 Task: Search one way flight ticket for 4 adults, 1 infant in seat and 1 infant on lap in premium economy from Lexington: Blue Grass Airport to Evansville: Evansville Regional Airport on 5-3-2023. Choice of flights is Alaska. Number of bags: 2 carry on bags and 1 checked bag. Price is upto 20000. Outbound departure time preference is 12:30.
Action: Mouse moved to (348, 150)
Screenshot: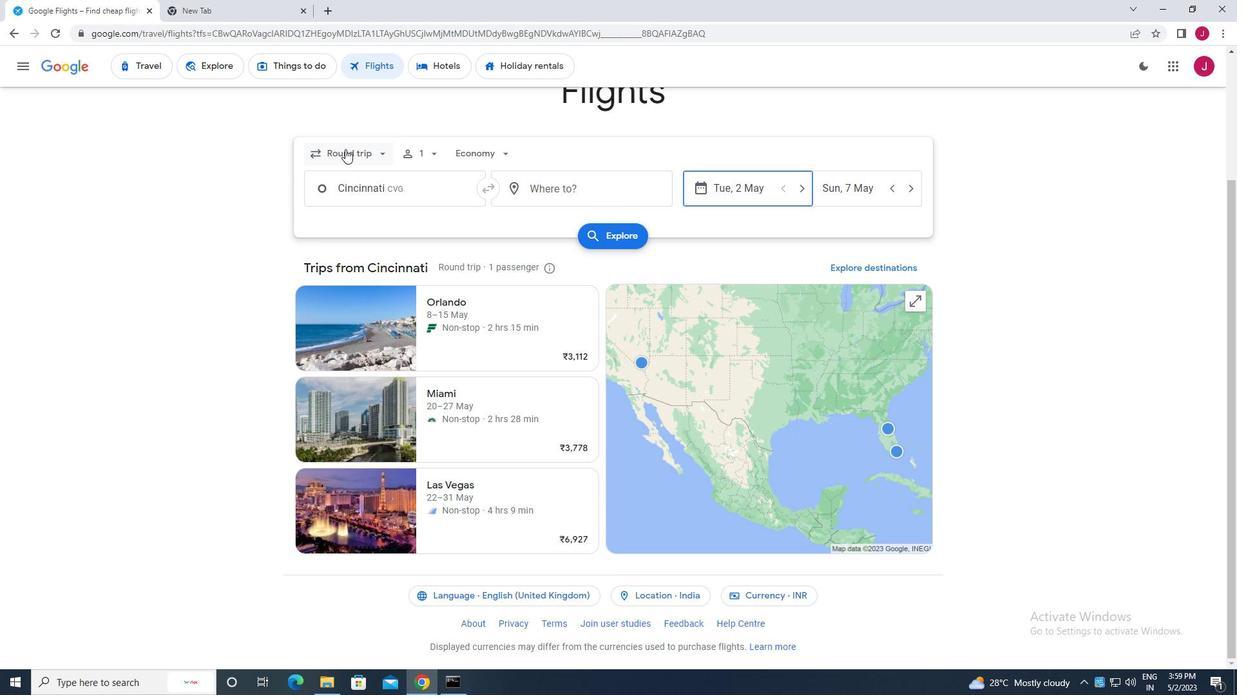 
Action: Mouse pressed left at (348, 150)
Screenshot: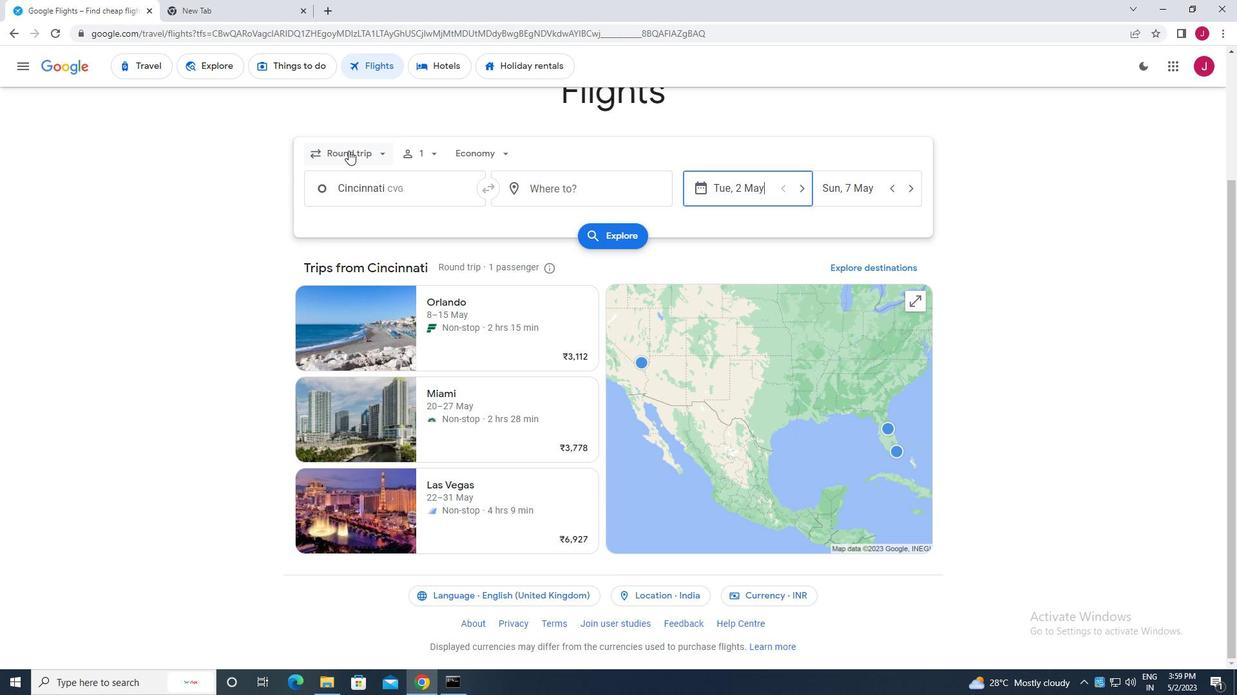 
Action: Mouse moved to (375, 218)
Screenshot: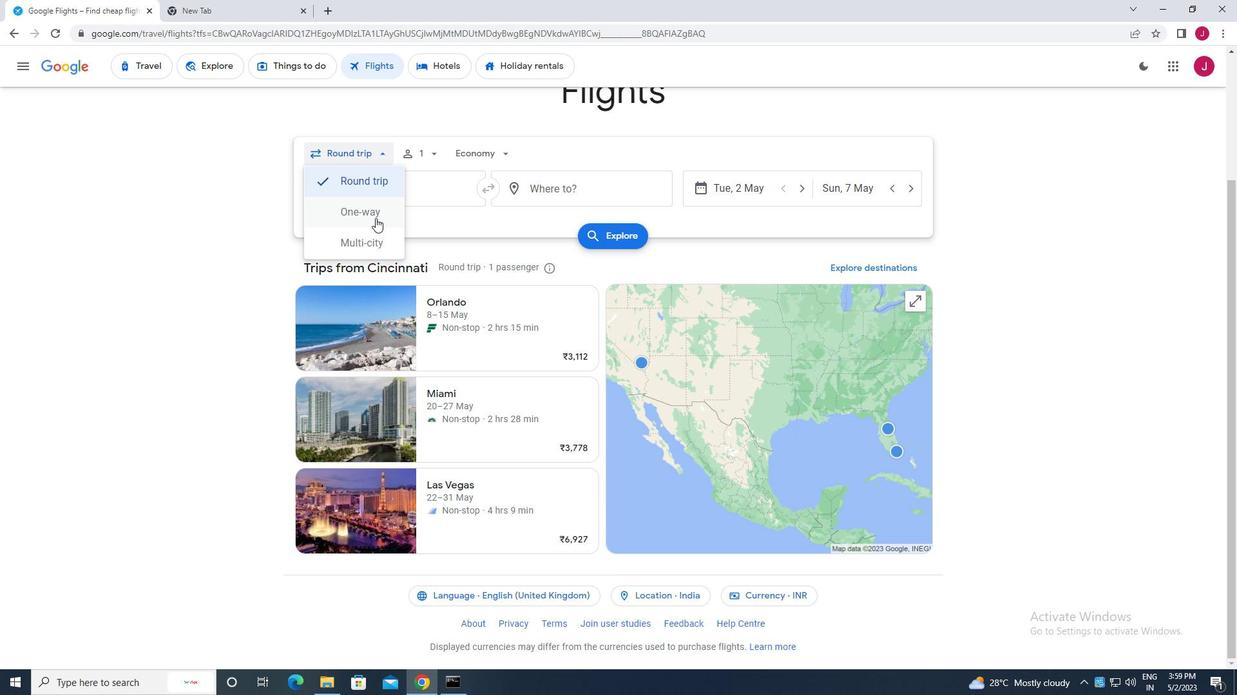 
Action: Mouse pressed left at (375, 218)
Screenshot: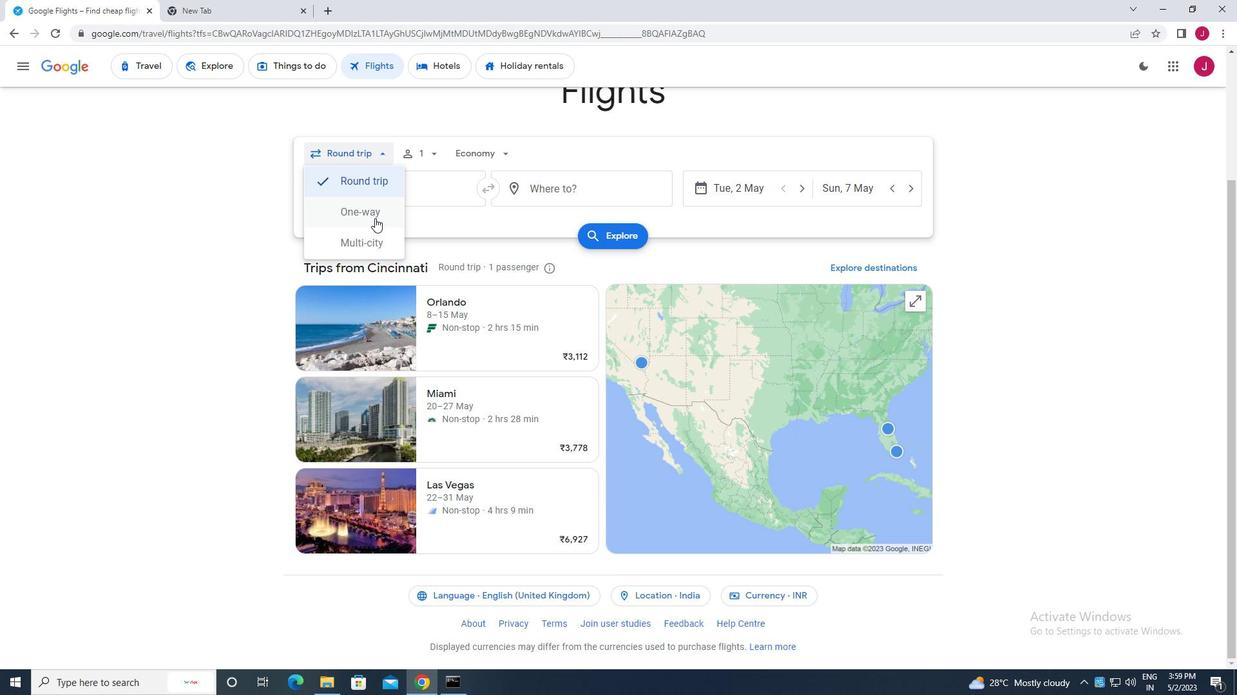 
Action: Mouse moved to (422, 155)
Screenshot: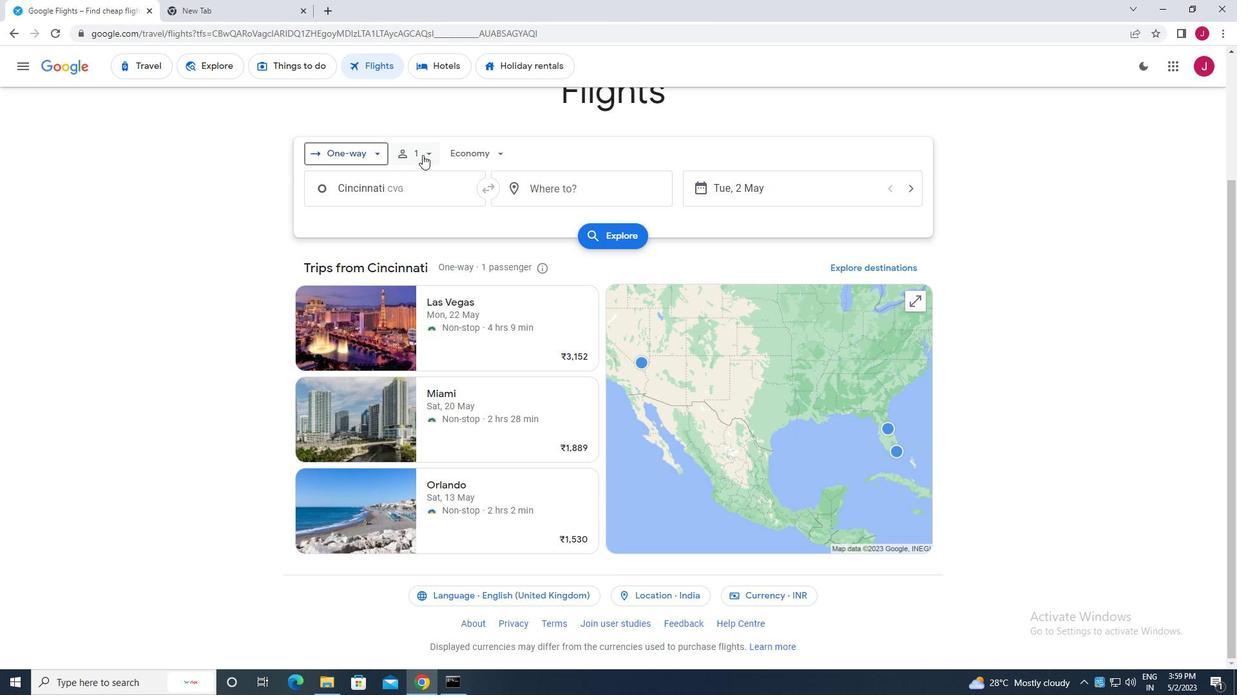 
Action: Mouse pressed left at (422, 155)
Screenshot: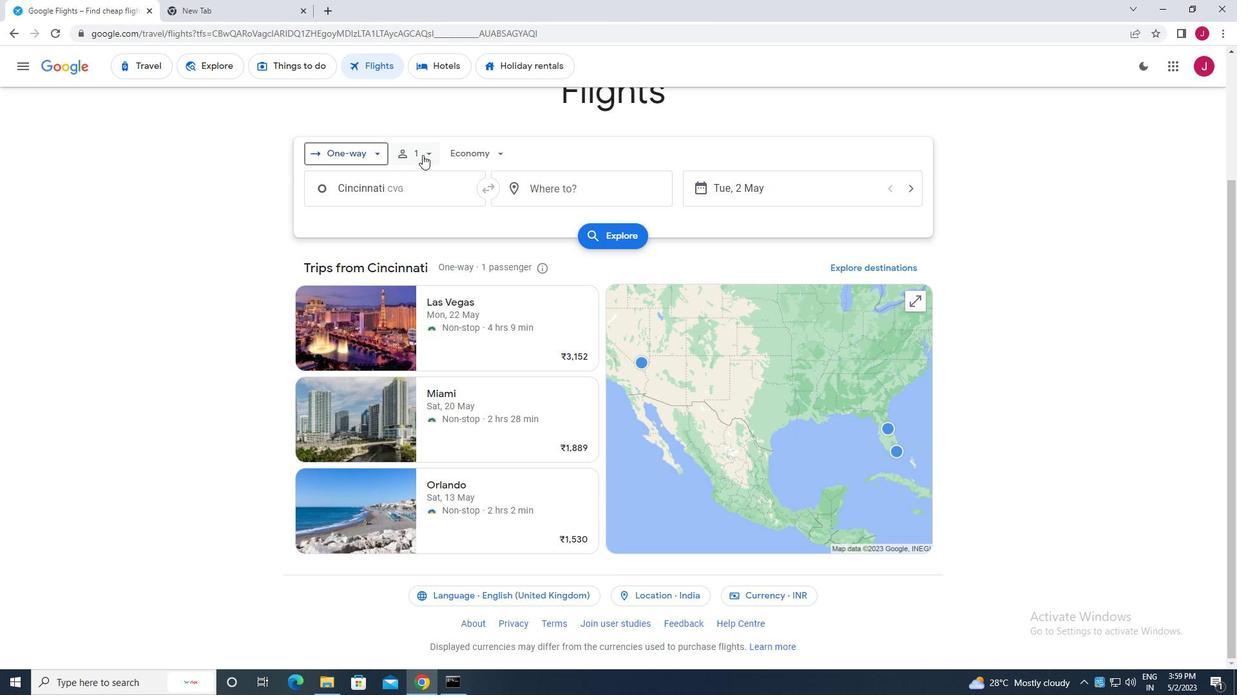 
Action: Mouse moved to (525, 188)
Screenshot: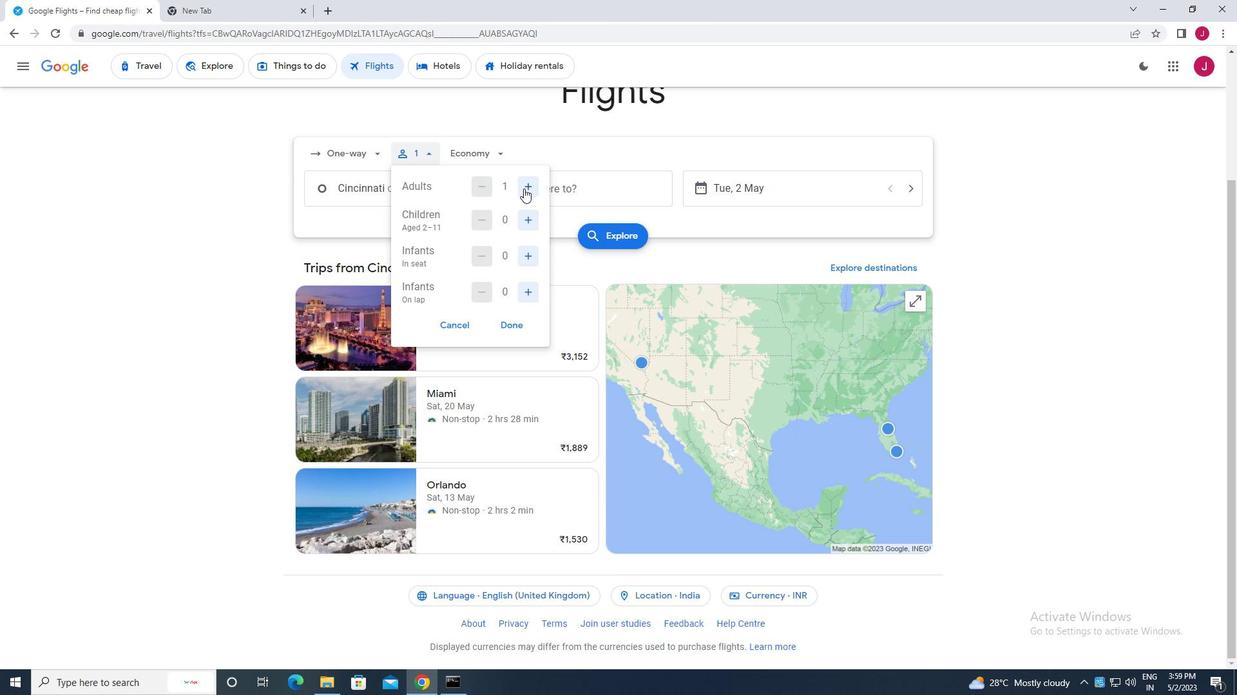 
Action: Mouse pressed left at (525, 188)
Screenshot: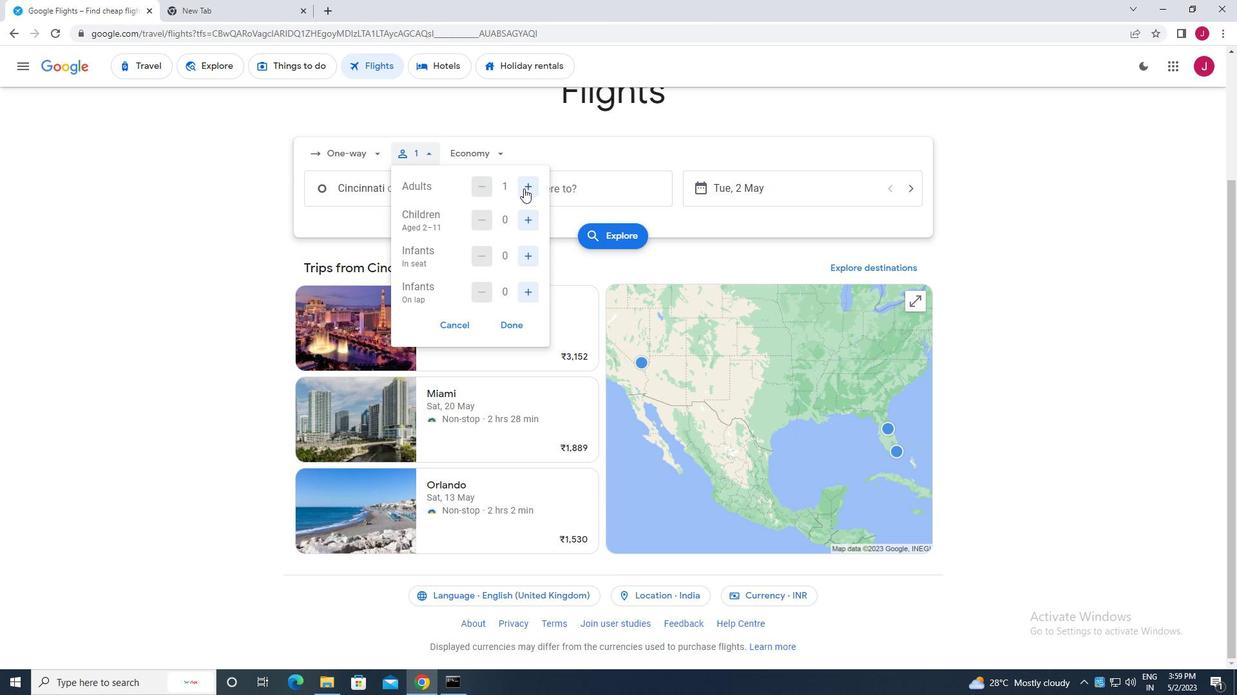 
Action: Mouse pressed left at (525, 188)
Screenshot: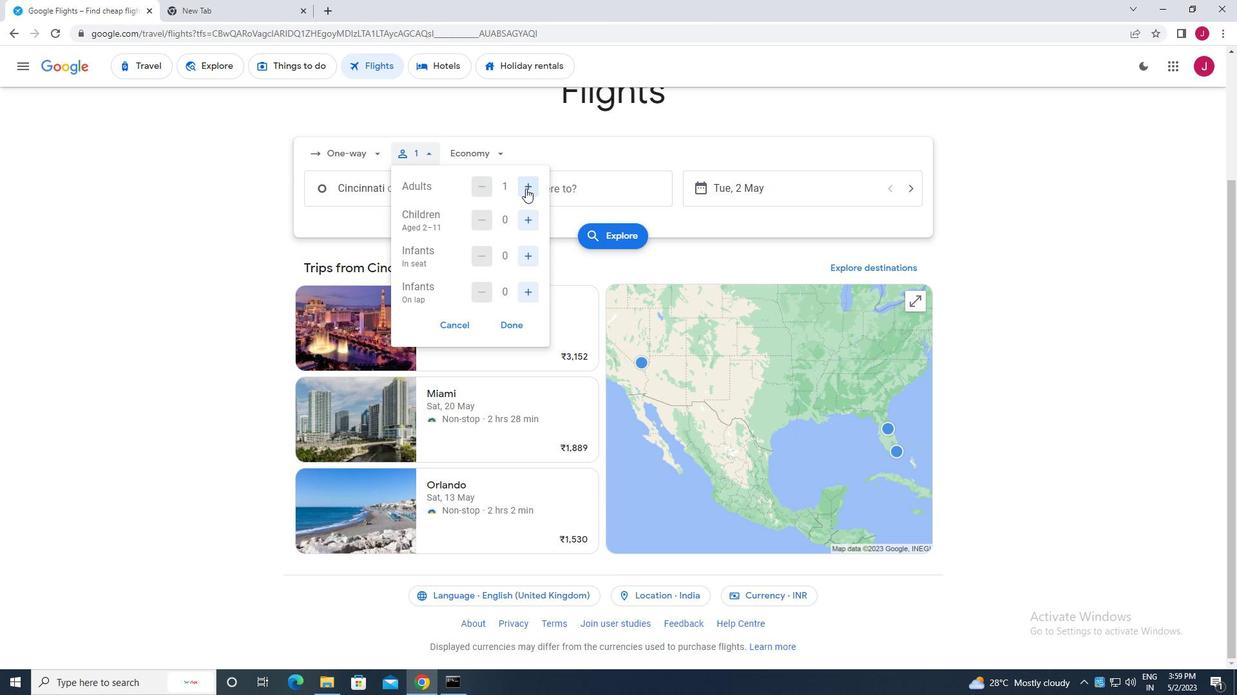 
Action: Mouse pressed left at (525, 188)
Screenshot: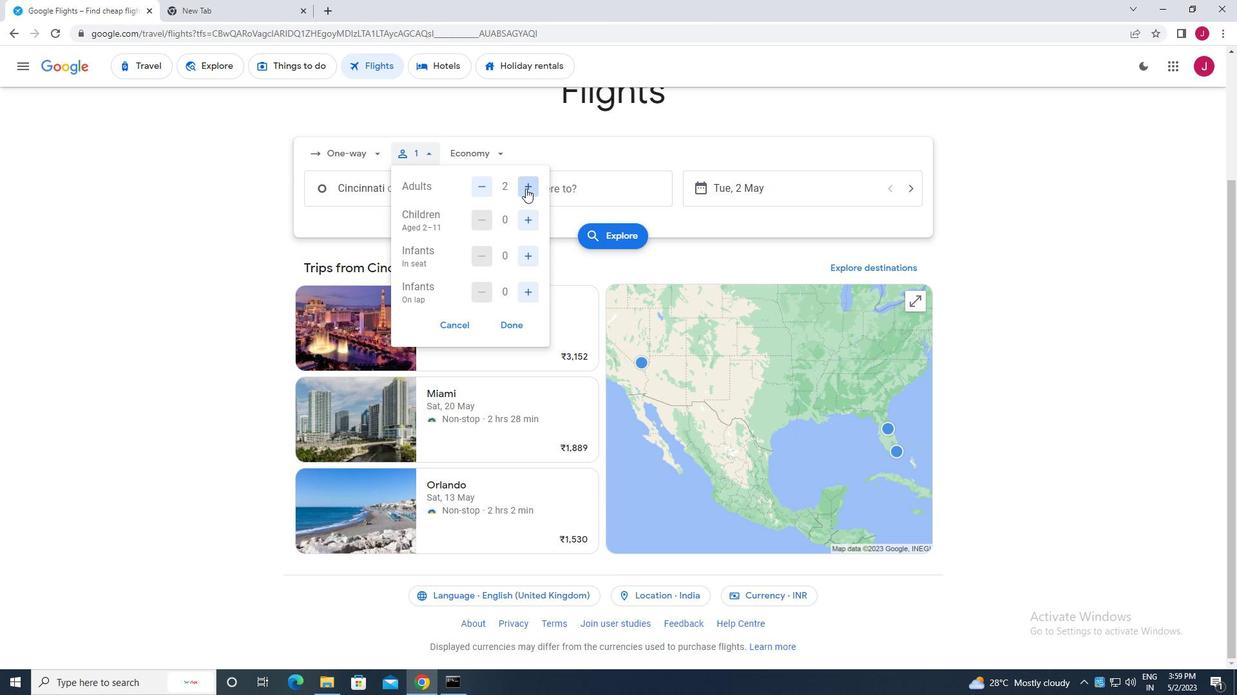 
Action: Mouse moved to (532, 255)
Screenshot: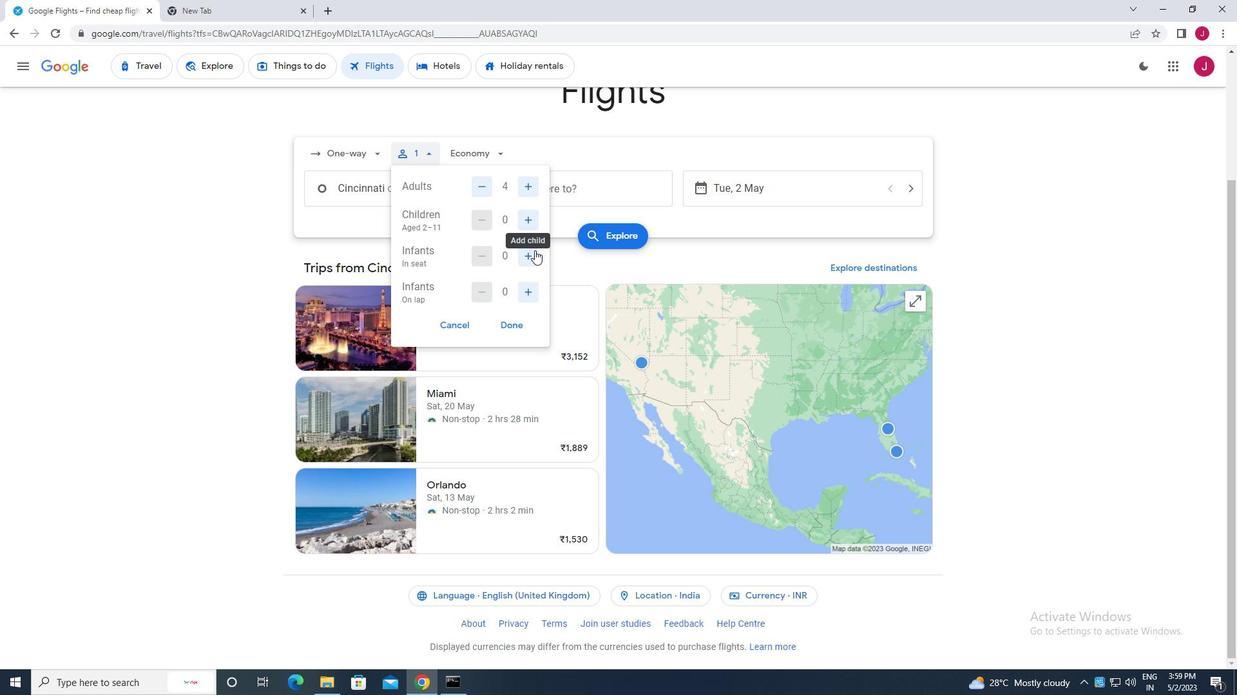 
Action: Mouse pressed left at (532, 255)
Screenshot: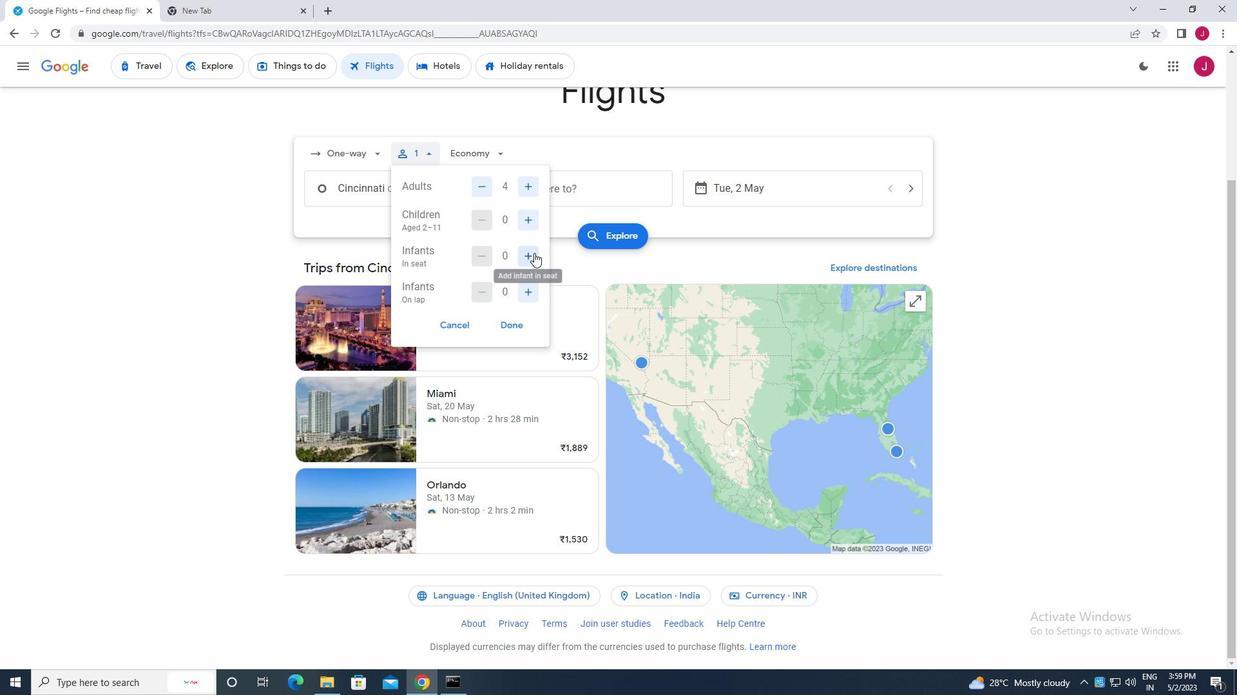 
Action: Mouse moved to (526, 292)
Screenshot: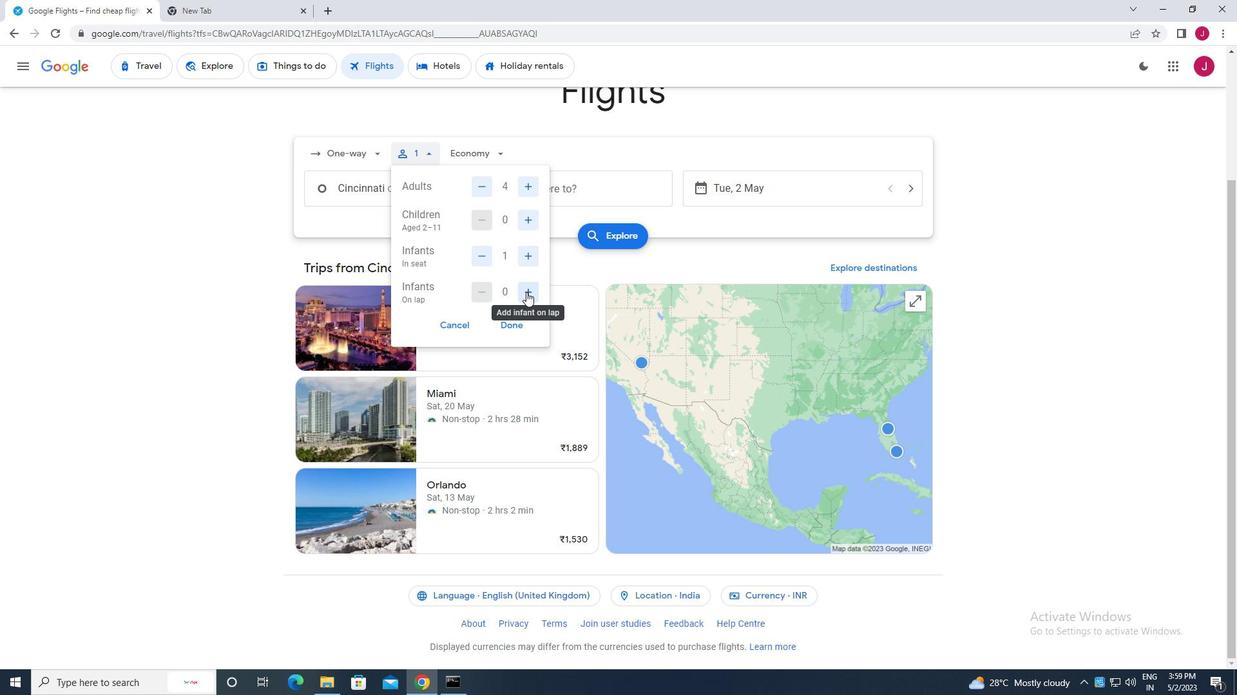 
Action: Mouse pressed left at (526, 292)
Screenshot: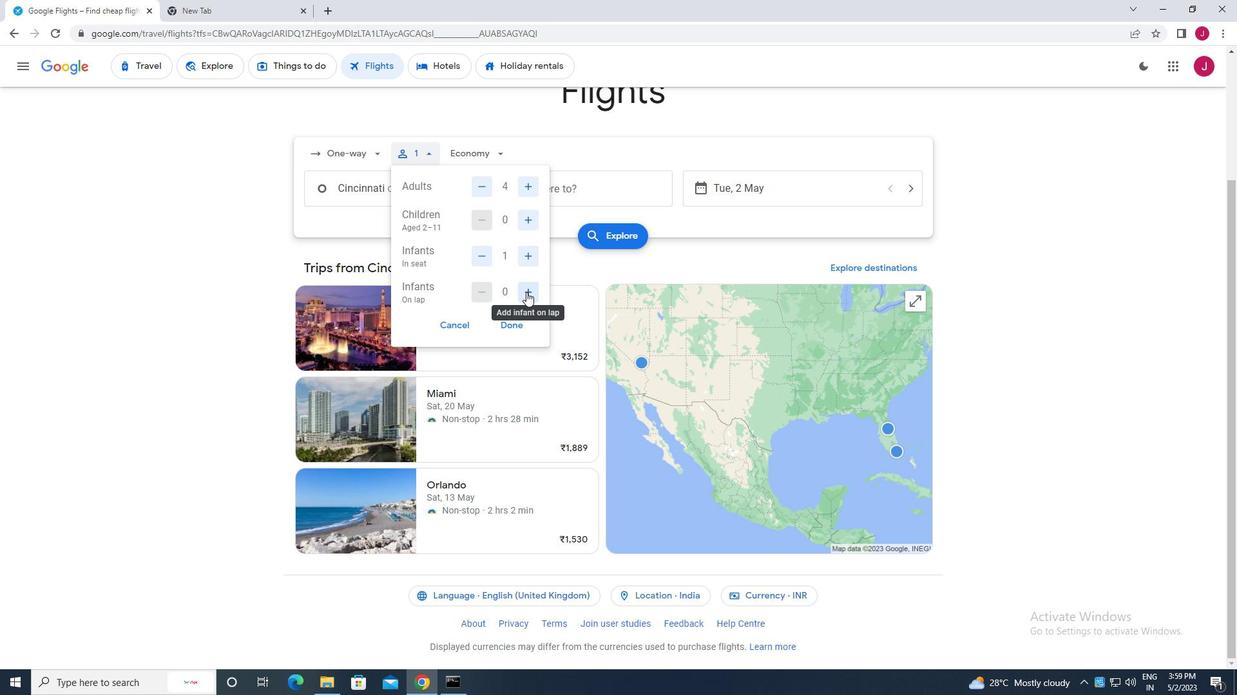 
Action: Mouse moved to (510, 326)
Screenshot: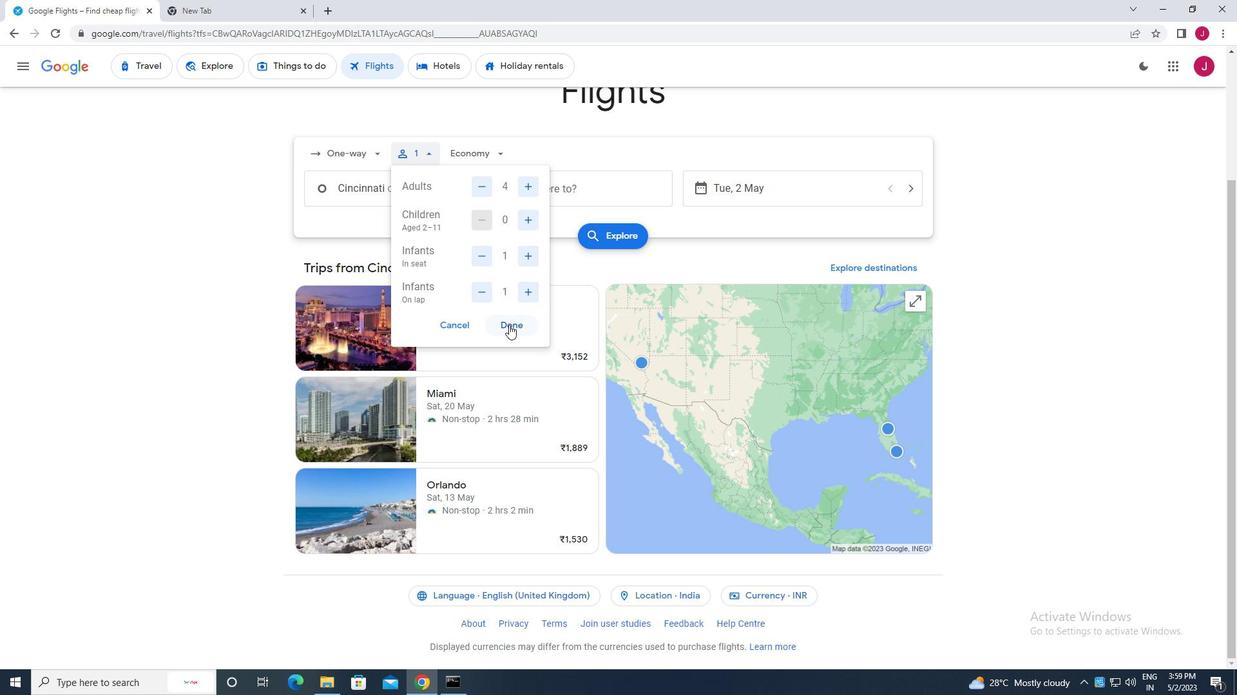 
Action: Mouse pressed left at (510, 326)
Screenshot: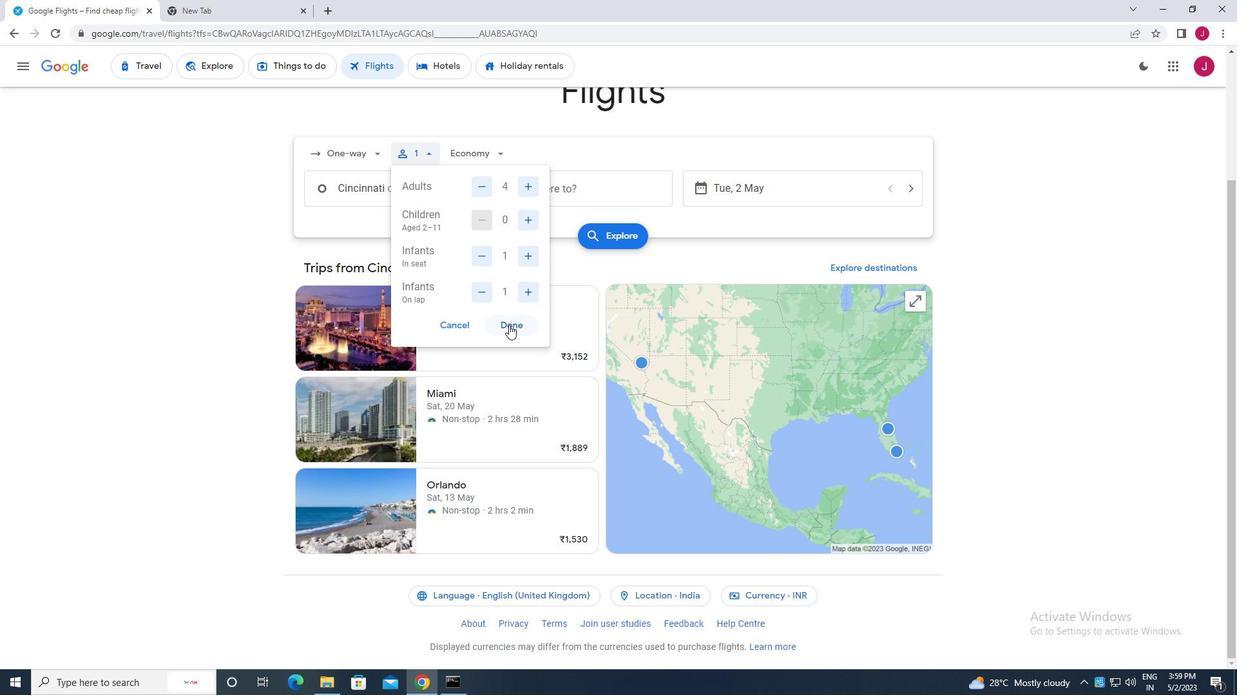 
Action: Mouse moved to (492, 152)
Screenshot: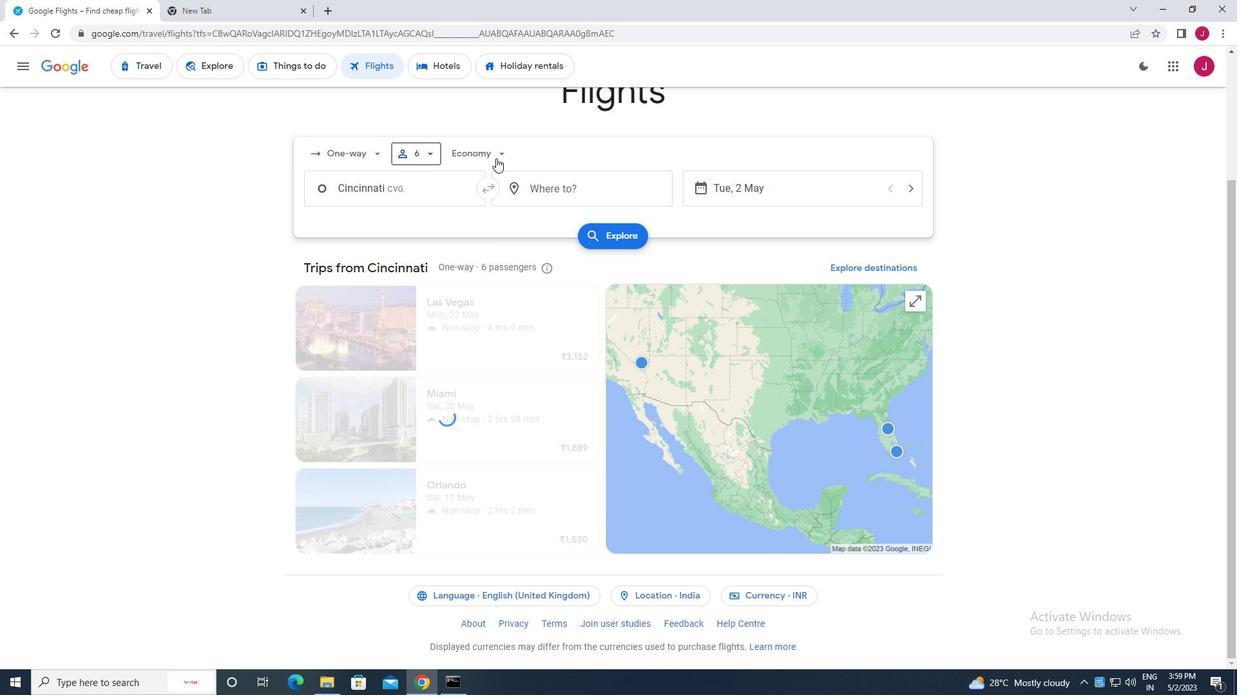 
Action: Mouse pressed left at (492, 152)
Screenshot: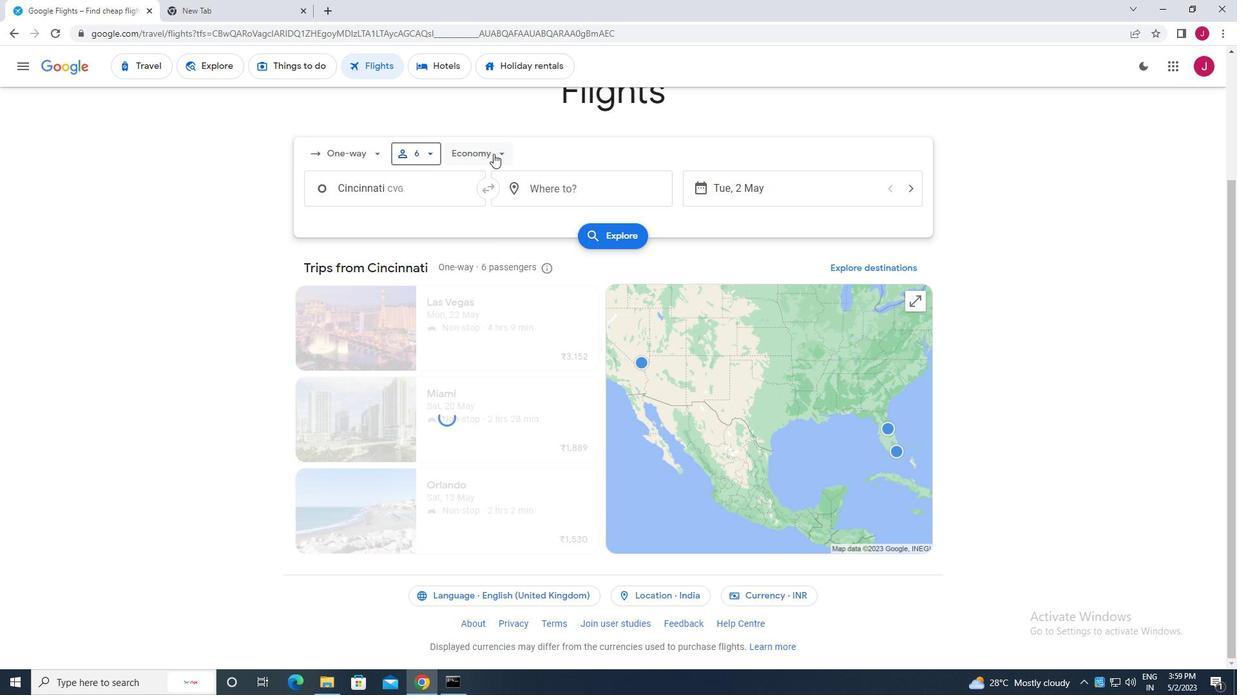 
Action: Mouse moved to (508, 209)
Screenshot: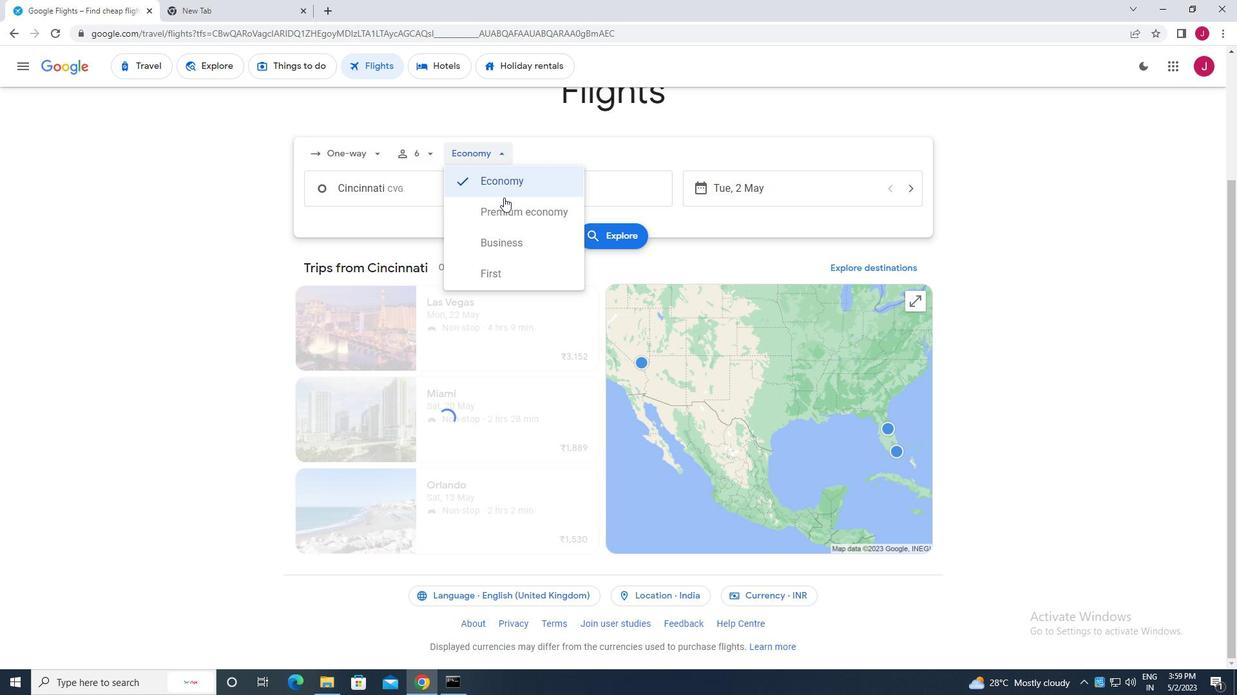 
Action: Mouse pressed left at (508, 209)
Screenshot: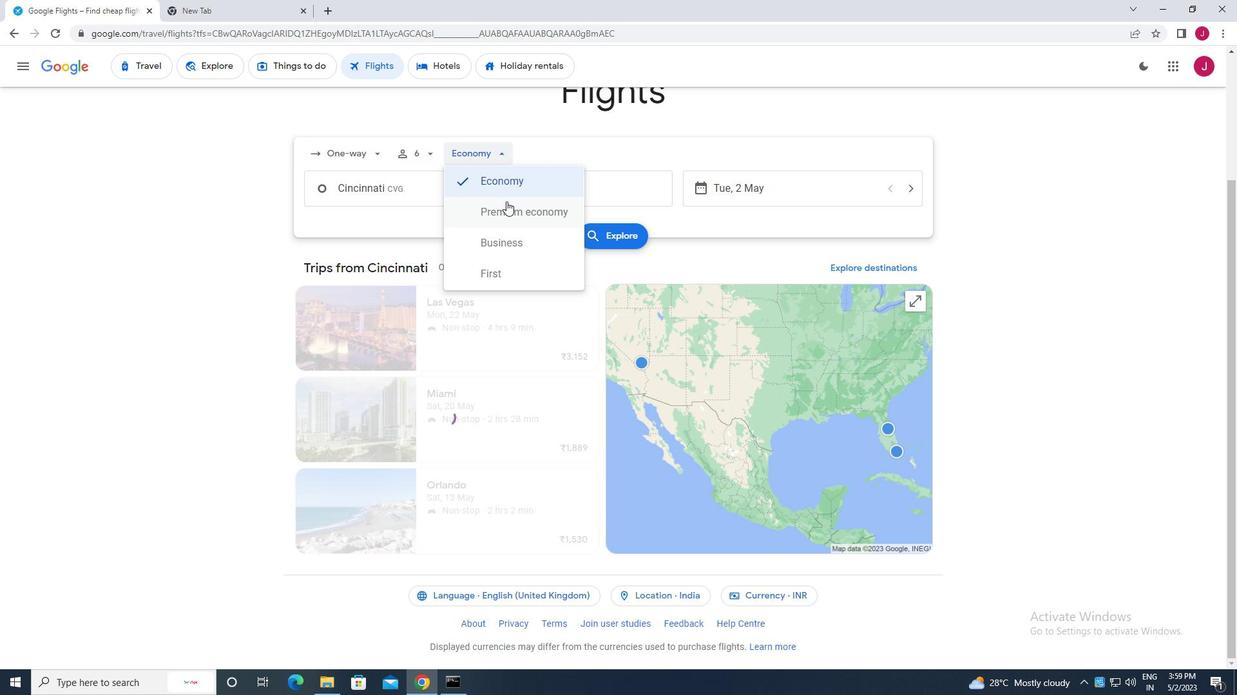 
Action: Mouse moved to (410, 190)
Screenshot: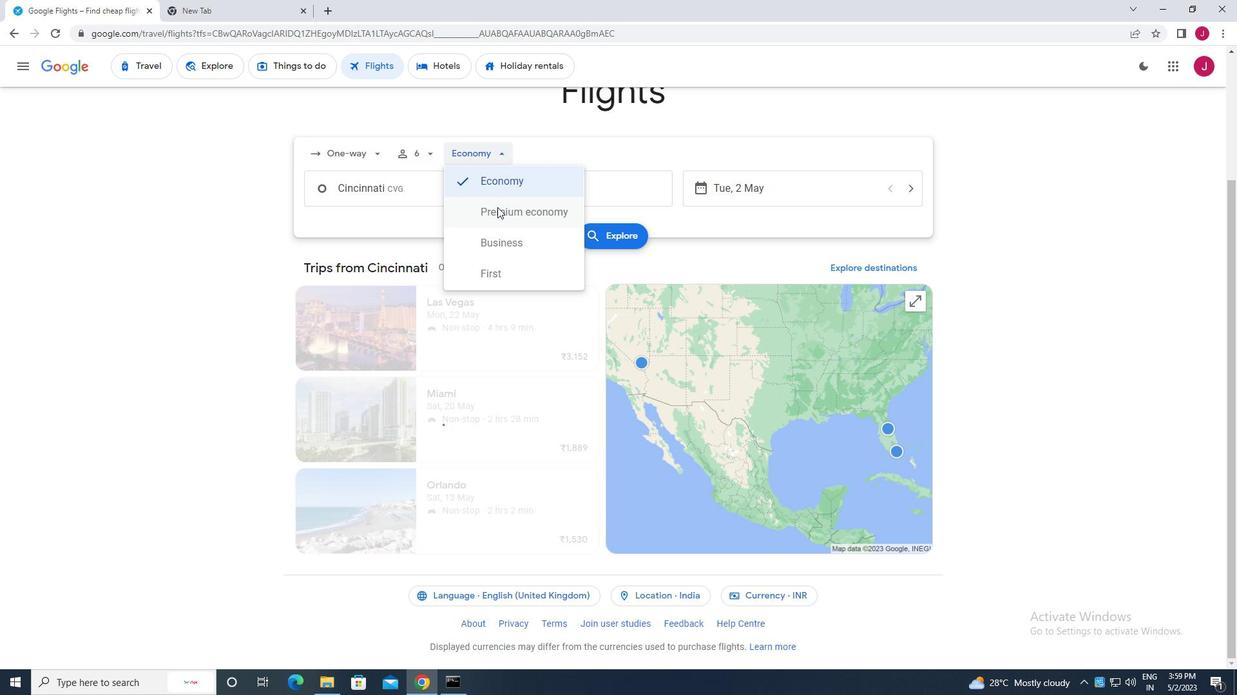 
Action: Mouse pressed left at (410, 190)
Screenshot: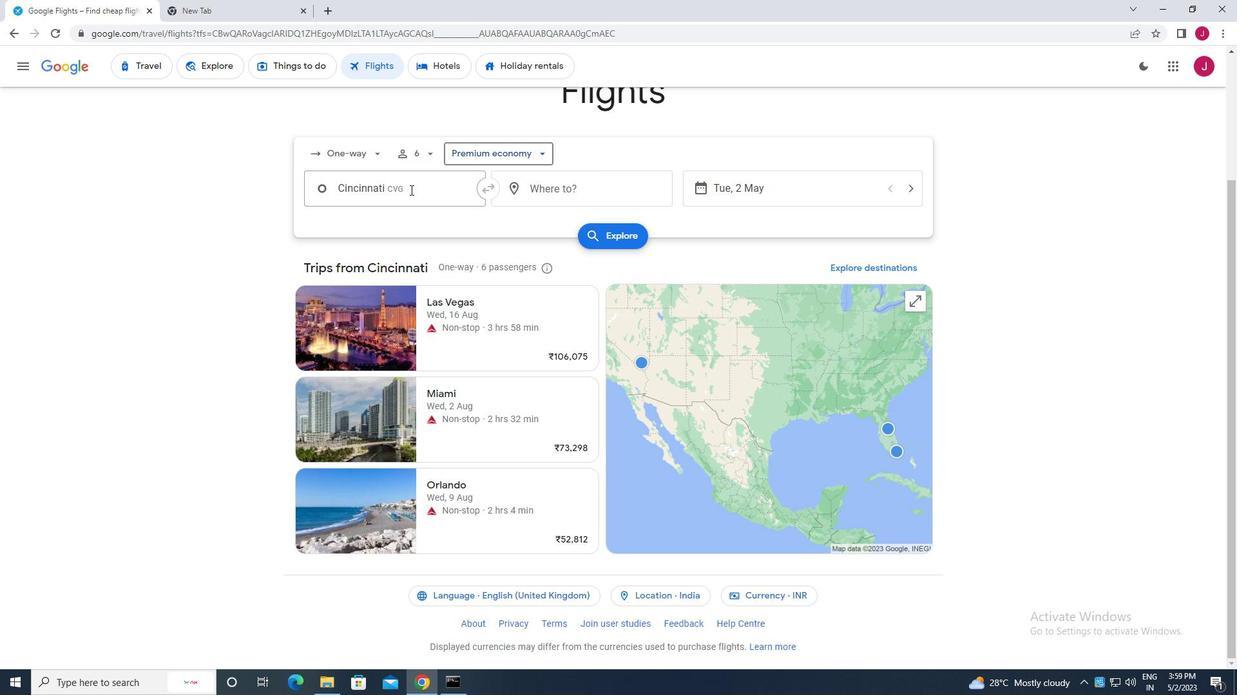 
Action: Key pressed lexing
Screenshot: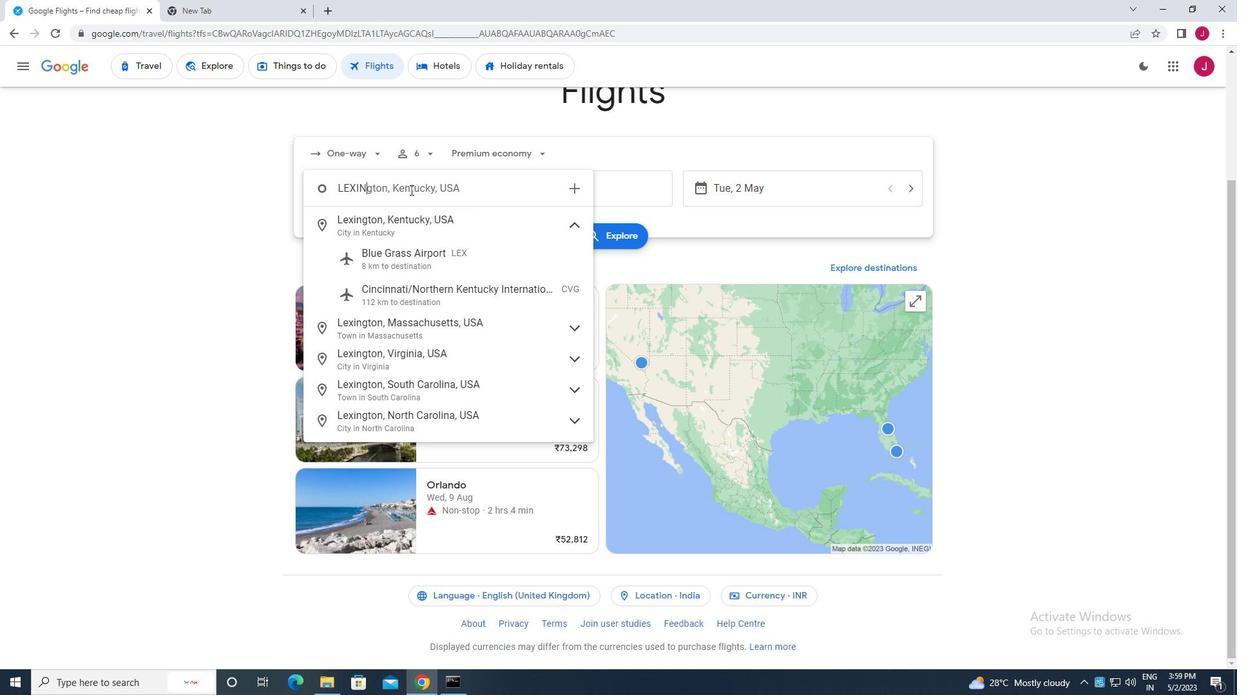 
Action: Mouse moved to (431, 259)
Screenshot: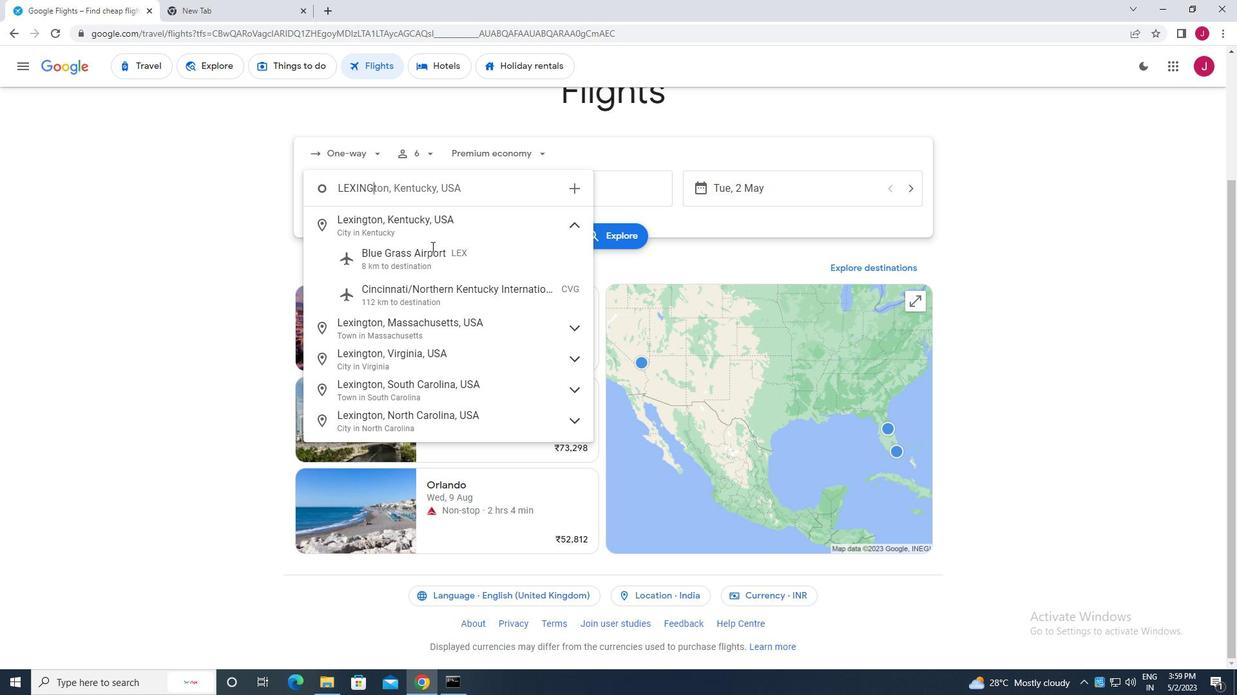 
Action: Mouse pressed left at (431, 259)
Screenshot: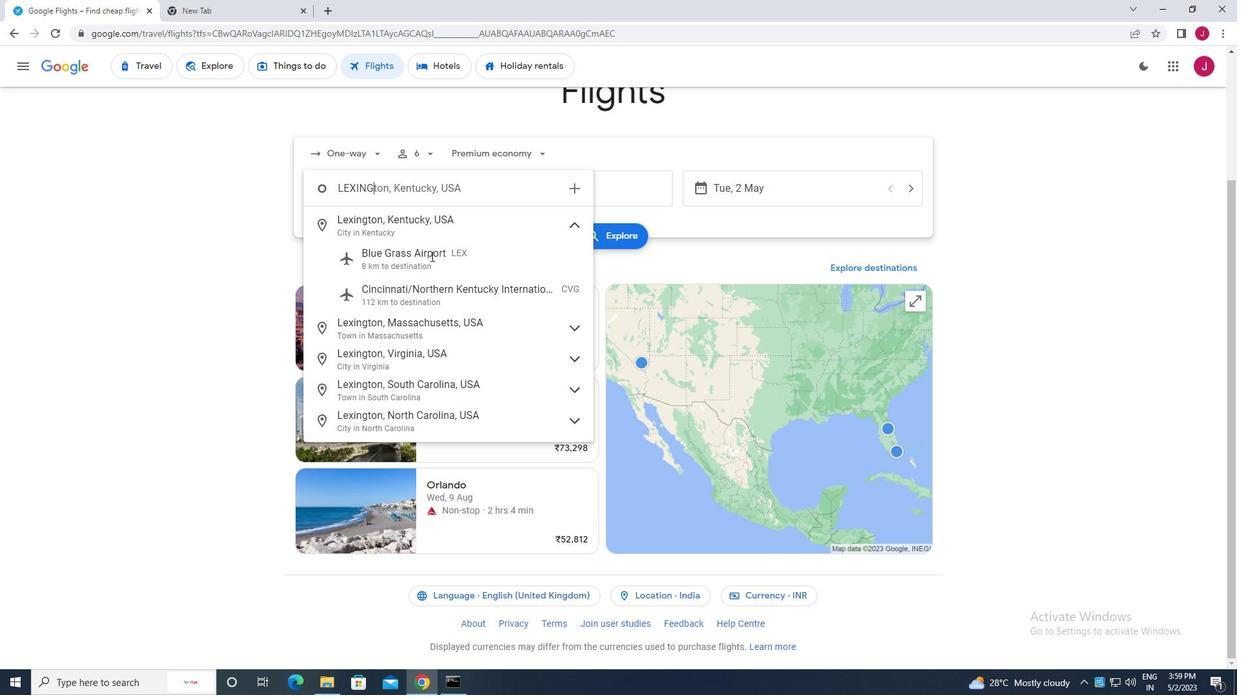
Action: Mouse moved to (563, 190)
Screenshot: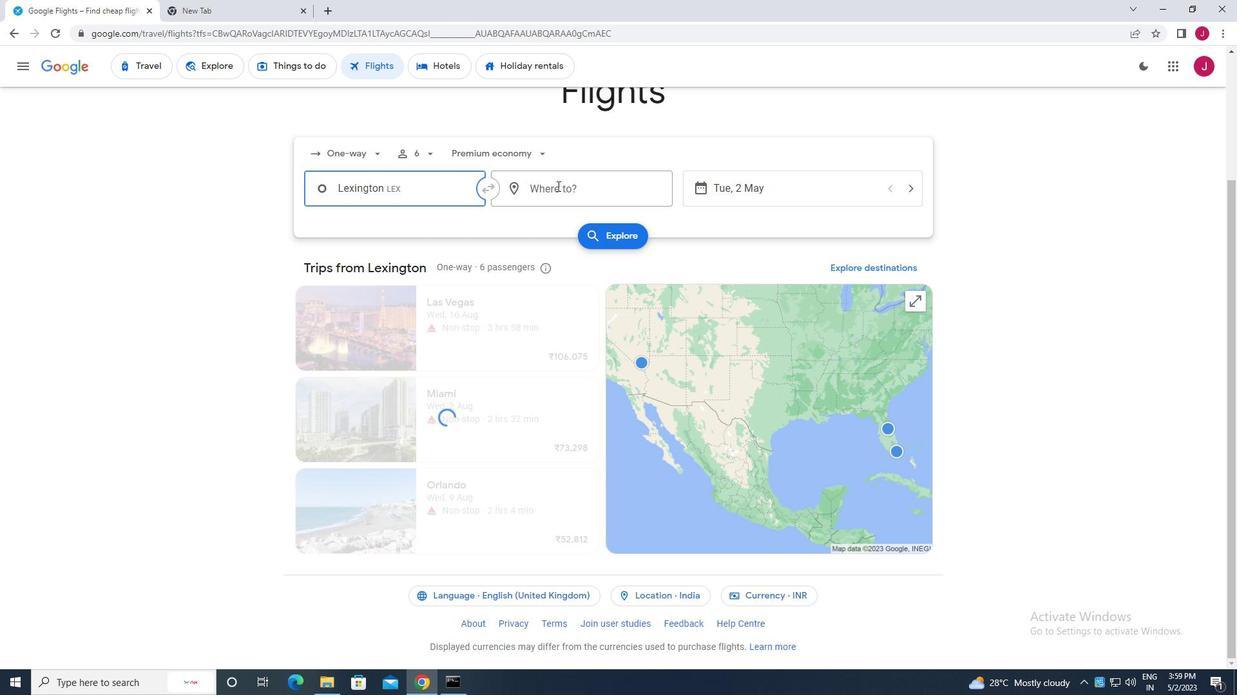 
Action: Mouse pressed left at (563, 190)
Screenshot: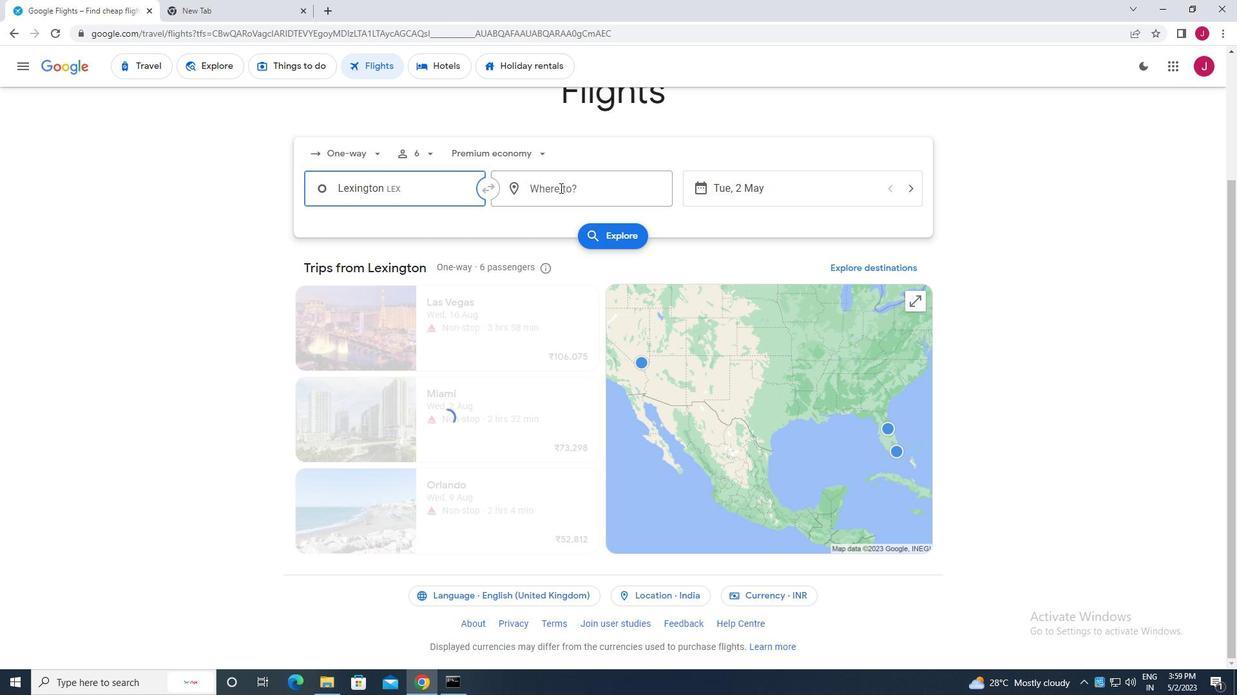
Action: Key pressed ev<Key.backspace>nvan<Key.backspace><Key.backspace>ans
Screenshot: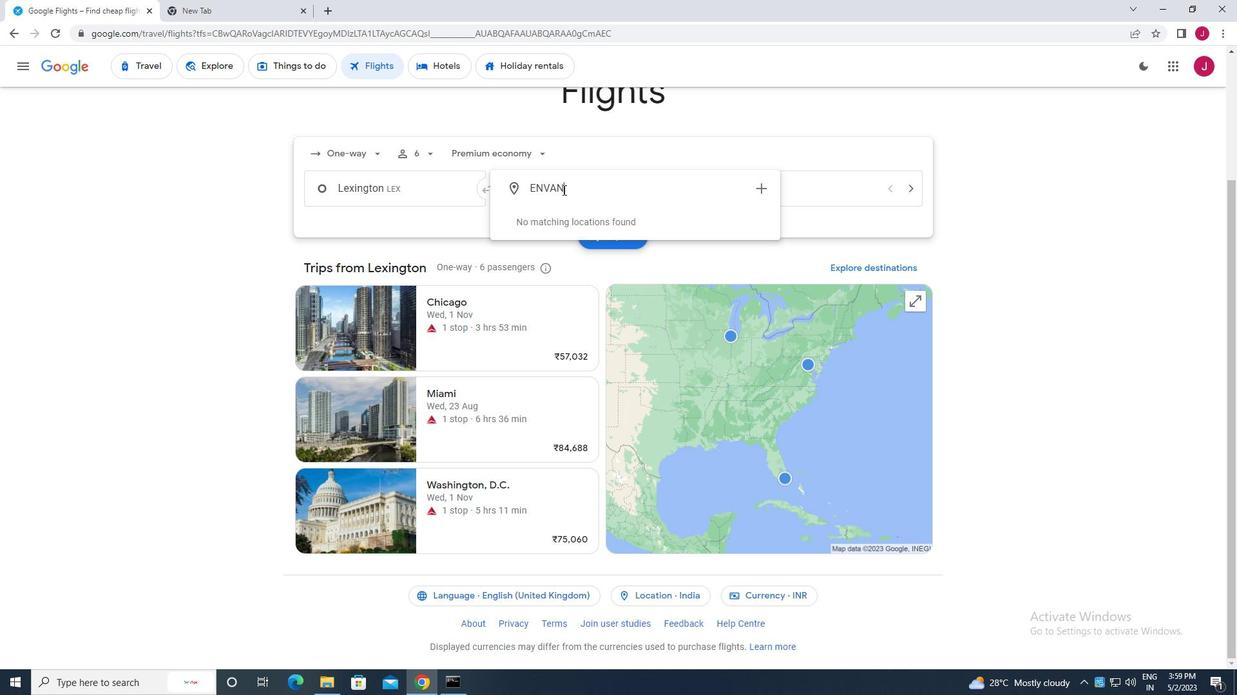 
Action: Mouse moved to (617, 261)
Screenshot: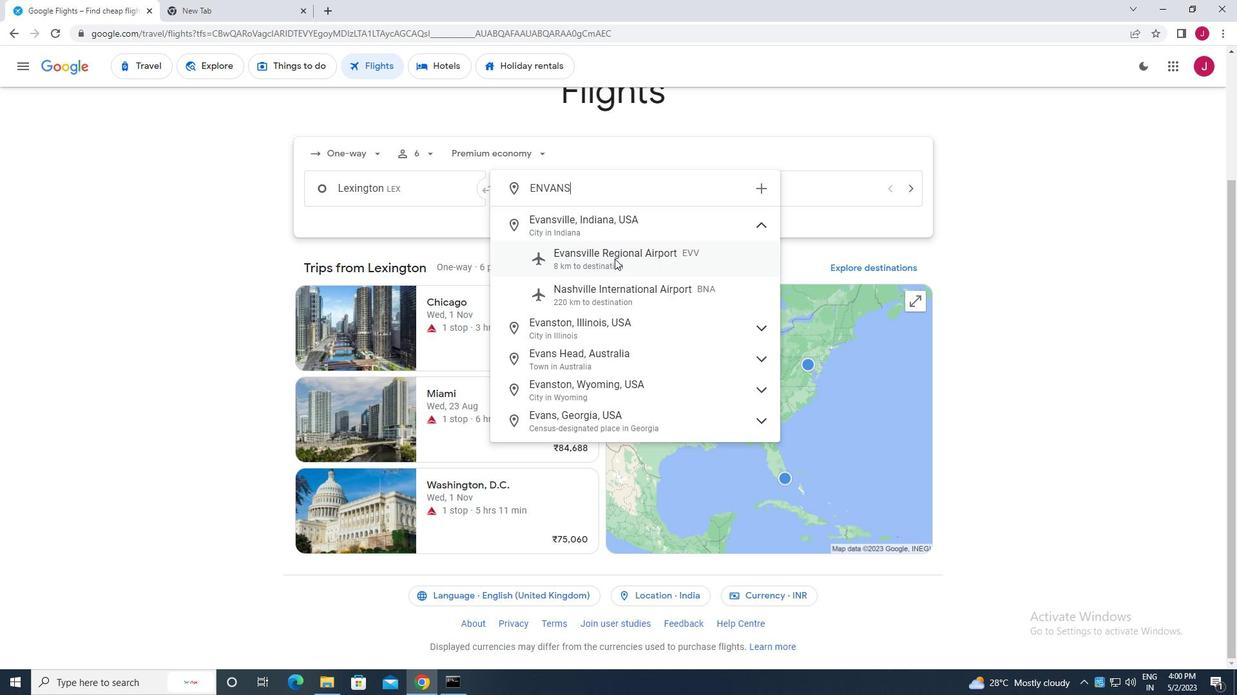 
Action: Mouse pressed left at (617, 261)
Screenshot: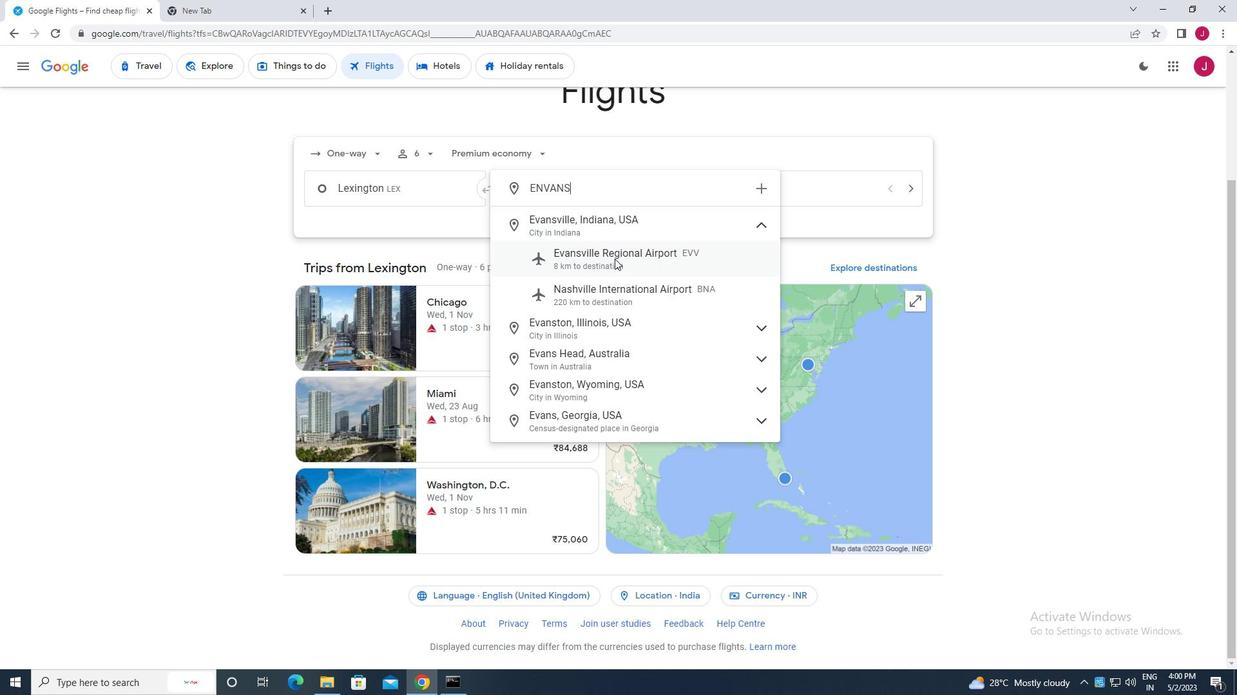 
Action: Mouse moved to (762, 191)
Screenshot: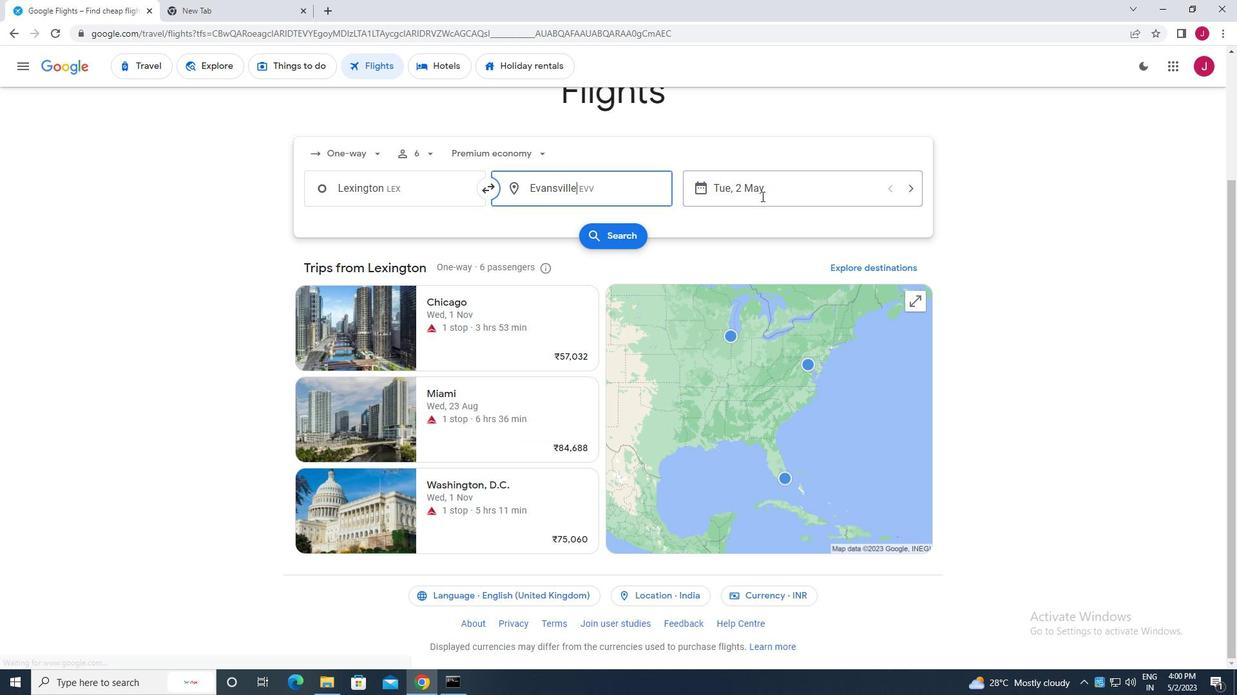 
Action: Mouse pressed left at (762, 191)
Screenshot: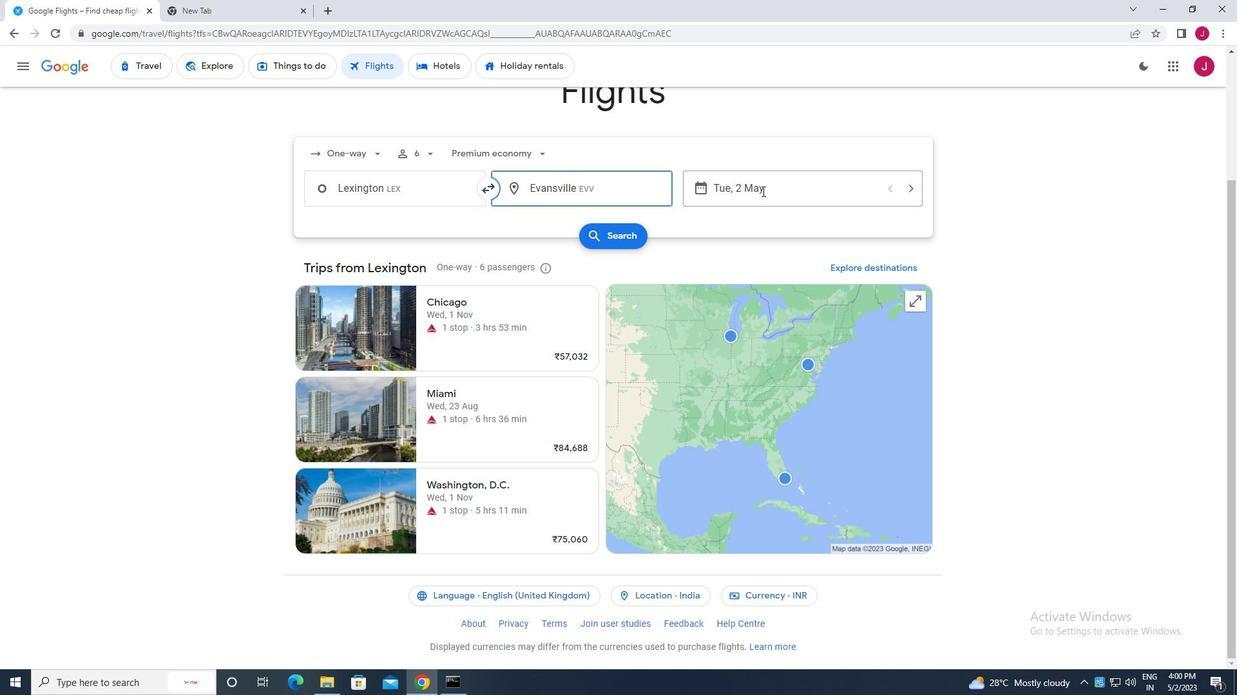 
Action: Mouse moved to (556, 288)
Screenshot: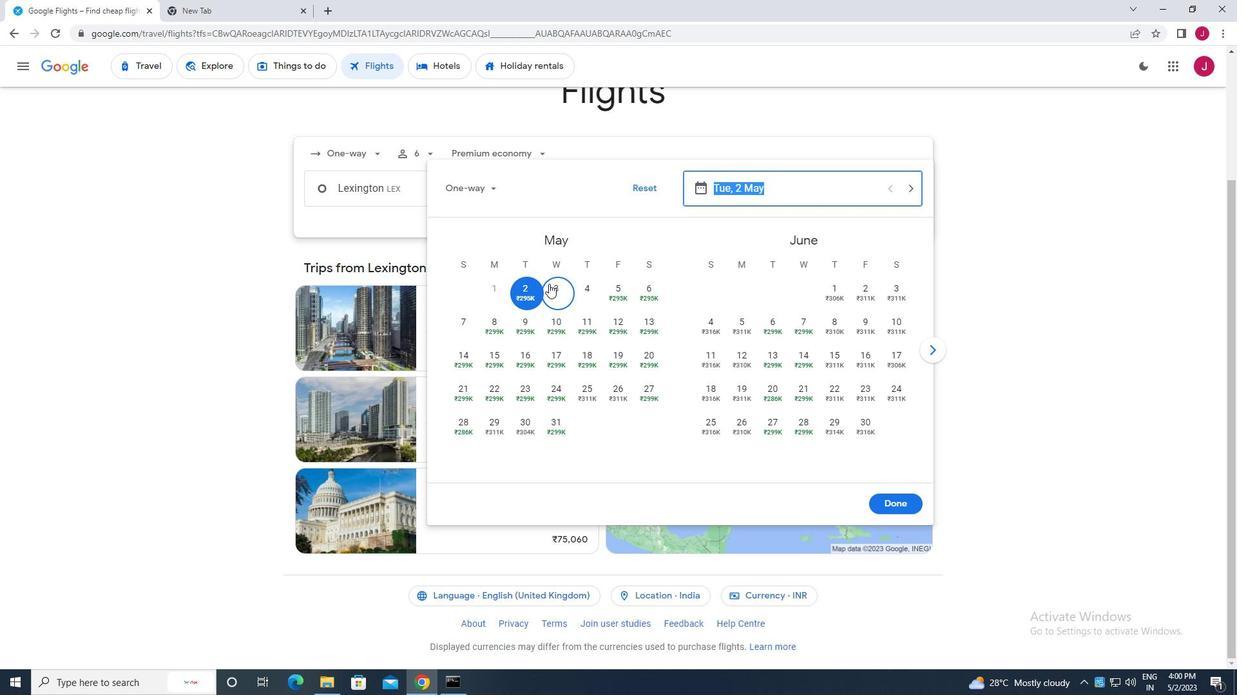 
Action: Mouse pressed left at (556, 288)
Screenshot: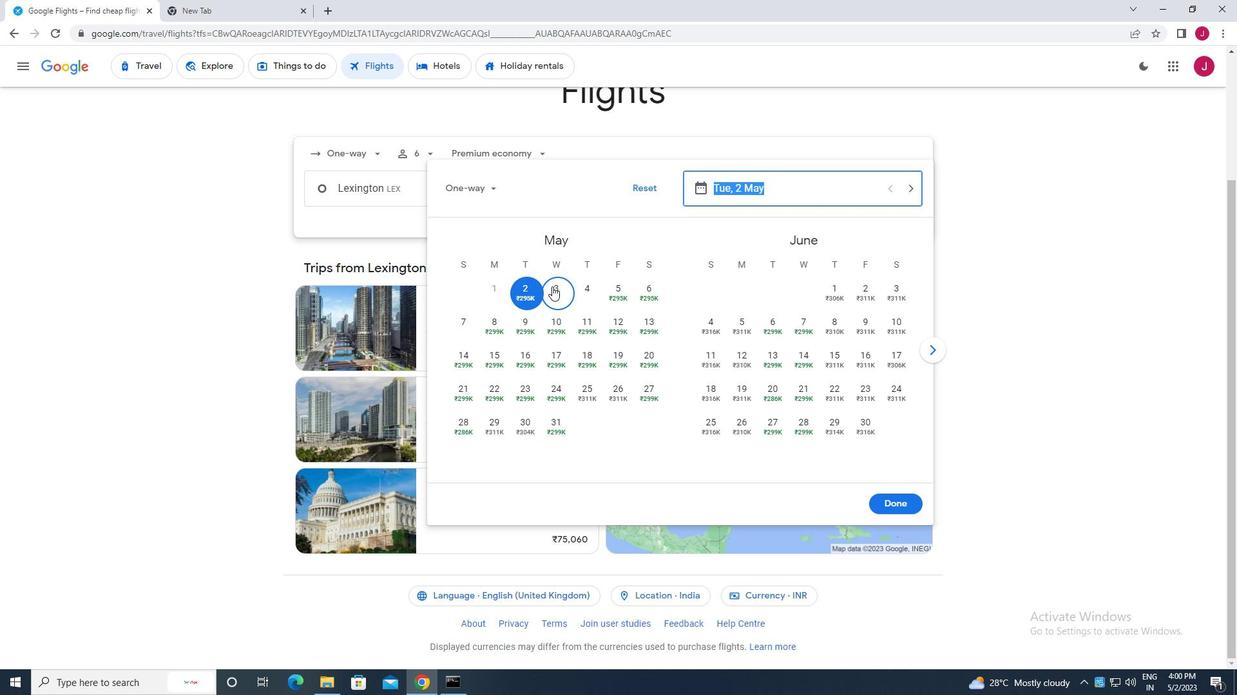
Action: Mouse moved to (889, 501)
Screenshot: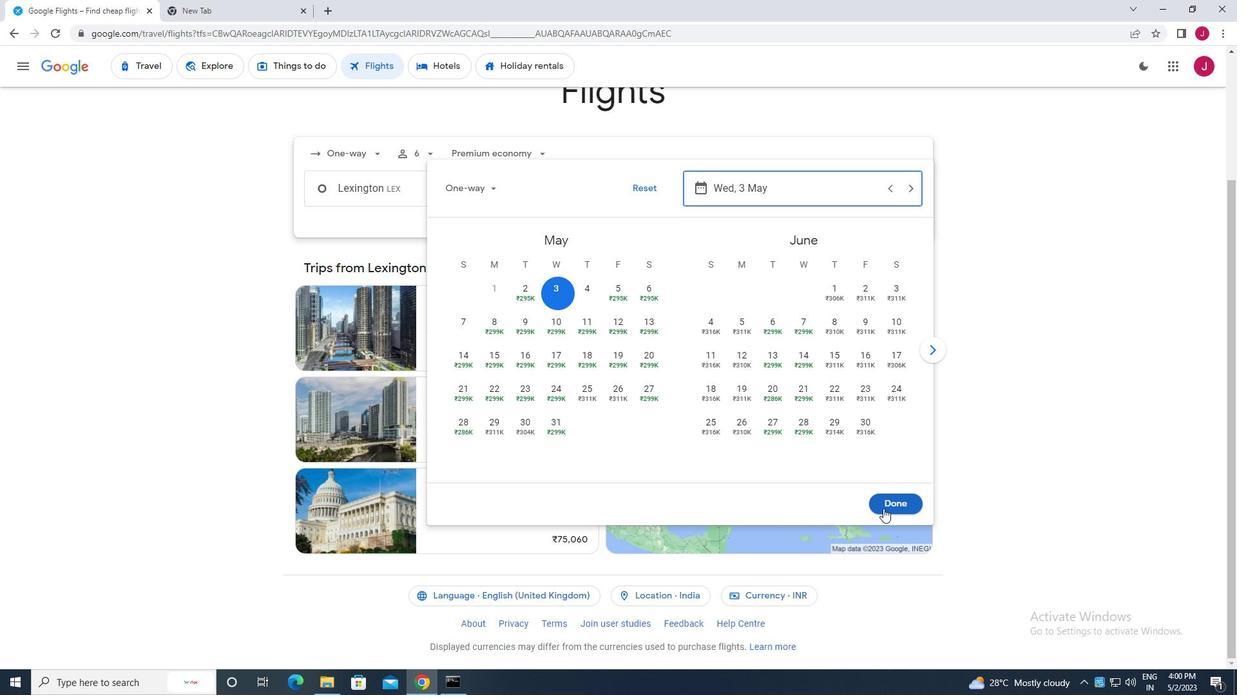 
Action: Mouse pressed left at (889, 501)
Screenshot: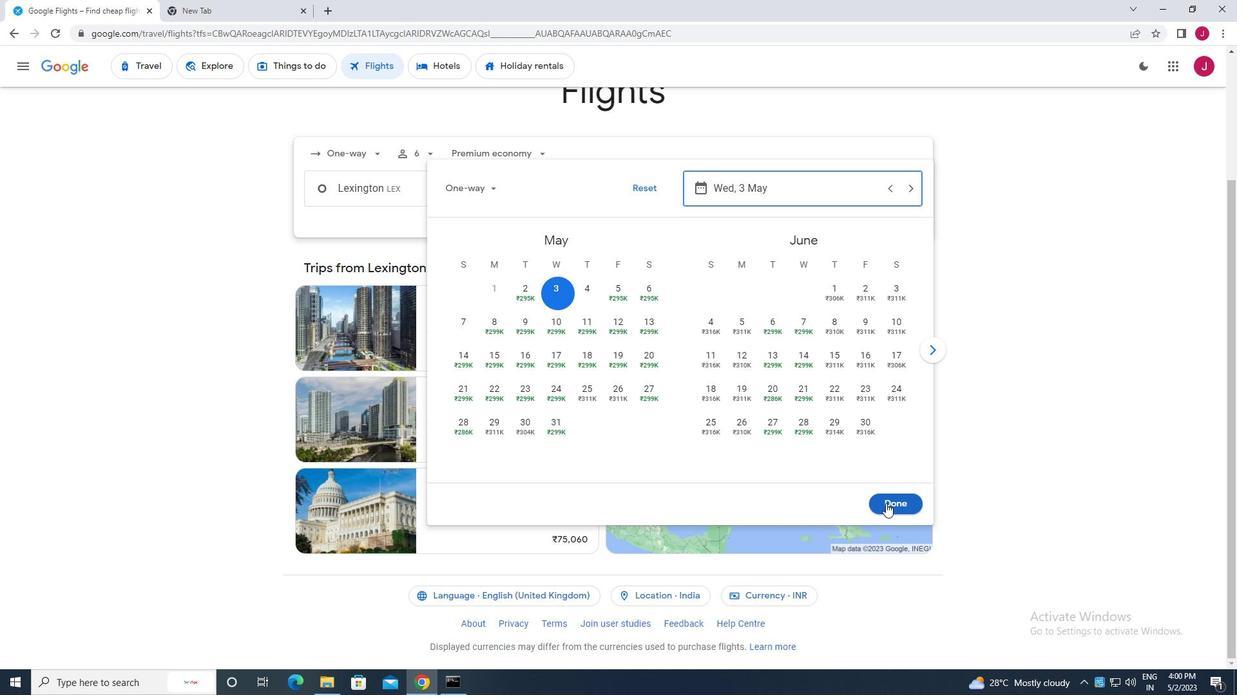 
Action: Mouse moved to (616, 242)
Screenshot: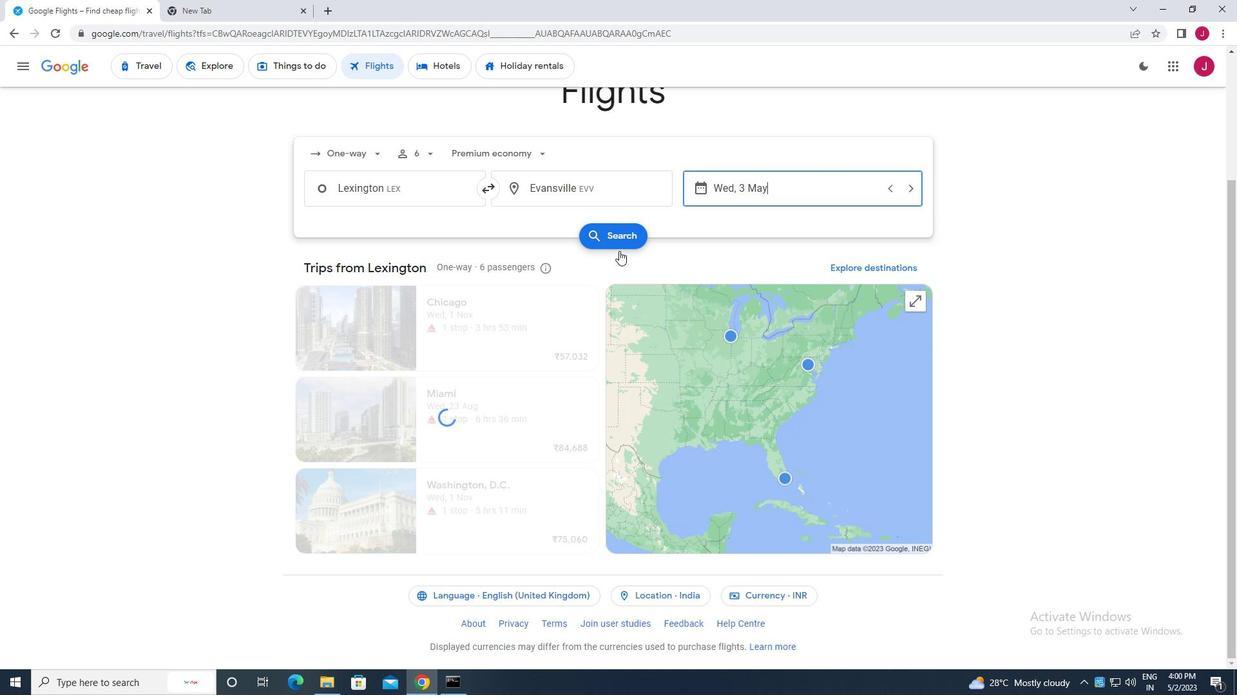 
Action: Mouse pressed left at (616, 242)
Screenshot: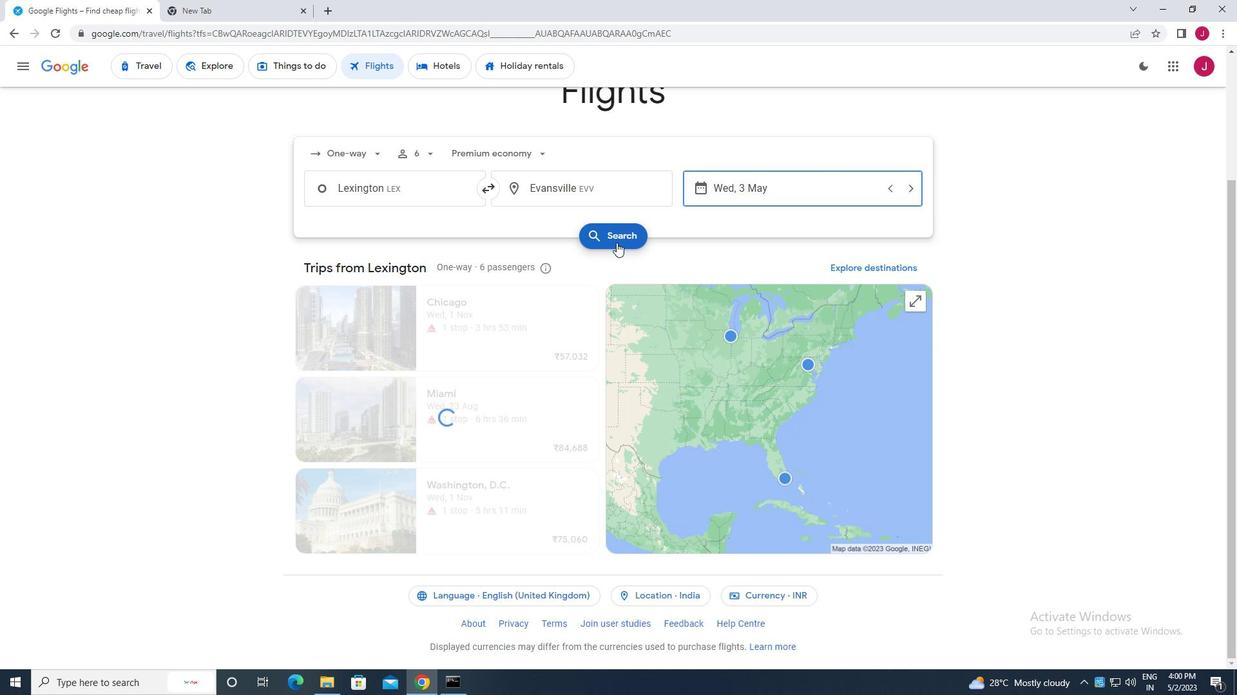 
Action: Mouse moved to (336, 180)
Screenshot: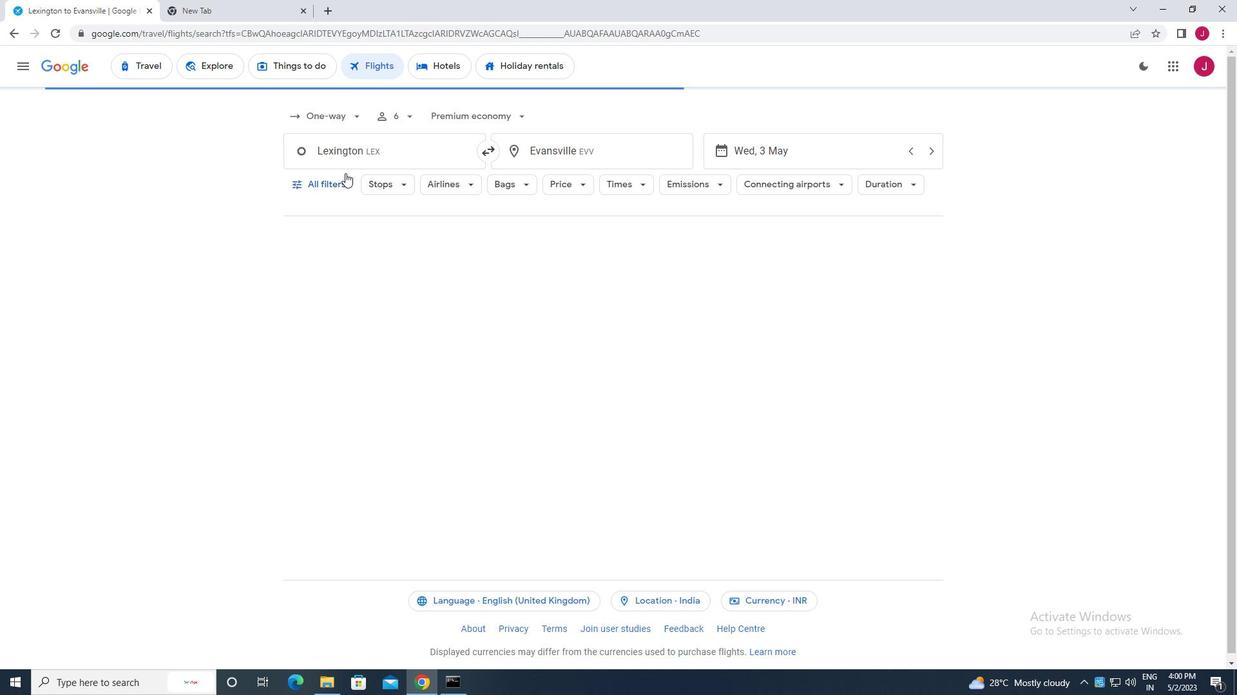 
Action: Mouse pressed left at (336, 180)
Screenshot: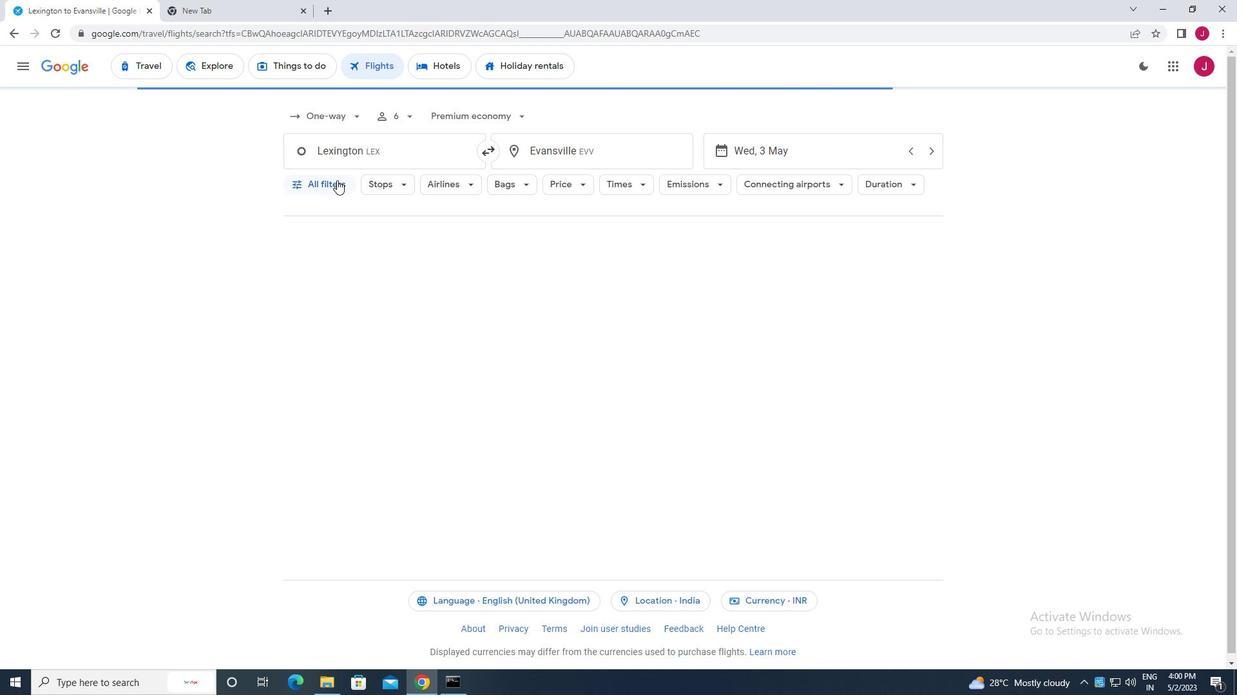 
Action: Mouse moved to (388, 275)
Screenshot: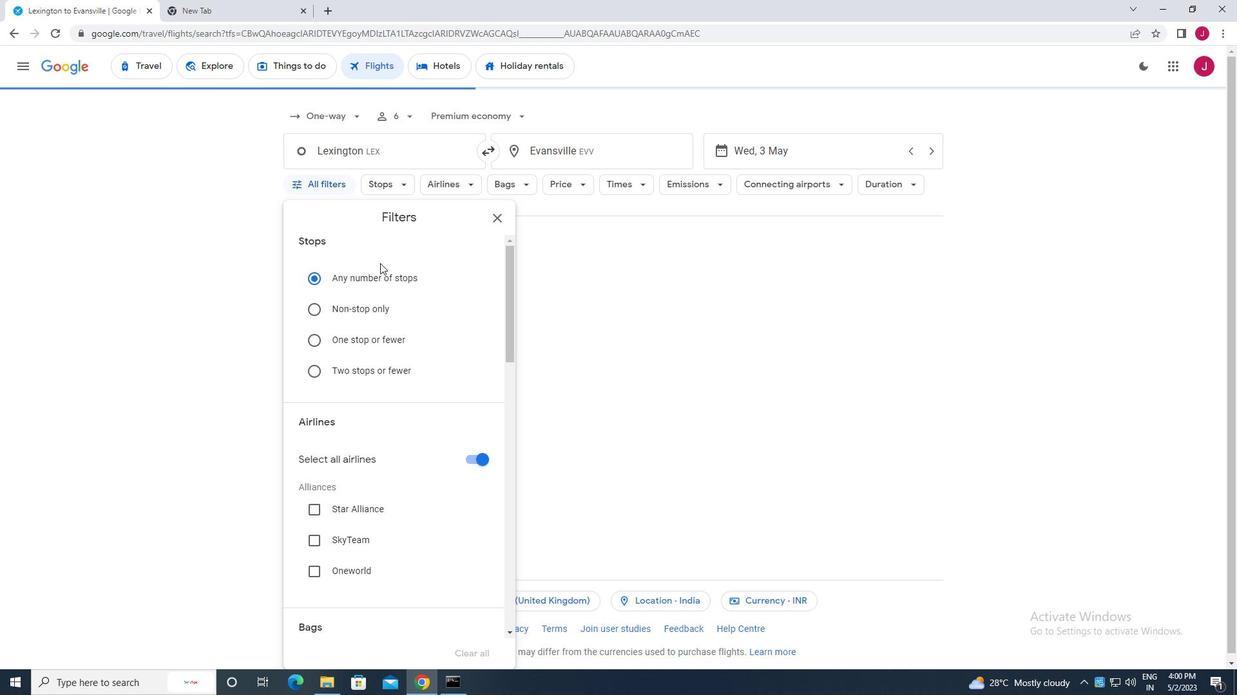 
Action: Mouse scrolled (388, 275) with delta (0, 0)
Screenshot: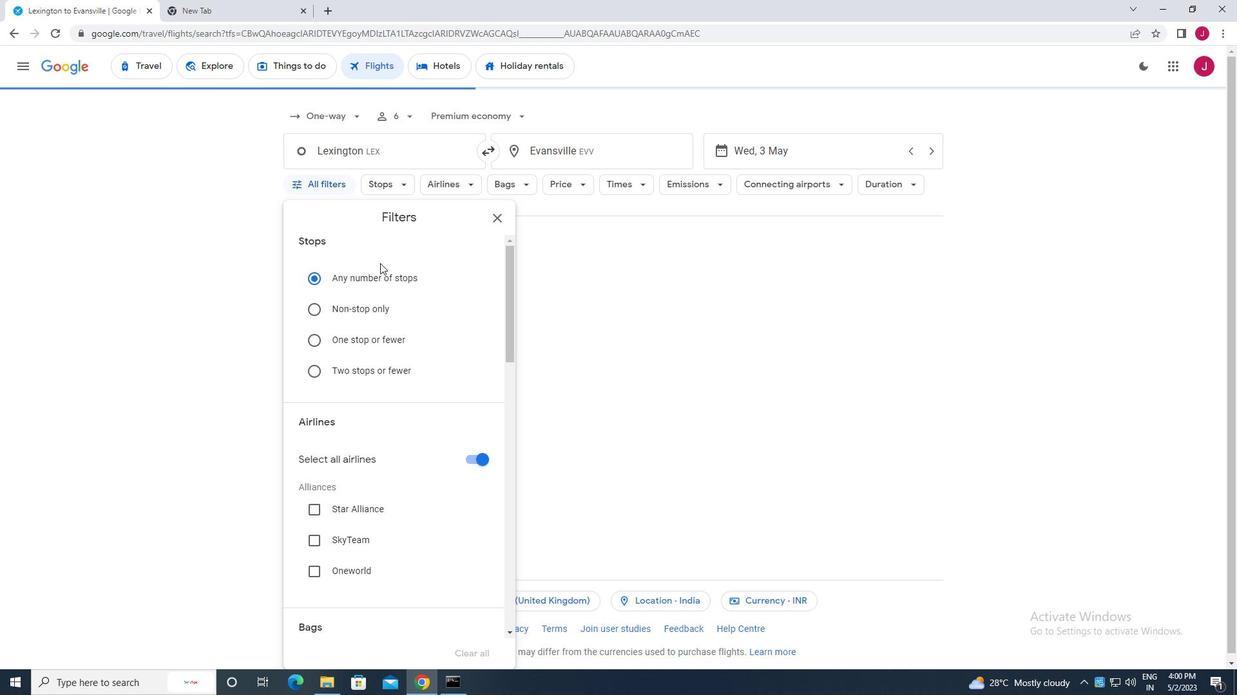 
Action: Mouse moved to (389, 278)
Screenshot: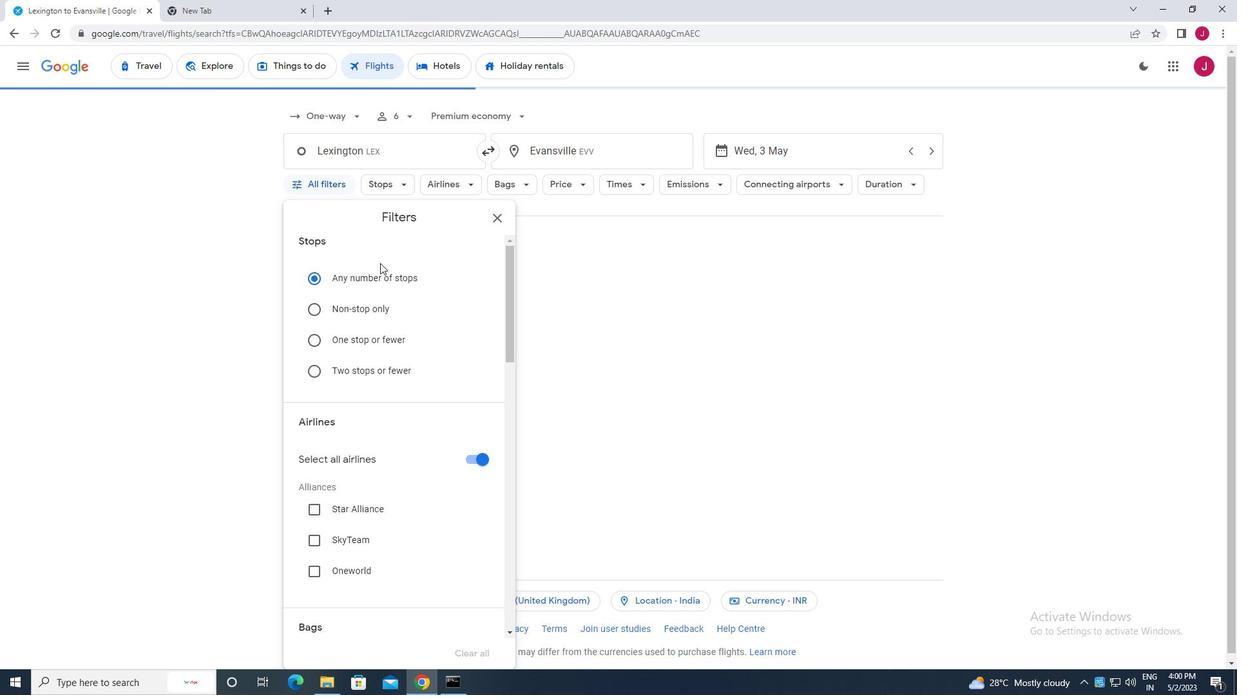 
Action: Mouse scrolled (389, 277) with delta (0, 0)
Screenshot: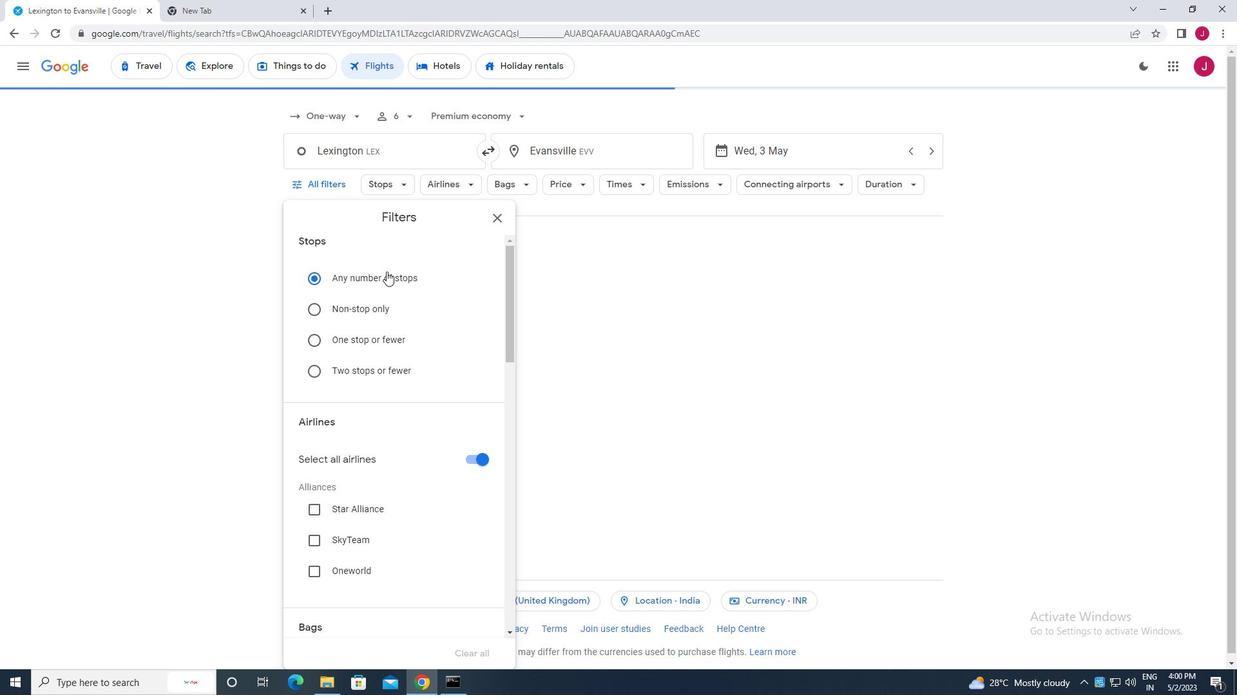 
Action: Mouse moved to (471, 326)
Screenshot: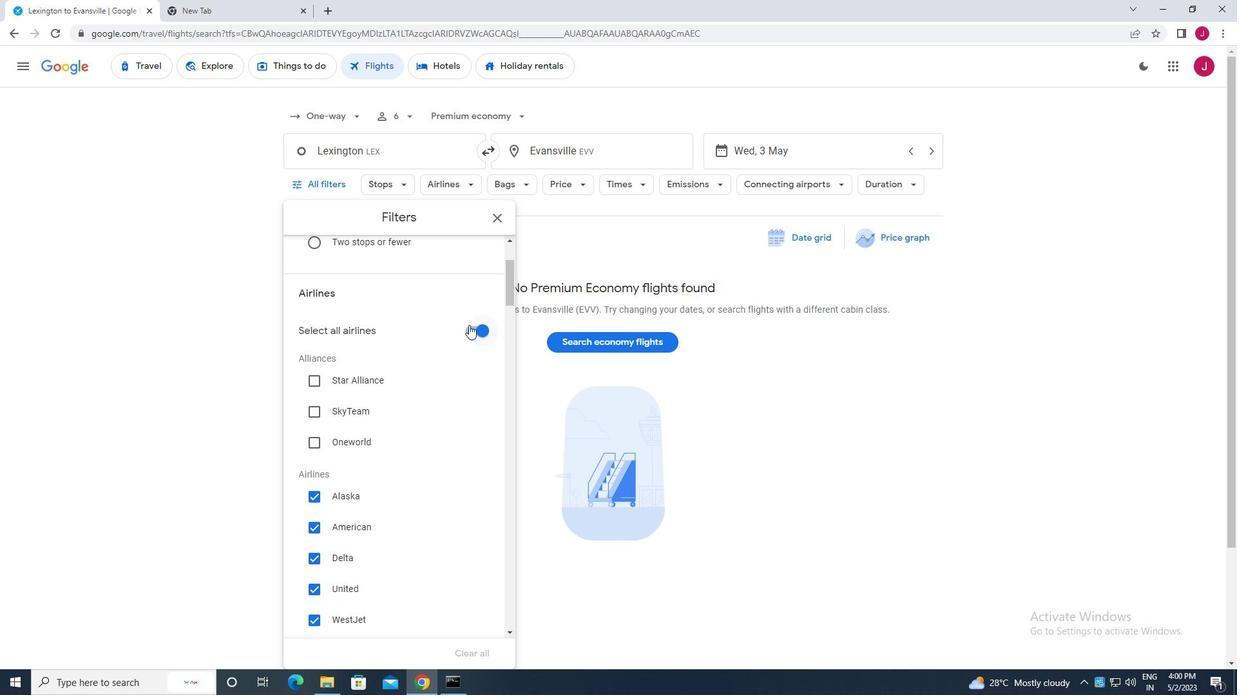 
Action: Mouse pressed left at (471, 326)
Screenshot: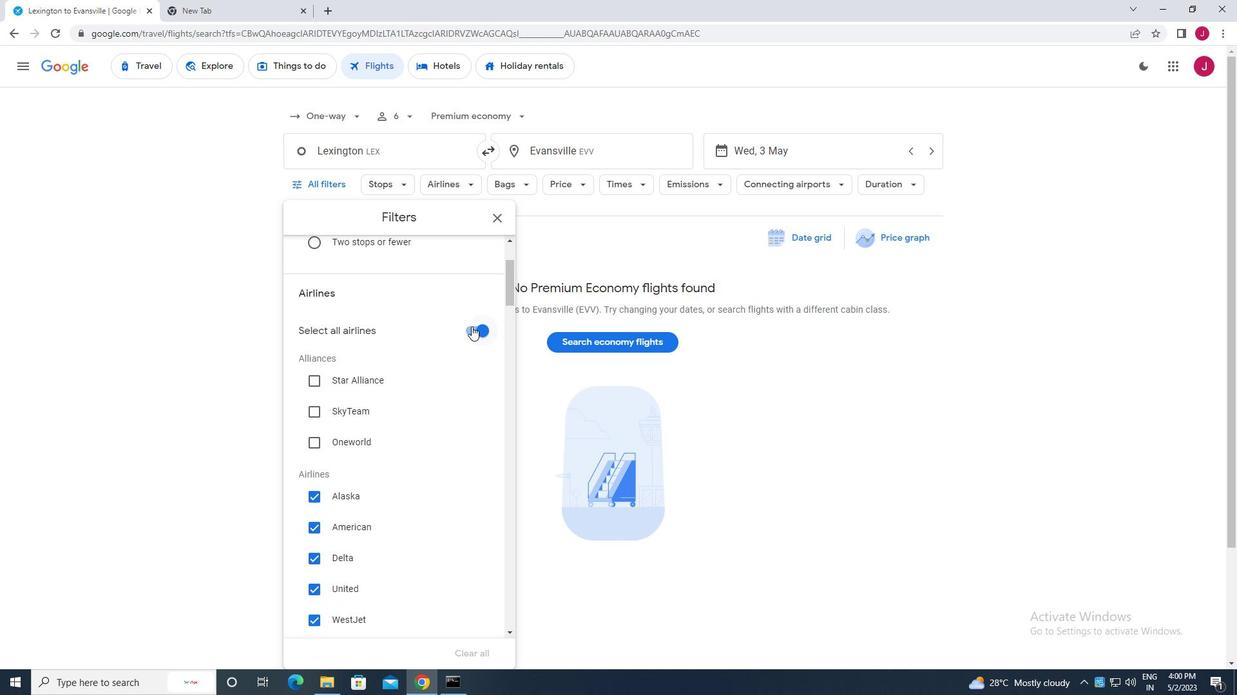 
Action: Mouse moved to (451, 322)
Screenshot: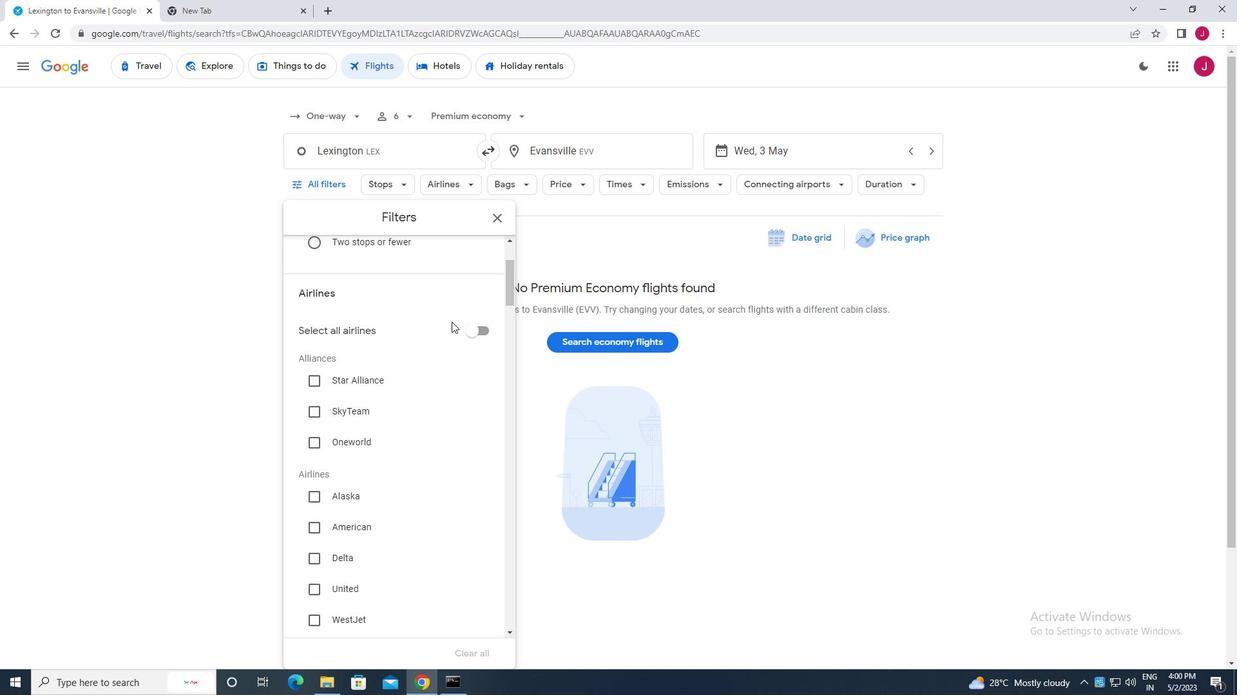 
Action: Mouse scrolled (451, 321) with delta (0, 0)
Screenshot: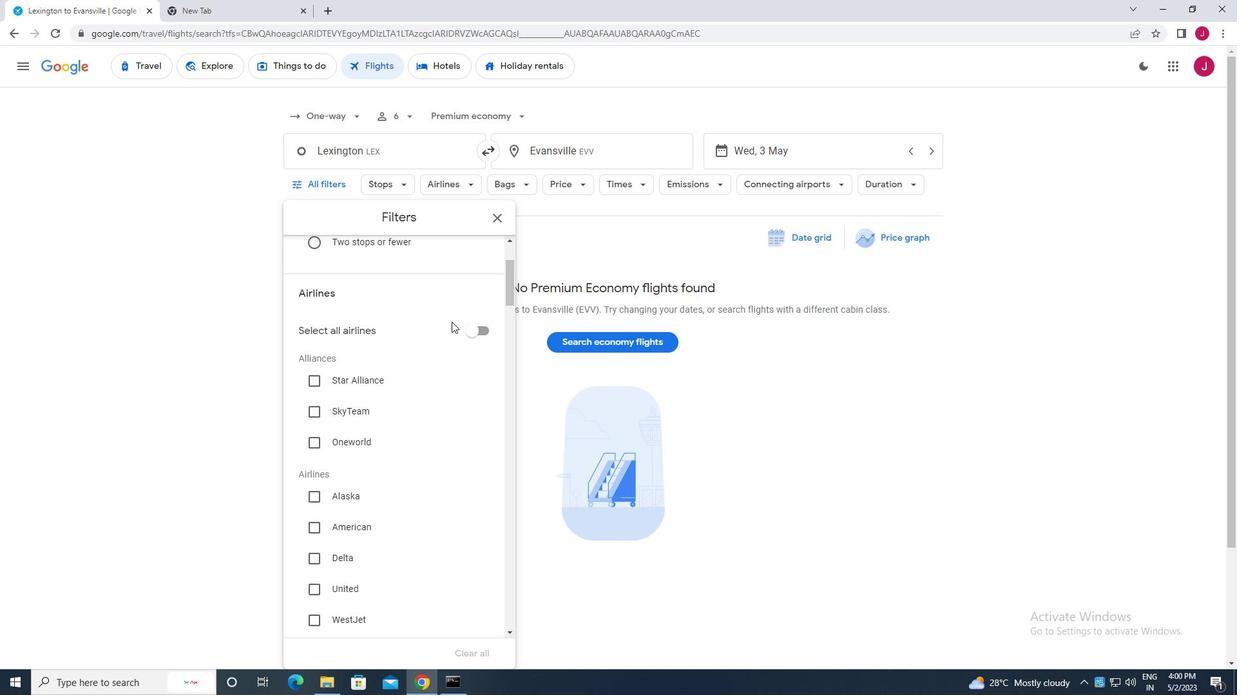 
Action: Mouse scrolled (451, 321) with delta (0, 0)
Screenshot: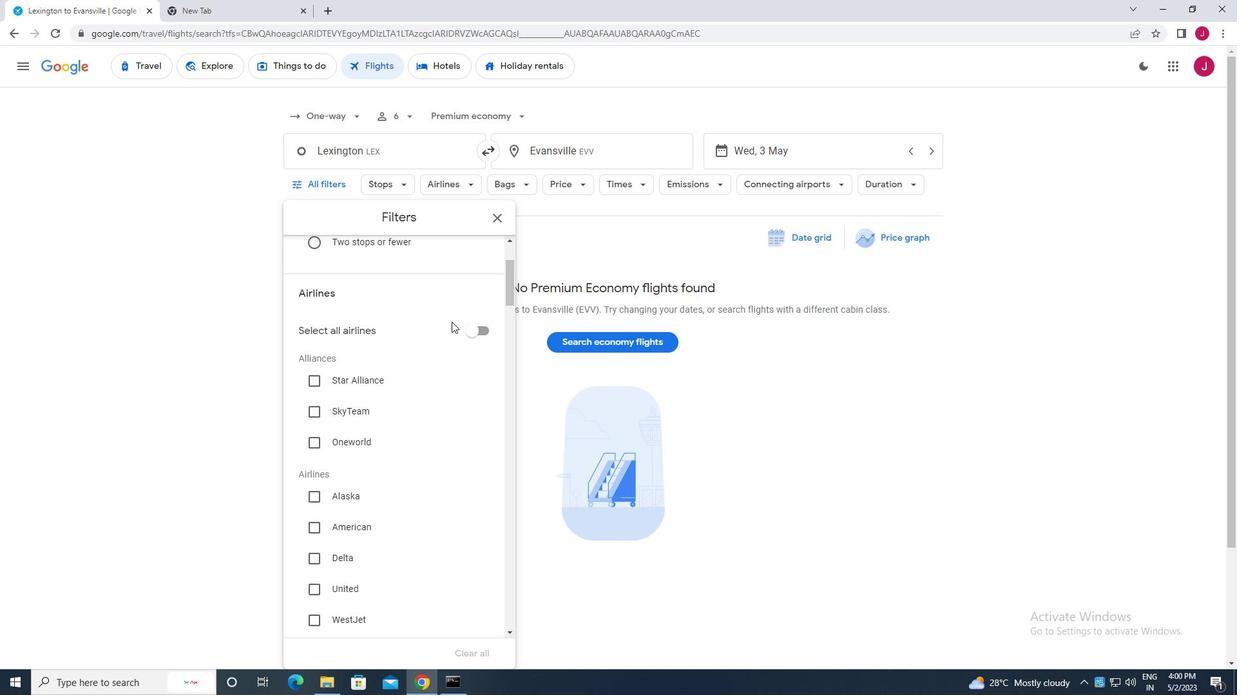 
Action: Mouse moved to (314, 367)
Screenshot: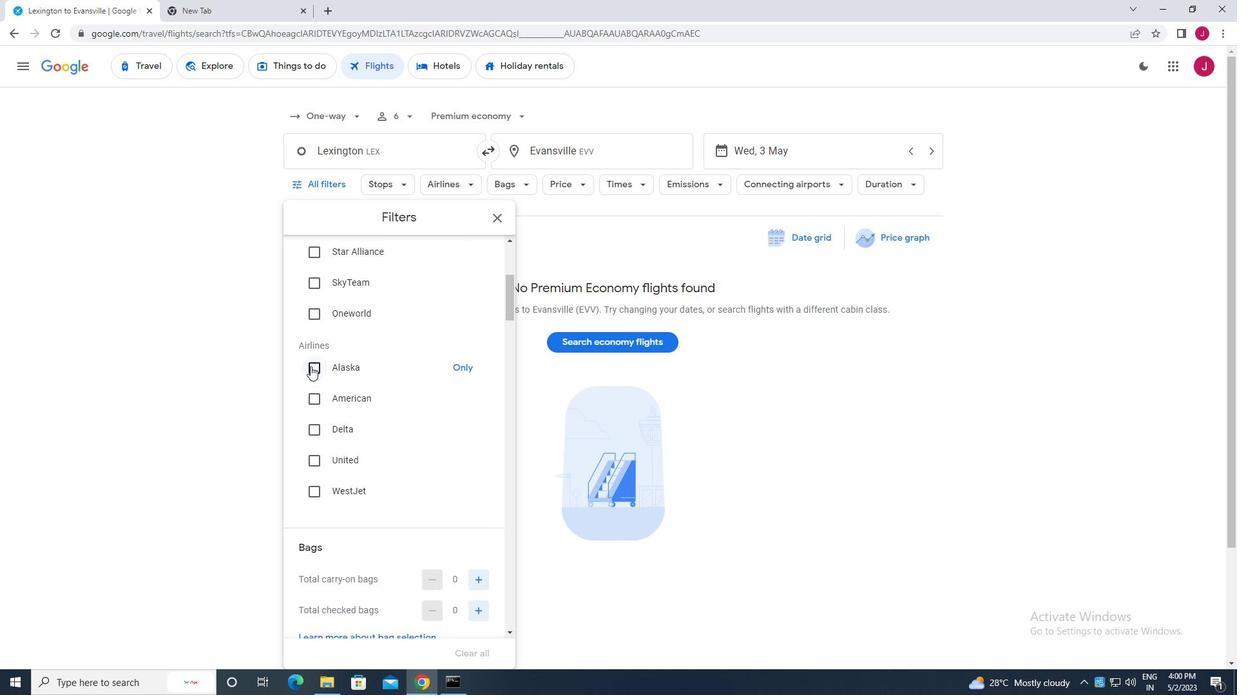 
Action: Mouse pressed left at (314, 367)
Screenshot: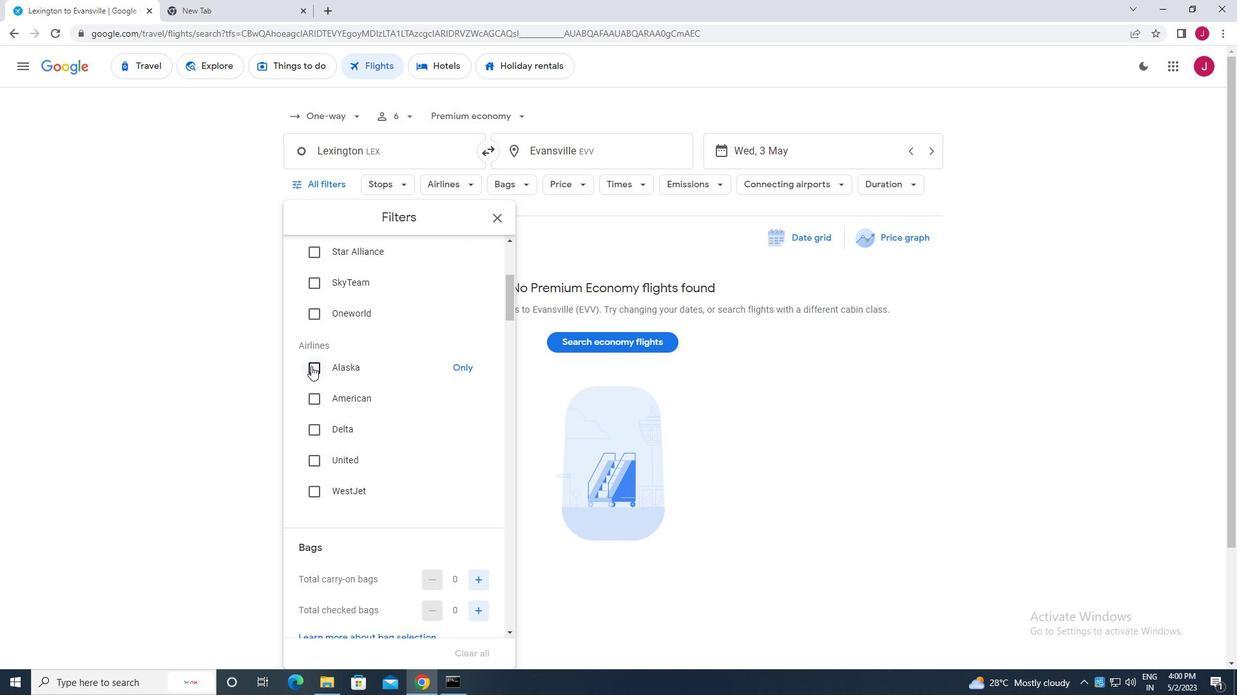 
Action: Mouse moved to (368, 364)
Screenshot: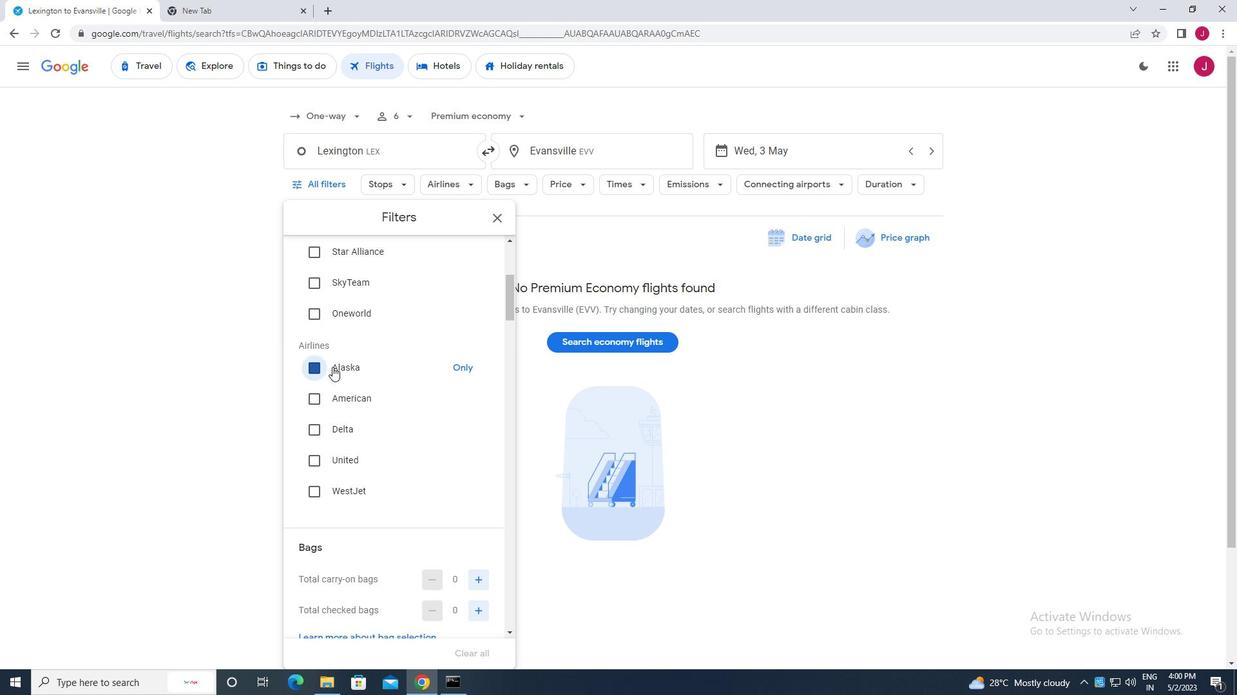 
Action: Mouse scrolled (368, 363) with delta (0, 0)
Screenshot: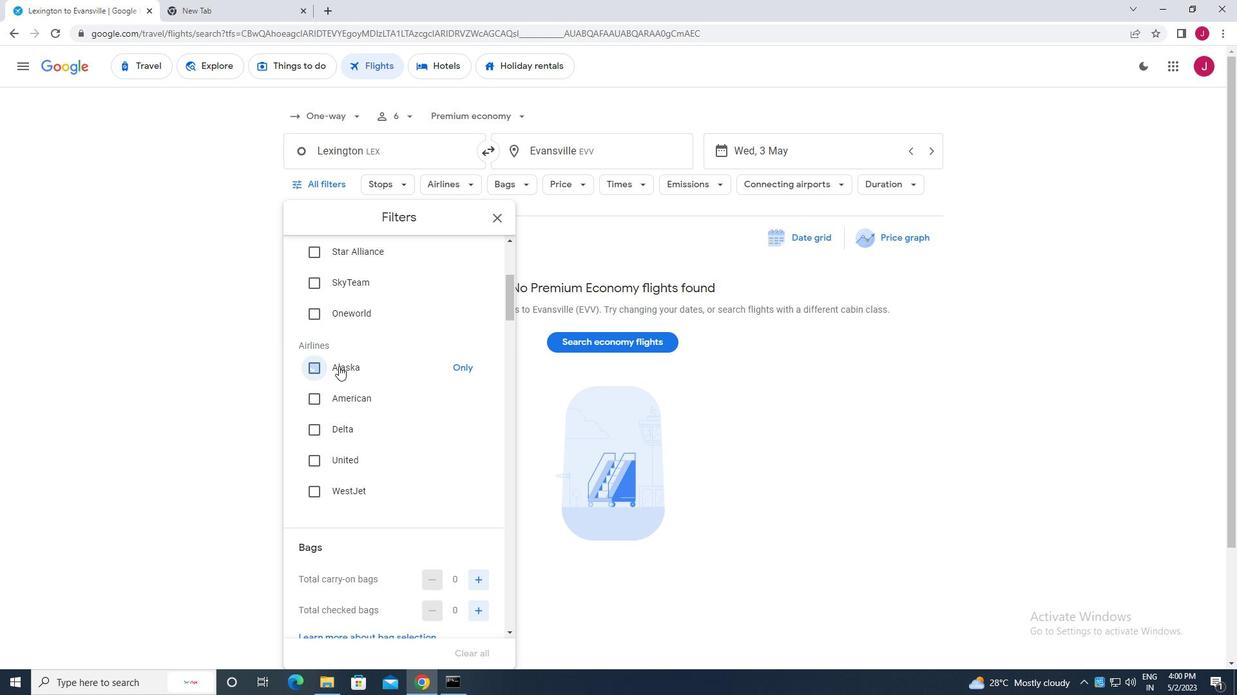 
Action: Mouse scrolled (368, 363) with delta (0, 0)
Screenshot: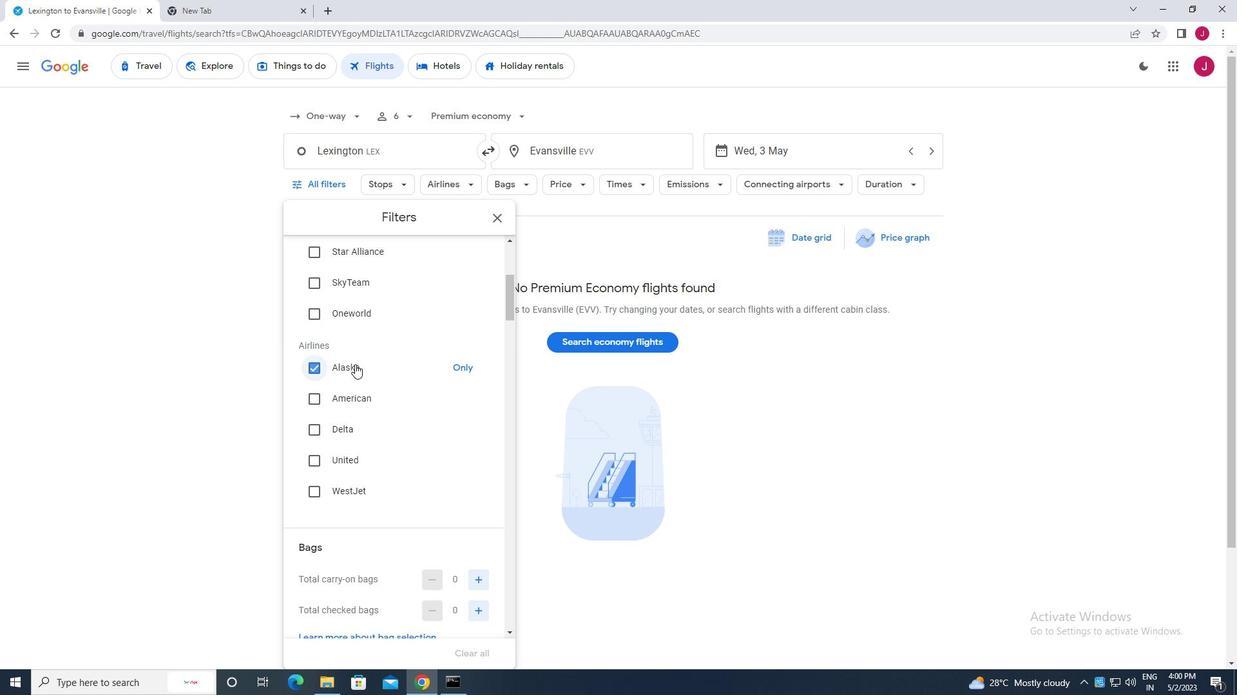 
Action: Mouse scrolled (368, 363) with delta (0, 0)
Screenshot: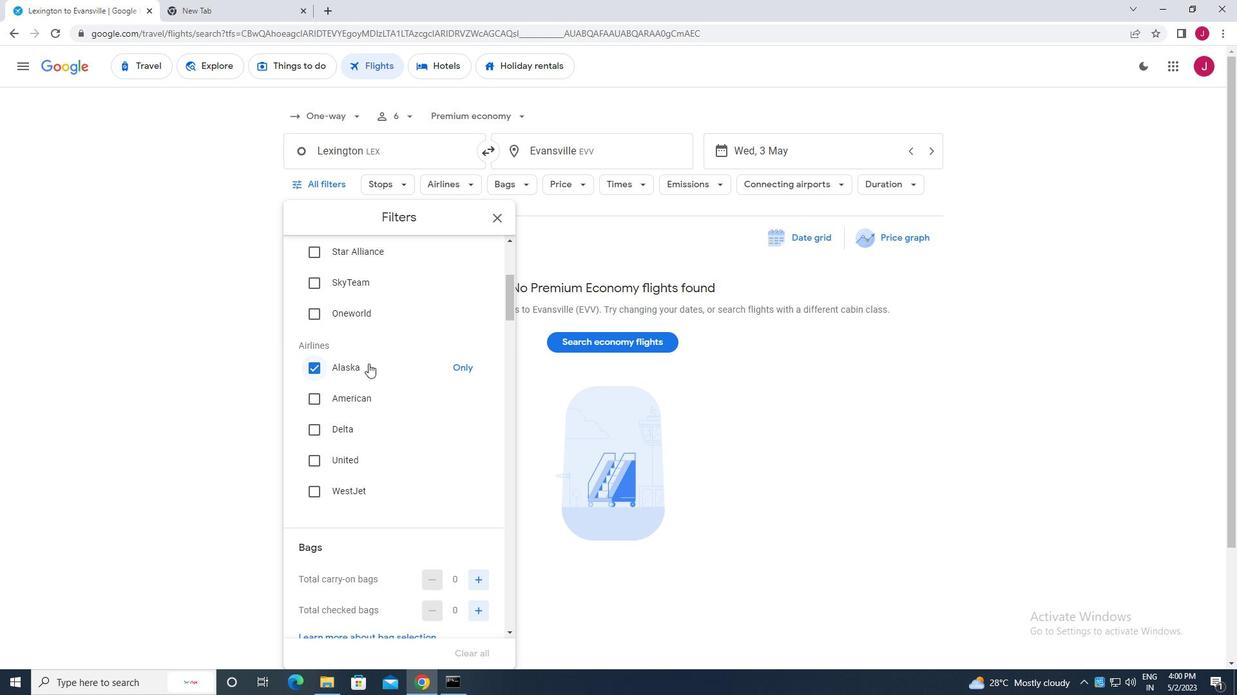 
Action: Mouse scrolled (368, 363) with delta (0, 0)
Screenshot: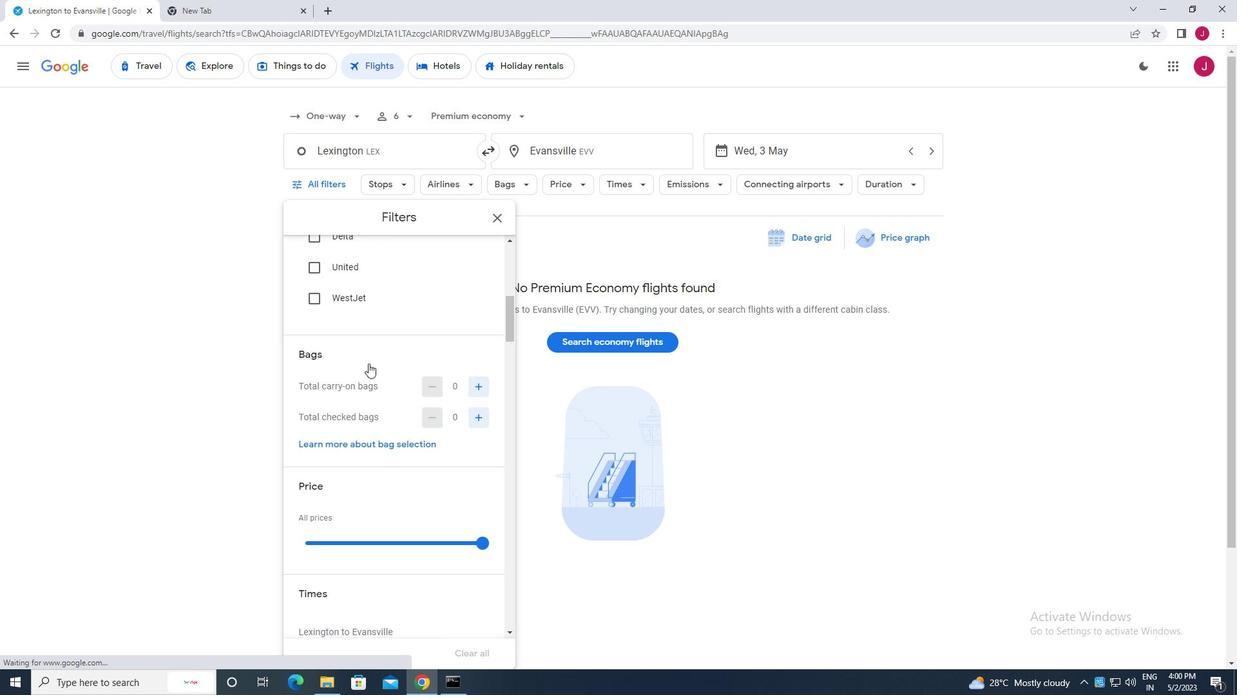
Action: Mouse moved to (481, 320)
Screenshot: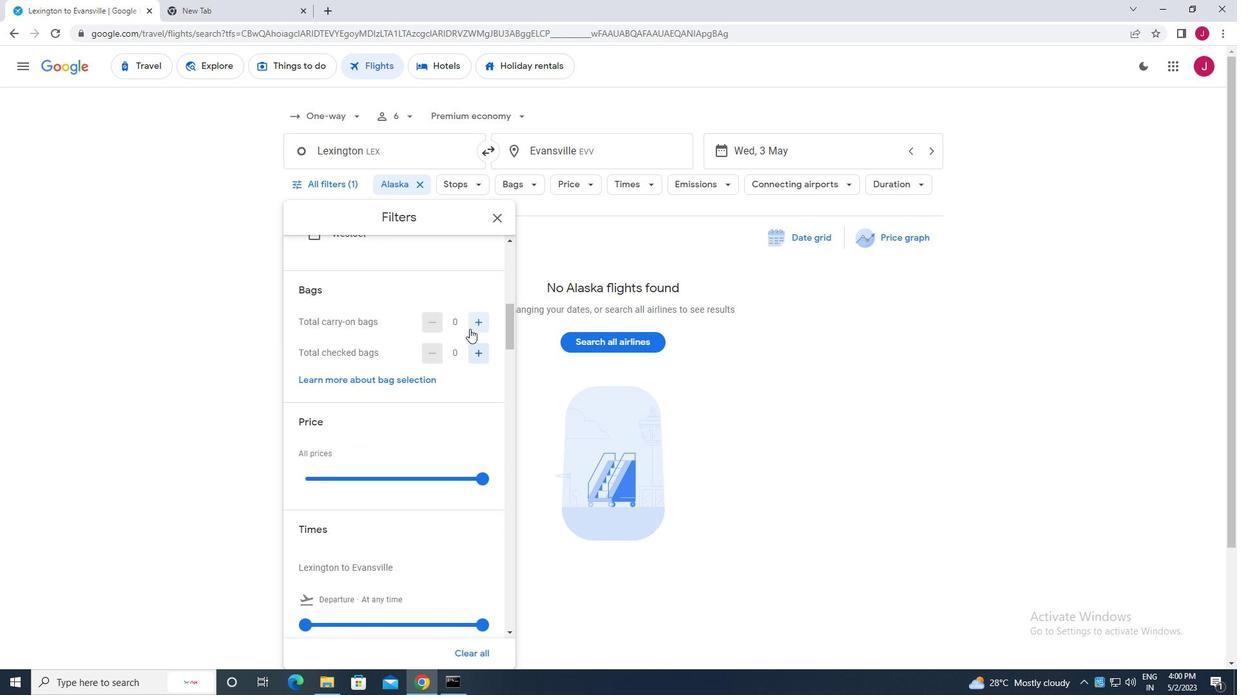 
Action: Mouse pressed left at (481, 320)
Screenshot: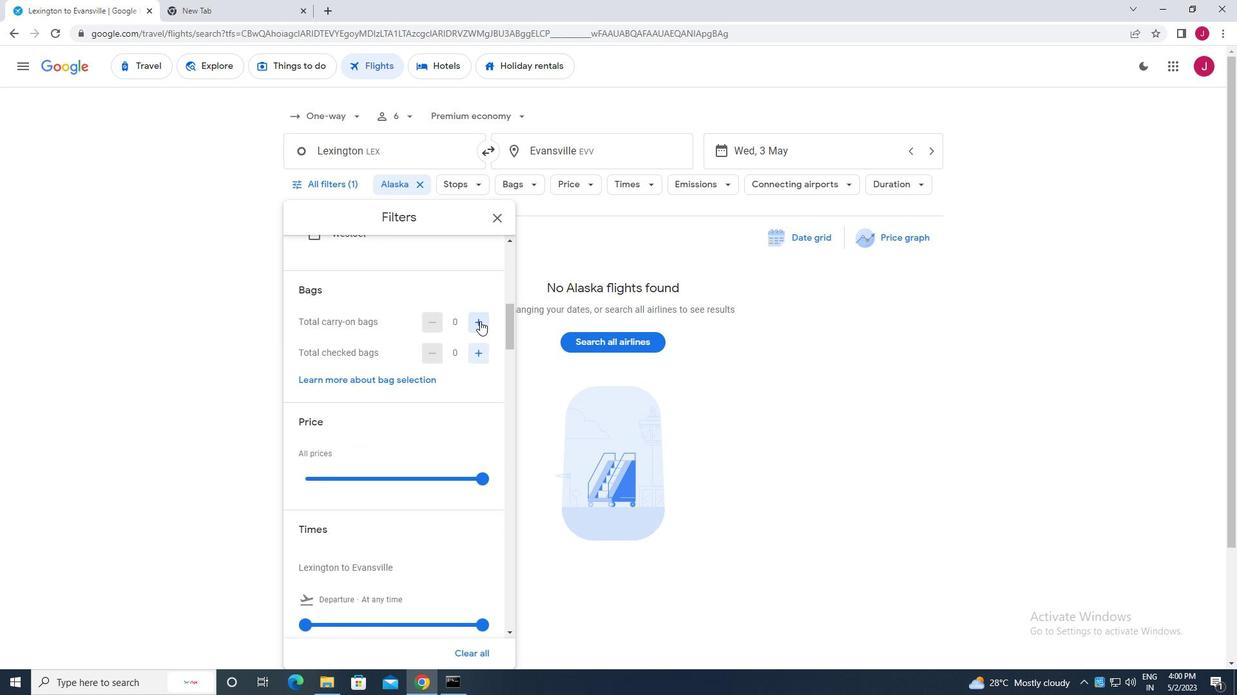 
Action: Mouse pressed left at (481, 320)
Screenshot: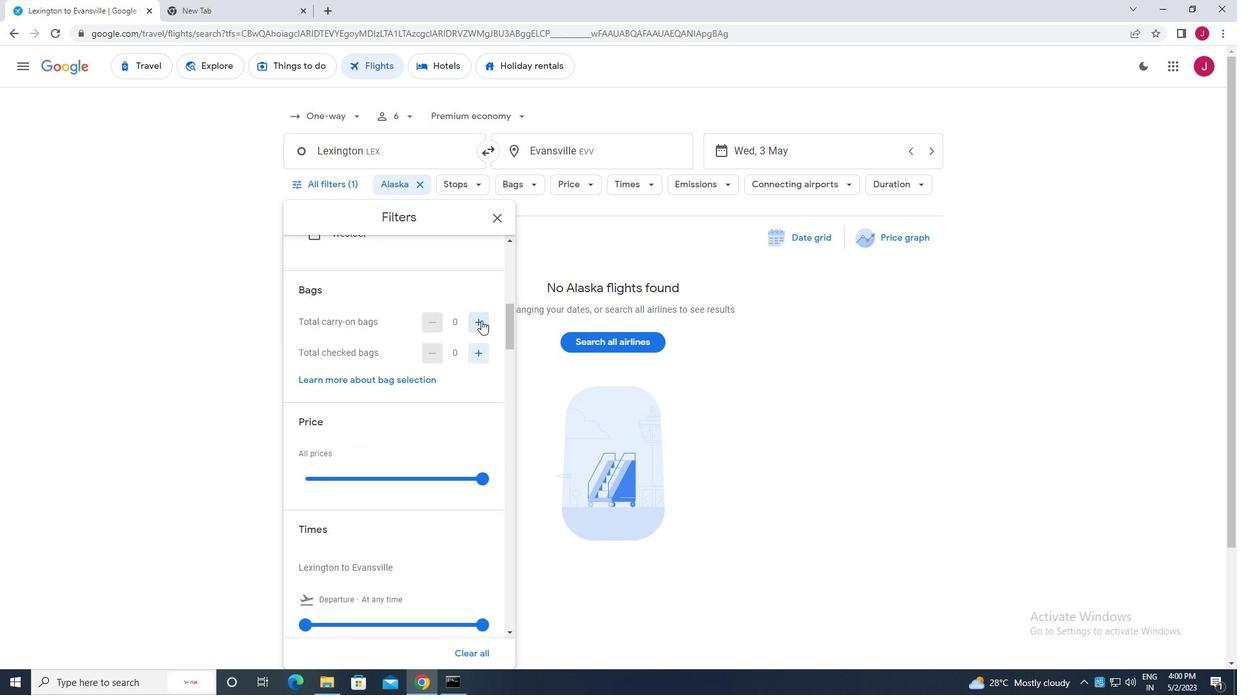 
Action: Mouse moved to (484, 353)
Screenshot: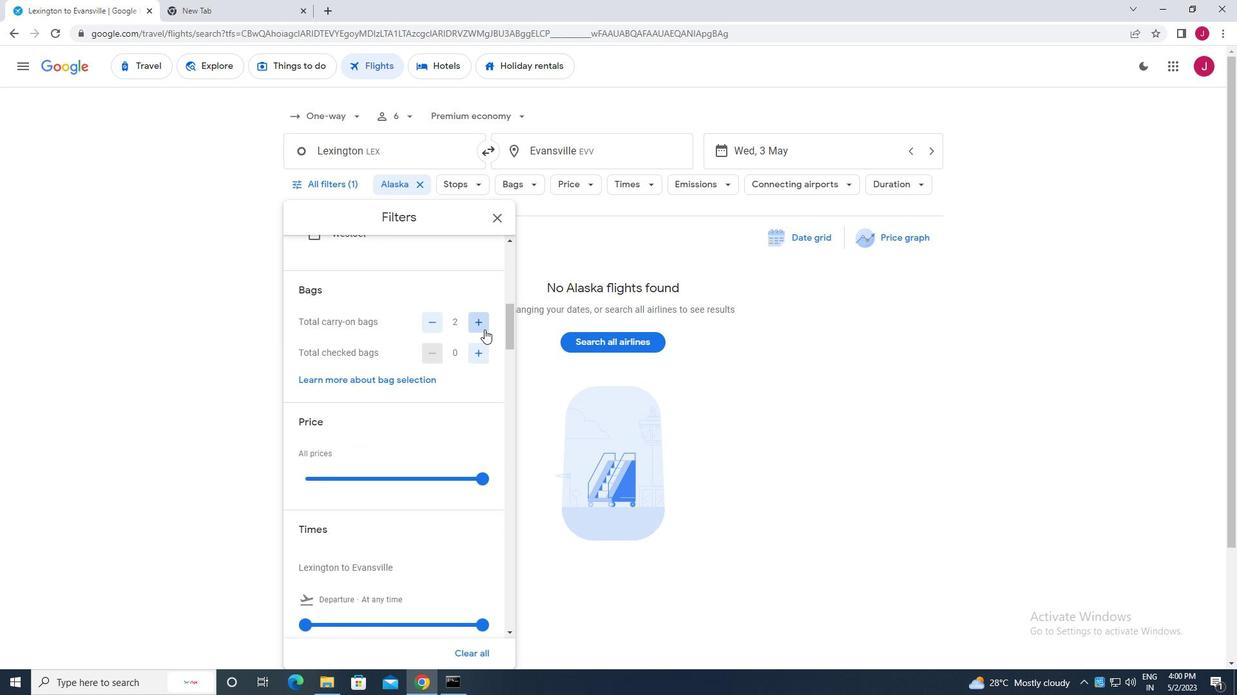 
Action: Mouse pressed left at (484, 353)
Screenshot: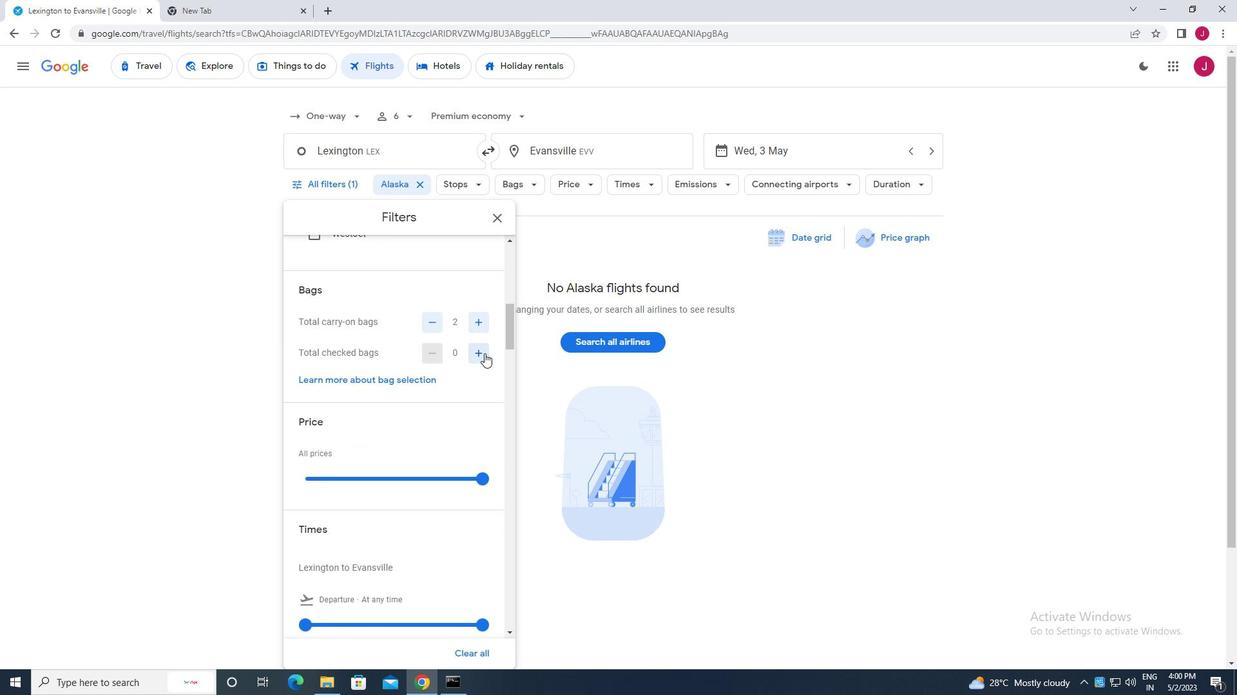 
Action: Mouse pressed left at (484, 353)
Screenshot: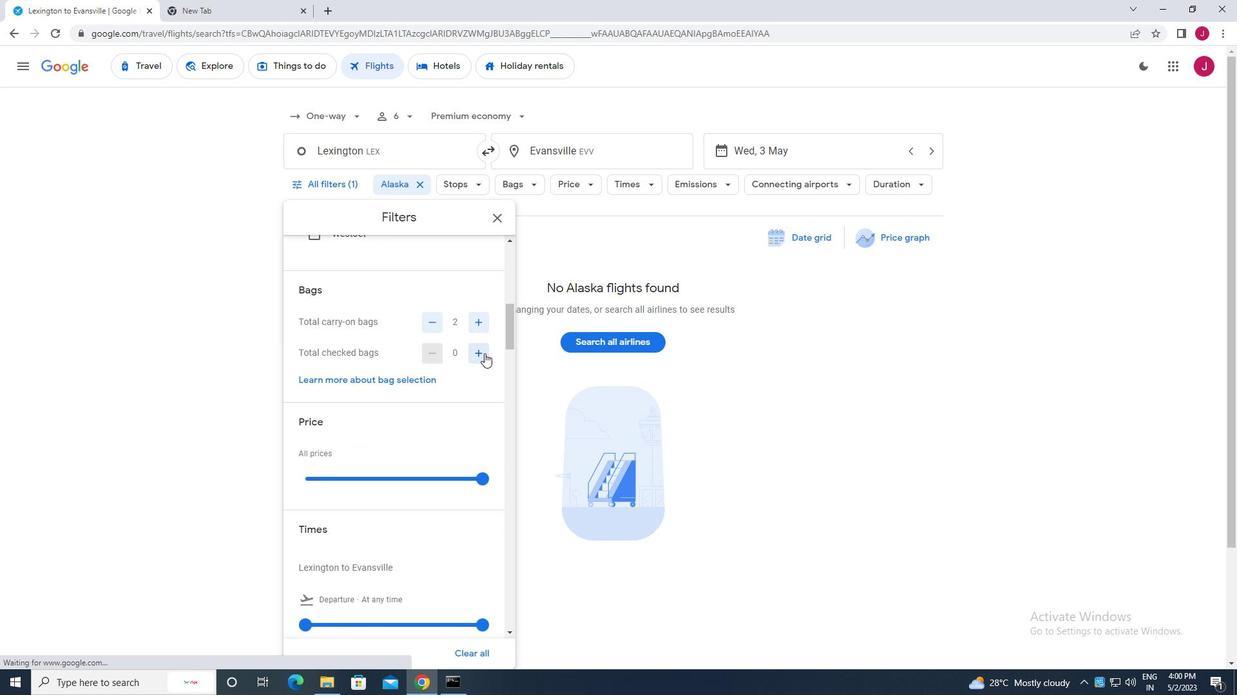 
Action: Mouse moved to (438, 355)
Screenshot: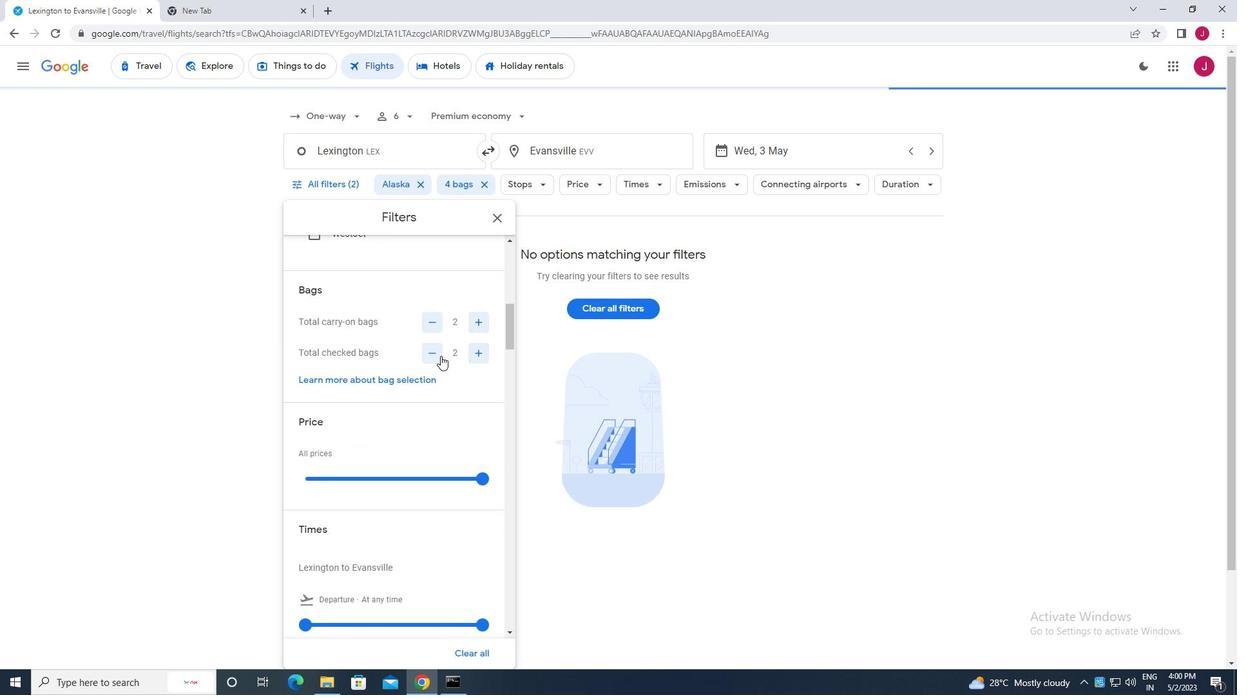 
Action: Mouse pressed left at (438, 355)
Screenshot: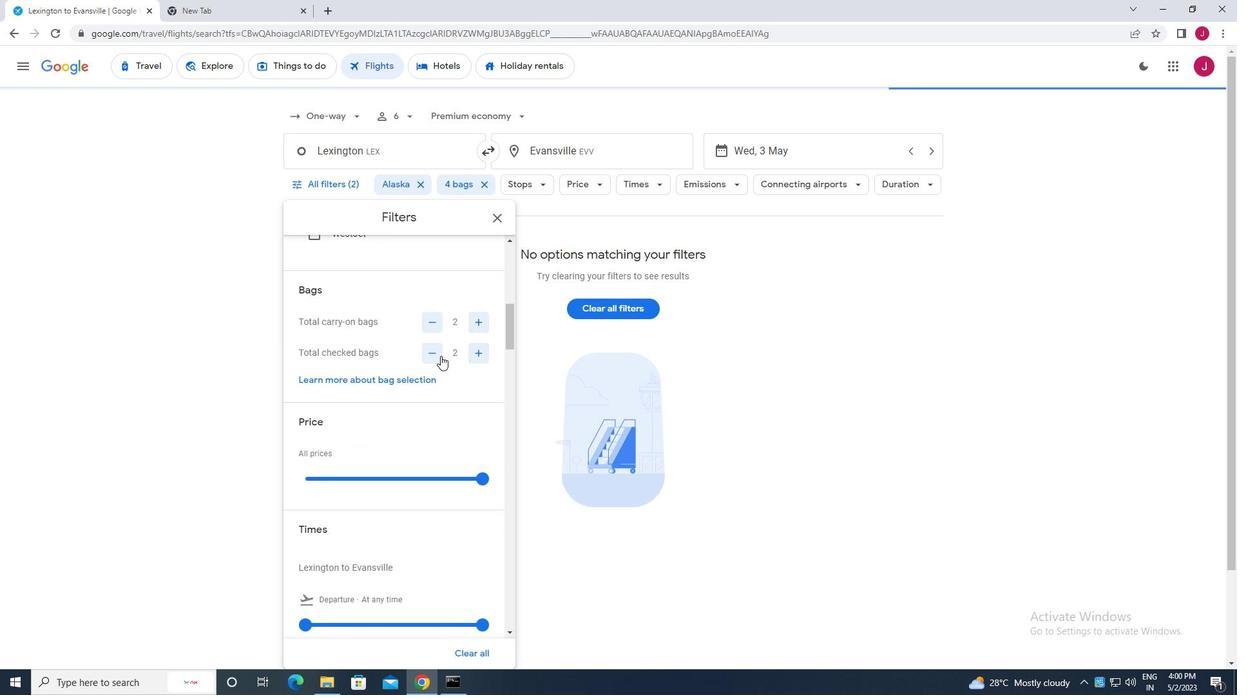 
Action: Mouse moved to (474, 362)
Screenshot: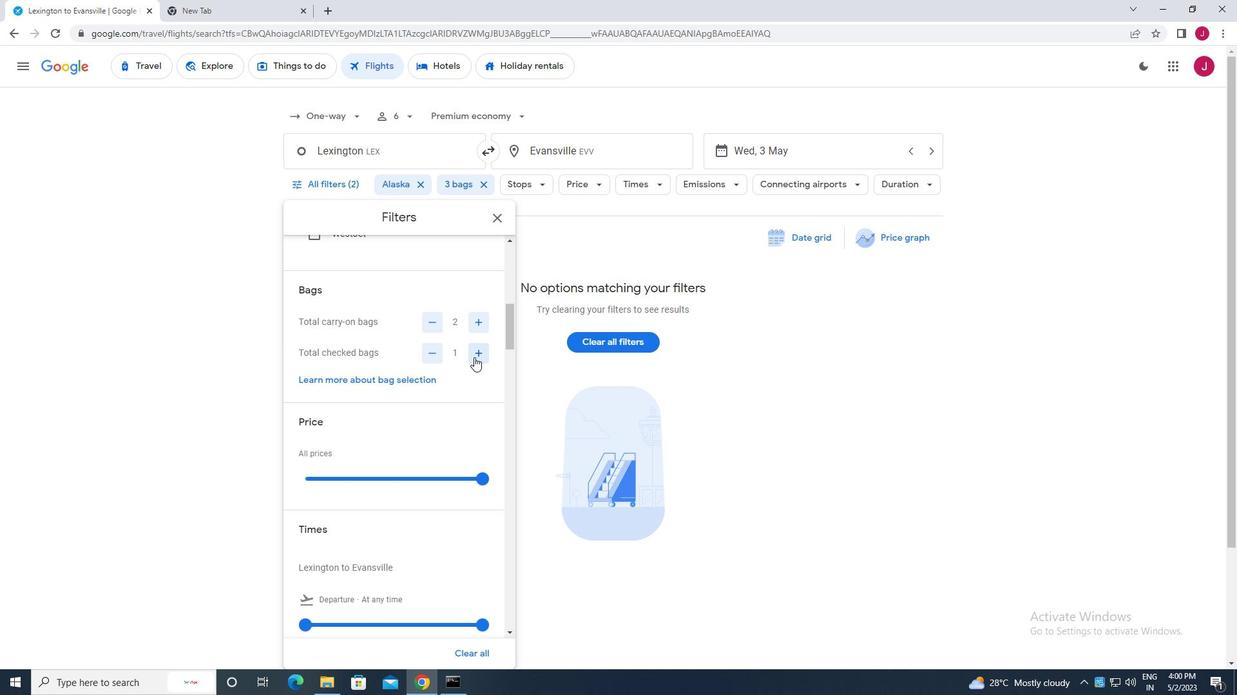 
Action: Mouse scrolled (474, 361) with delta (0, 0)
Screenshot: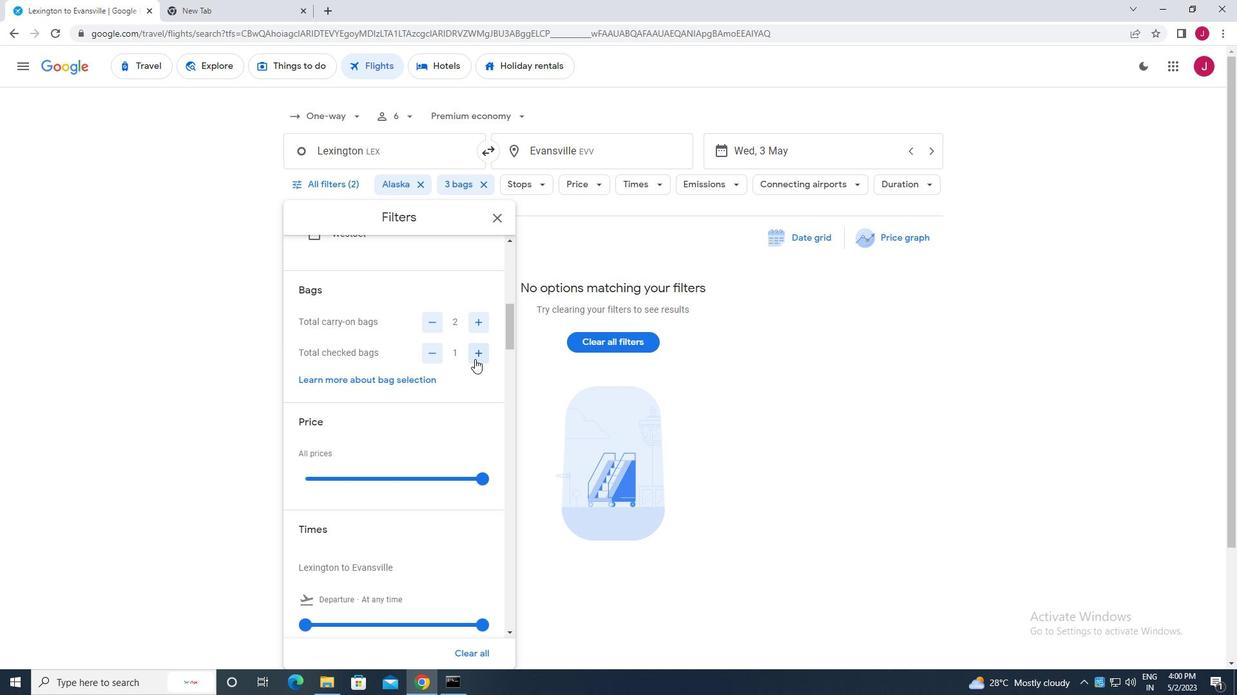 
Action: Mouse scrolled (474, 361) with delta (0, 0)
Screenshot: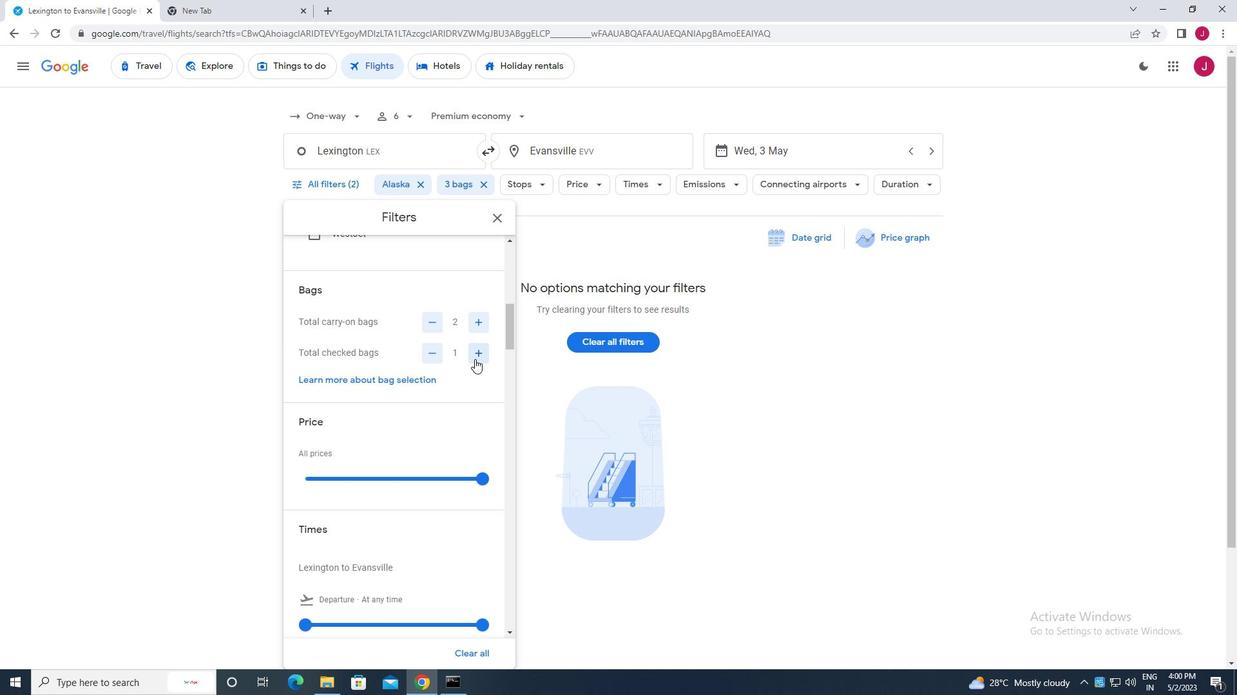 
Action: Mouse moved to (480, 350)
Screenshot: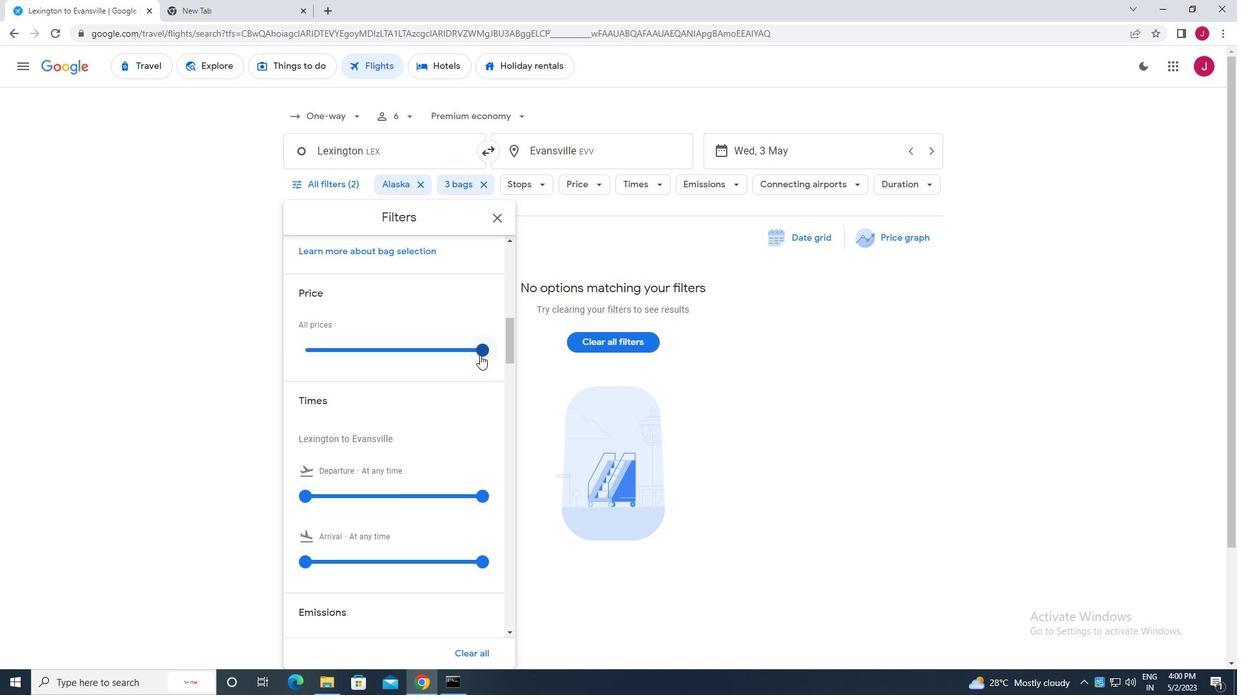 
Action: Mouse pressed left at (480, 350)
Screenshot: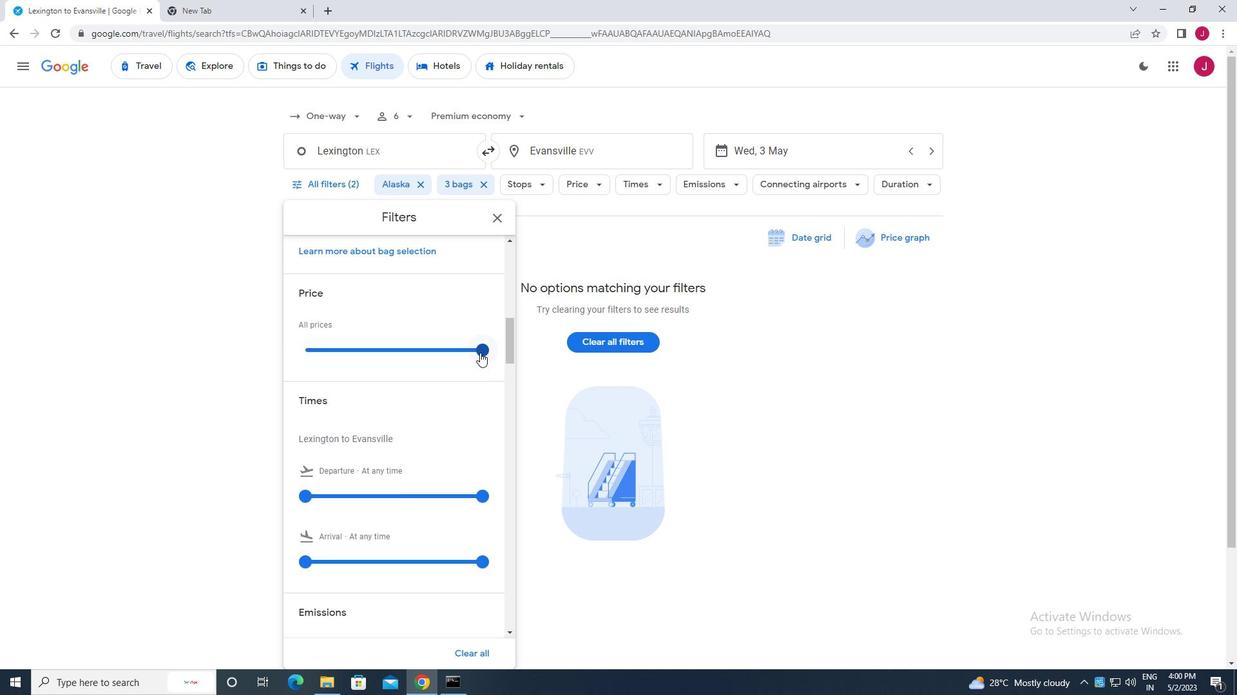 
Action: Mouse moved to (314, 357)
Screenshot: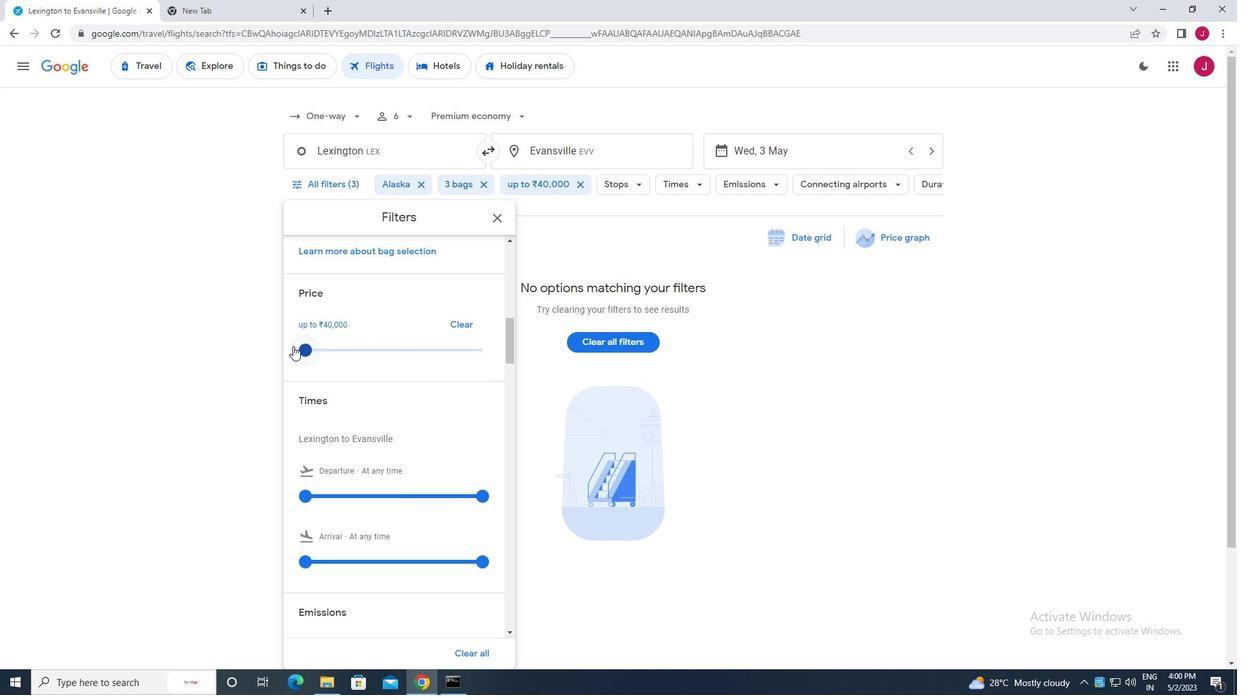 
Action: Mouse scrolled (314, 356) with delta (0, 0)
Screenshot: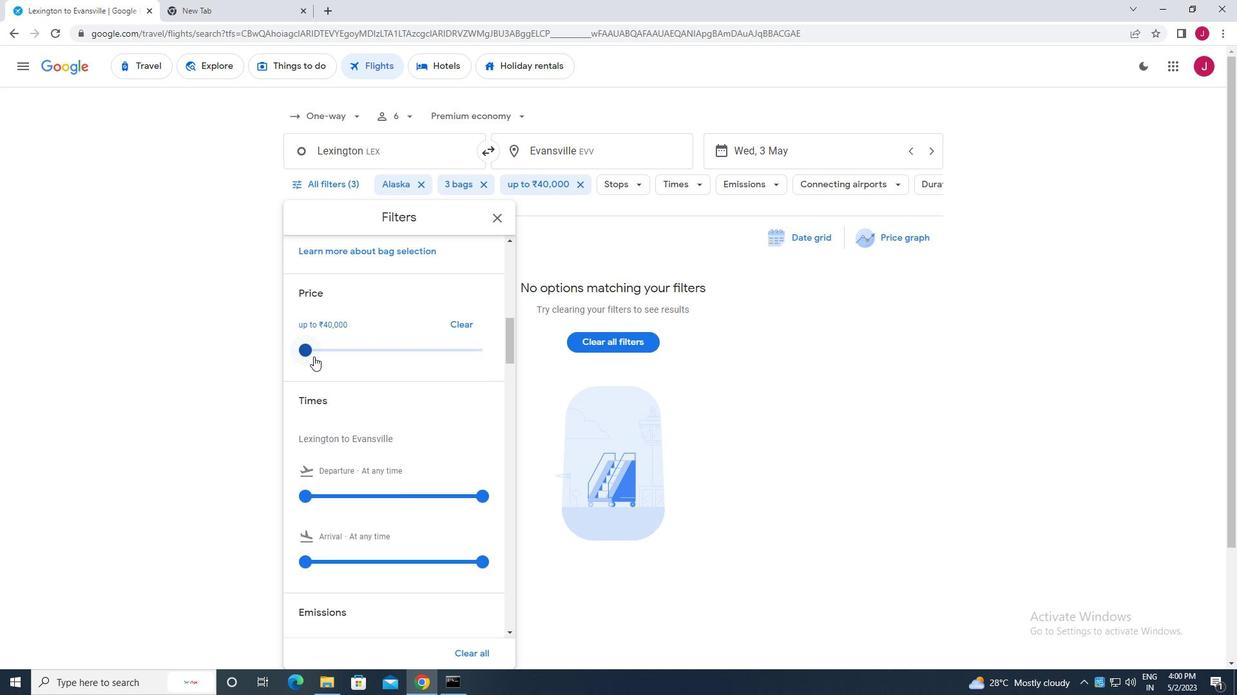 
Action: Mouse scrolled (314, 356) with delta (0, 0)
Screenshot: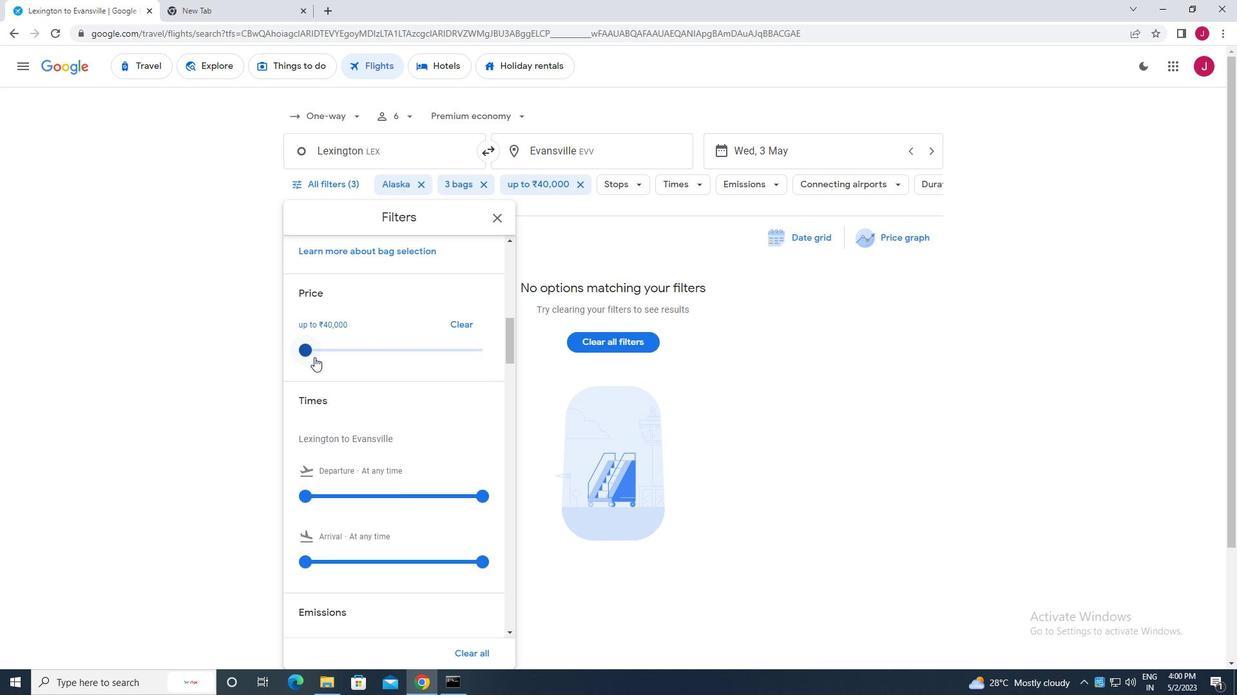 
Action: Mouse moved to (308, 365)
Screenshot: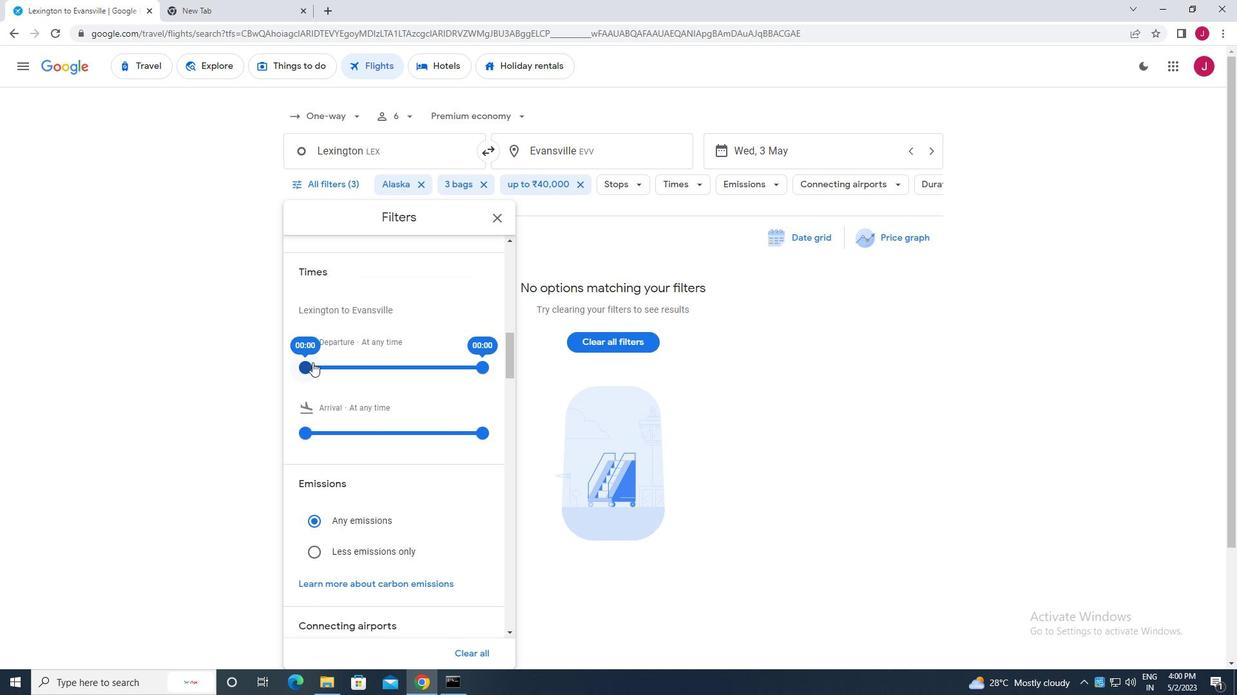 
Action: Mouse pressed left at (308, 365)
Screenshot: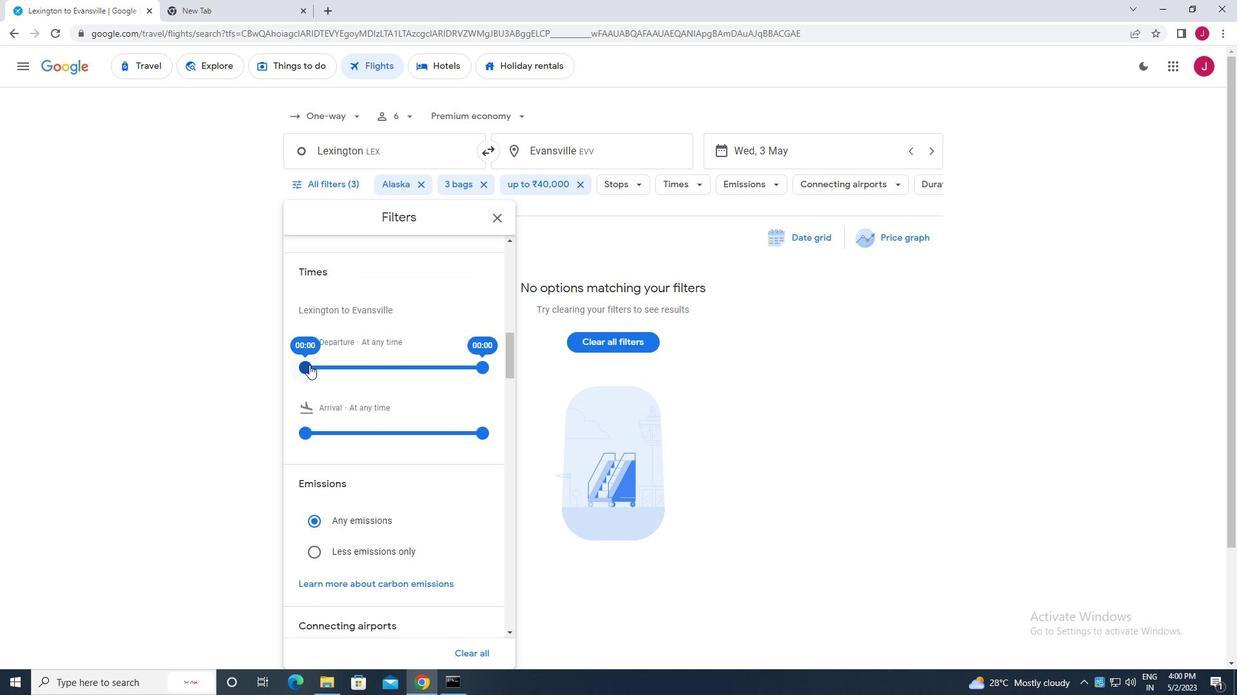 
Action: Mouse moved to (395, 373)
Screenshot: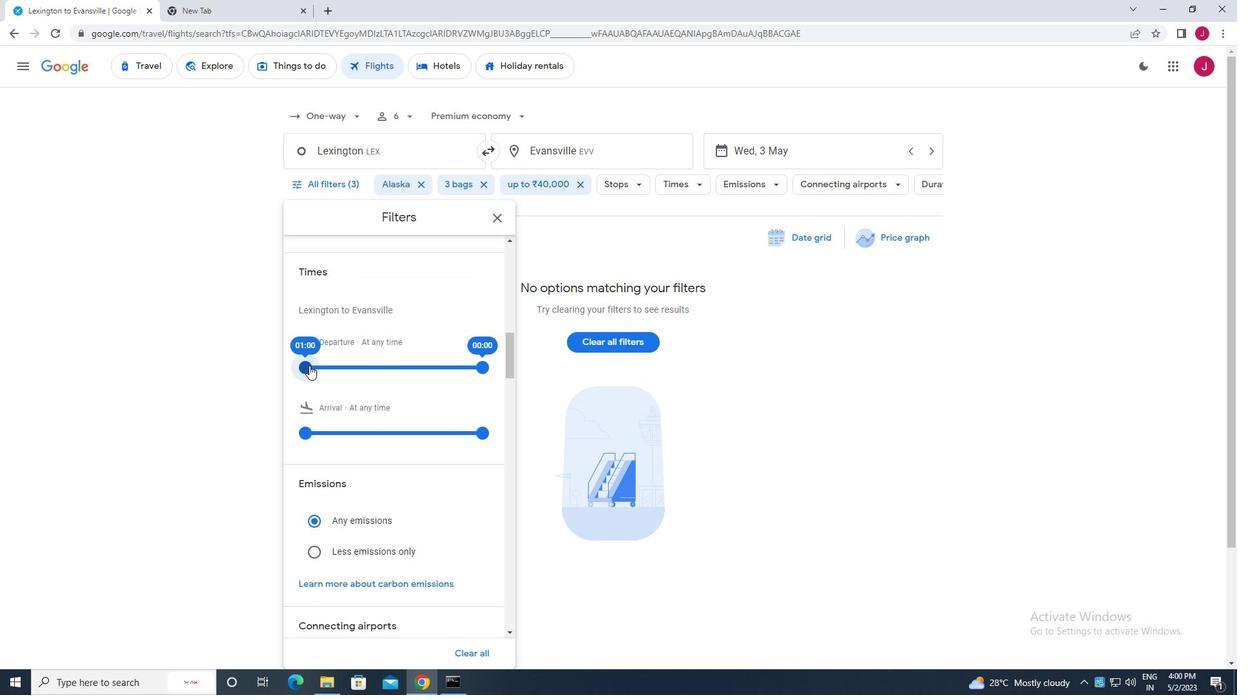 
Action: Mouse pressed left at (395, 373)
Screenshot: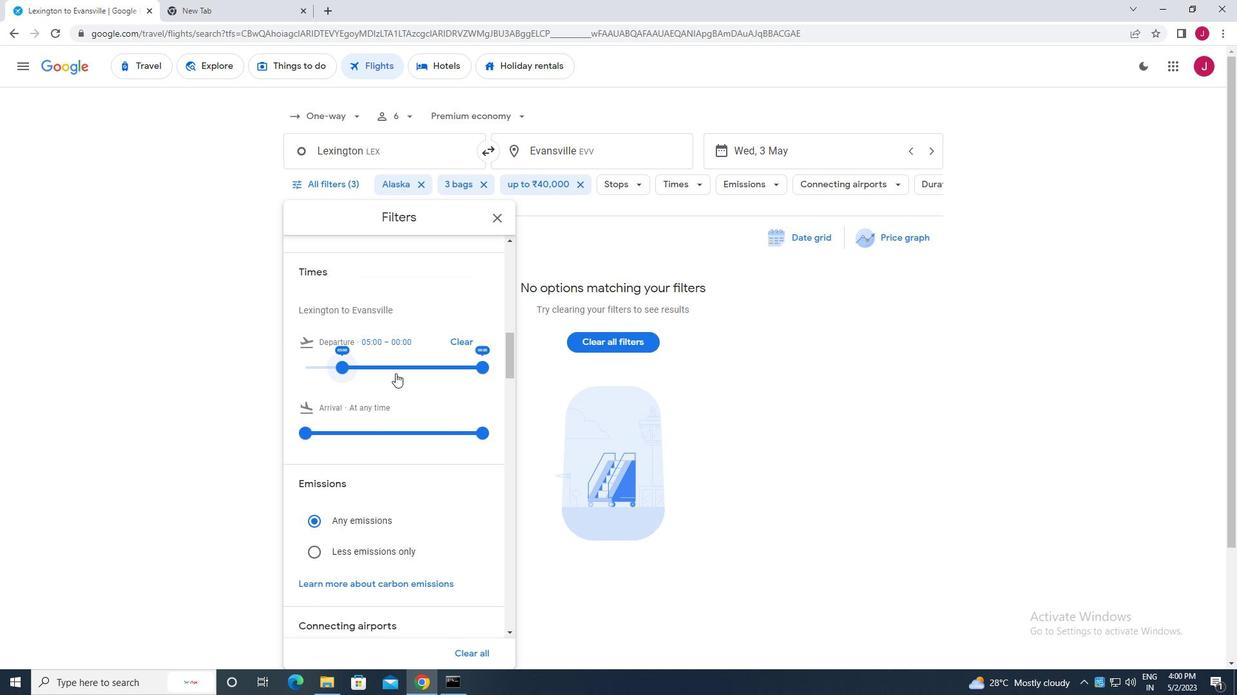 
Action: Mouse moved to (485, 368)
Screenshot: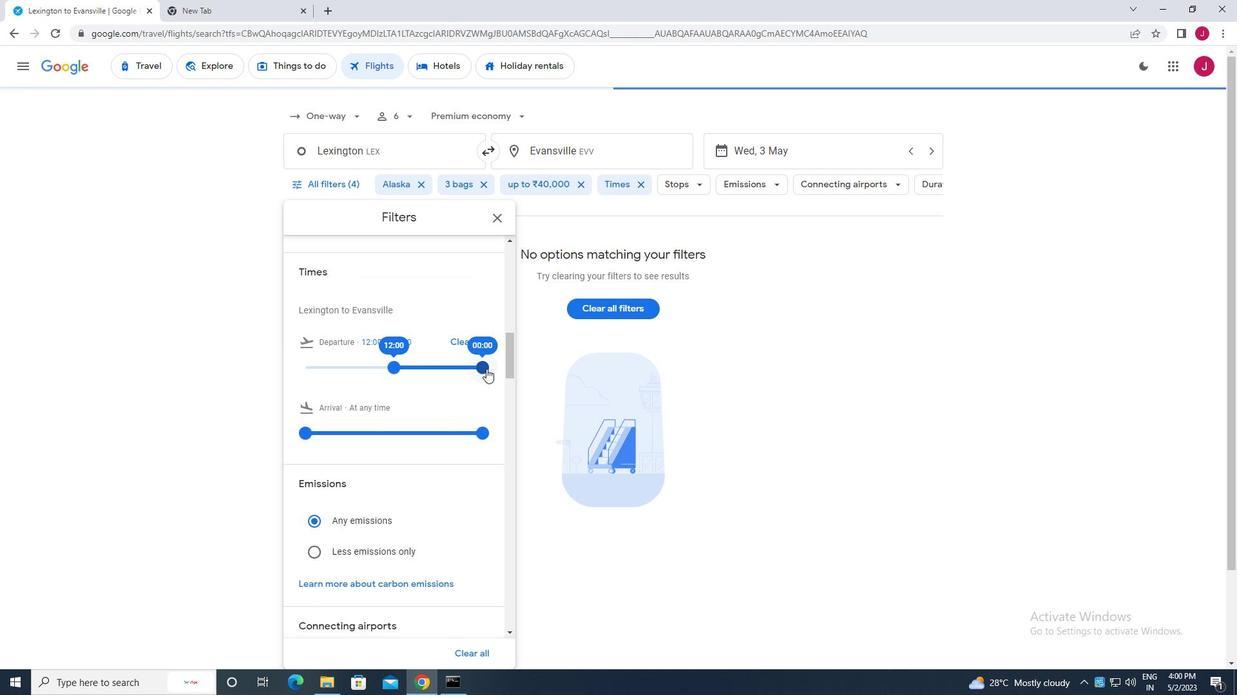 
Action: Mouse pressed left at (485, 368)
Screenshot: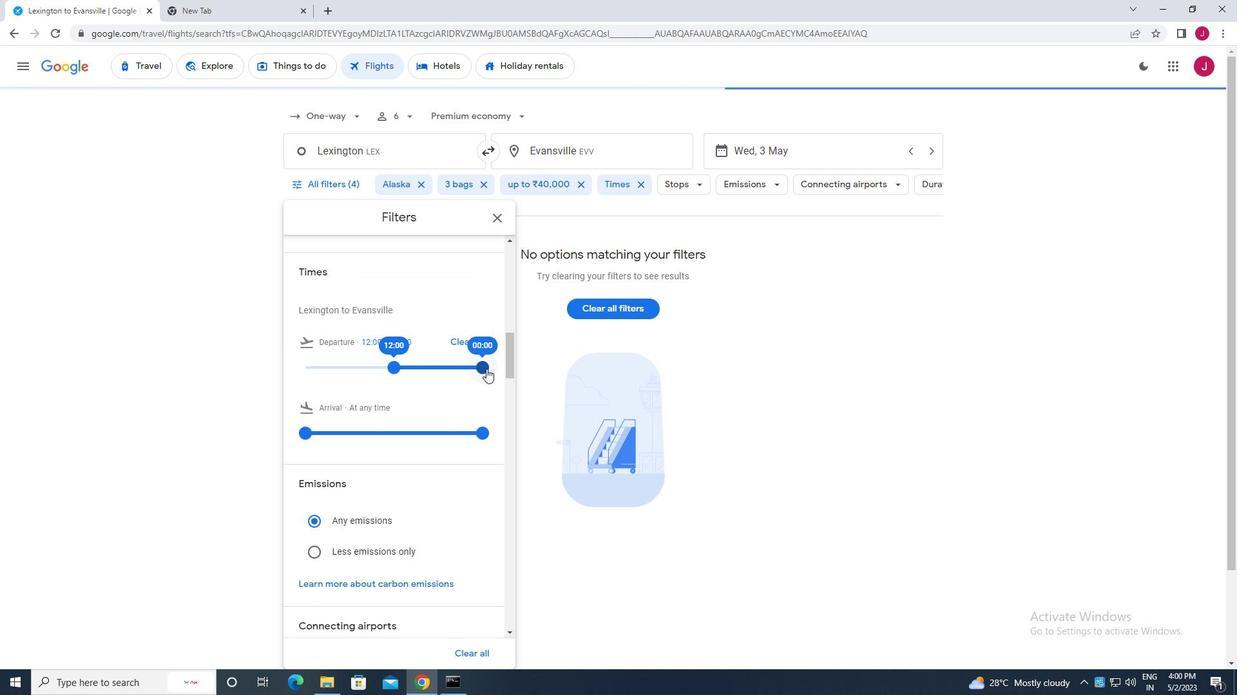 
Action: Mouse moved to (500, 221)
Screenshot: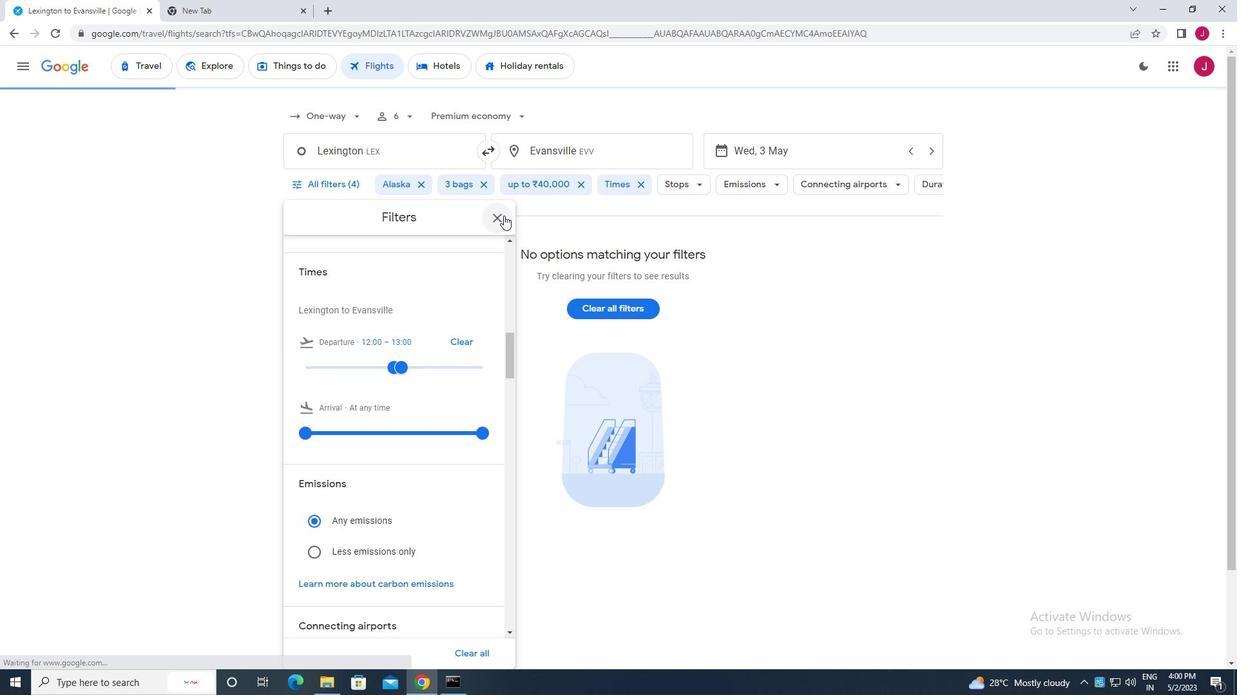 
Action: Mouse pressed left at (500, 221)
Screenshot: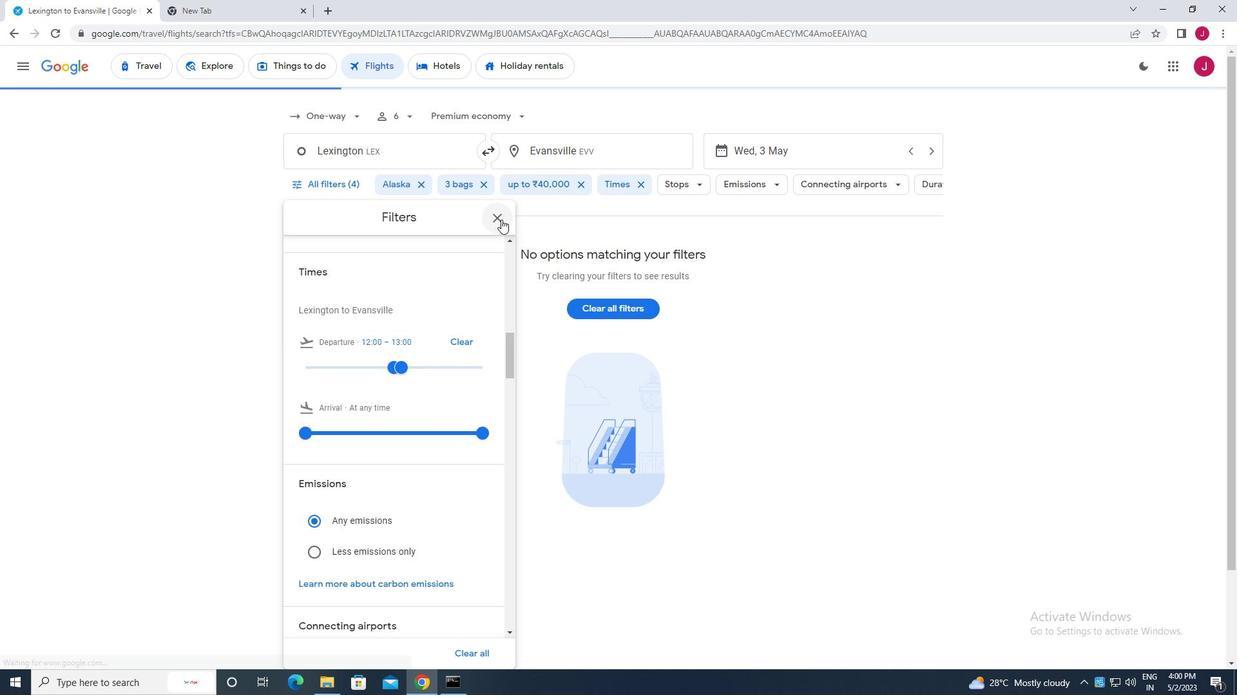
Action: Mouse moved to (496, 222)
Screenshot: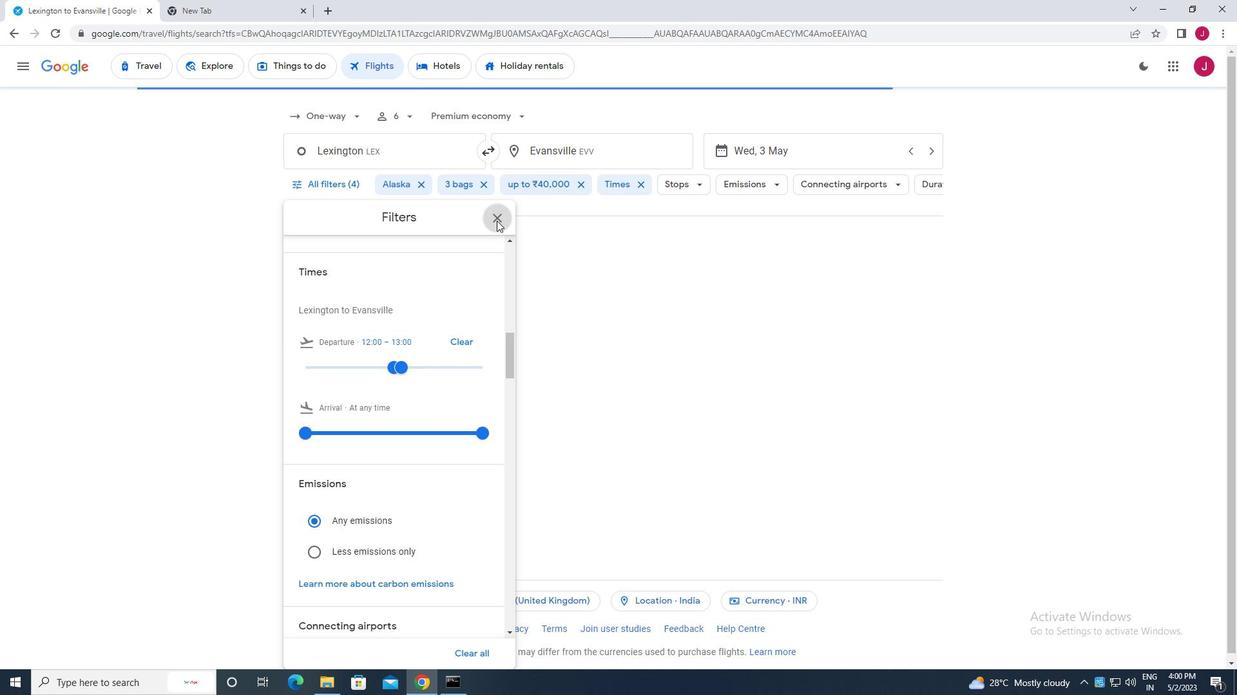 
